 Task: Find connections with filter location Medeiros Neto with filter topic #WebsiteDesignwith filter profile language French with filter current company South Indian Bank with filter school Government Polytechnic with filter industry Primary and Secondary Education with filter service category Health Insurance with filter keywords title Entrepreneur
Action: Mouse moved to (616, 117)
Screenshot: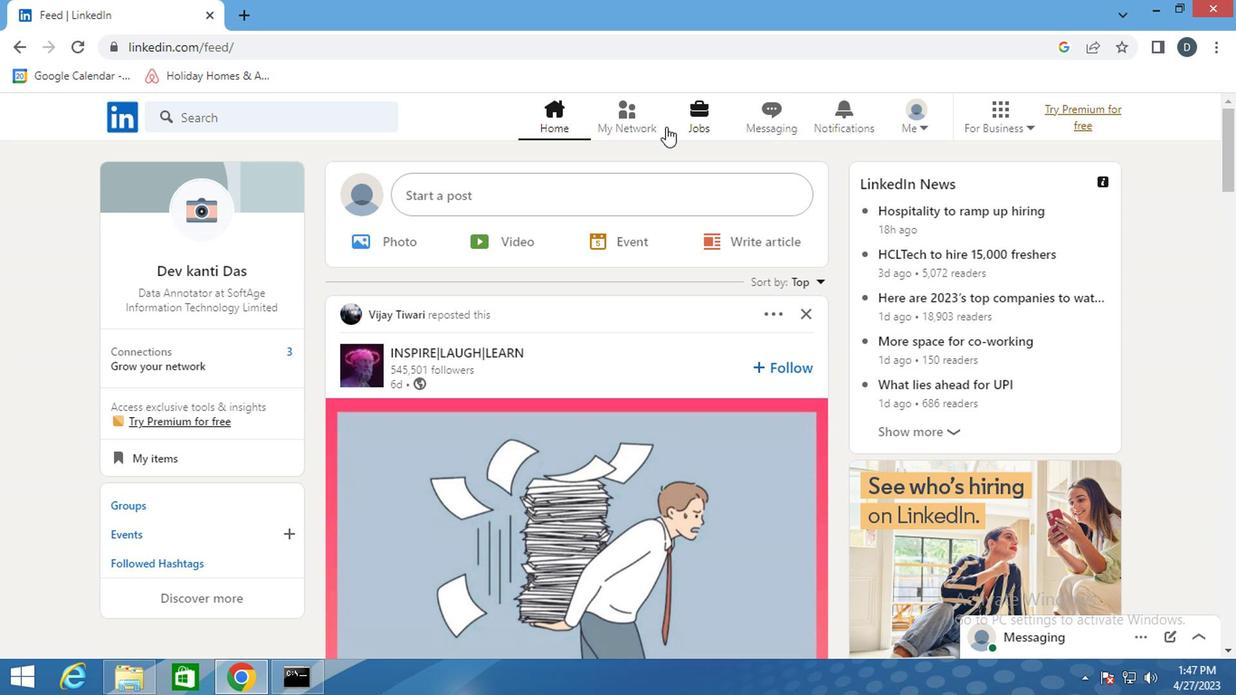 
Action: Mouse pressed left at (616, 117)
Screenshot: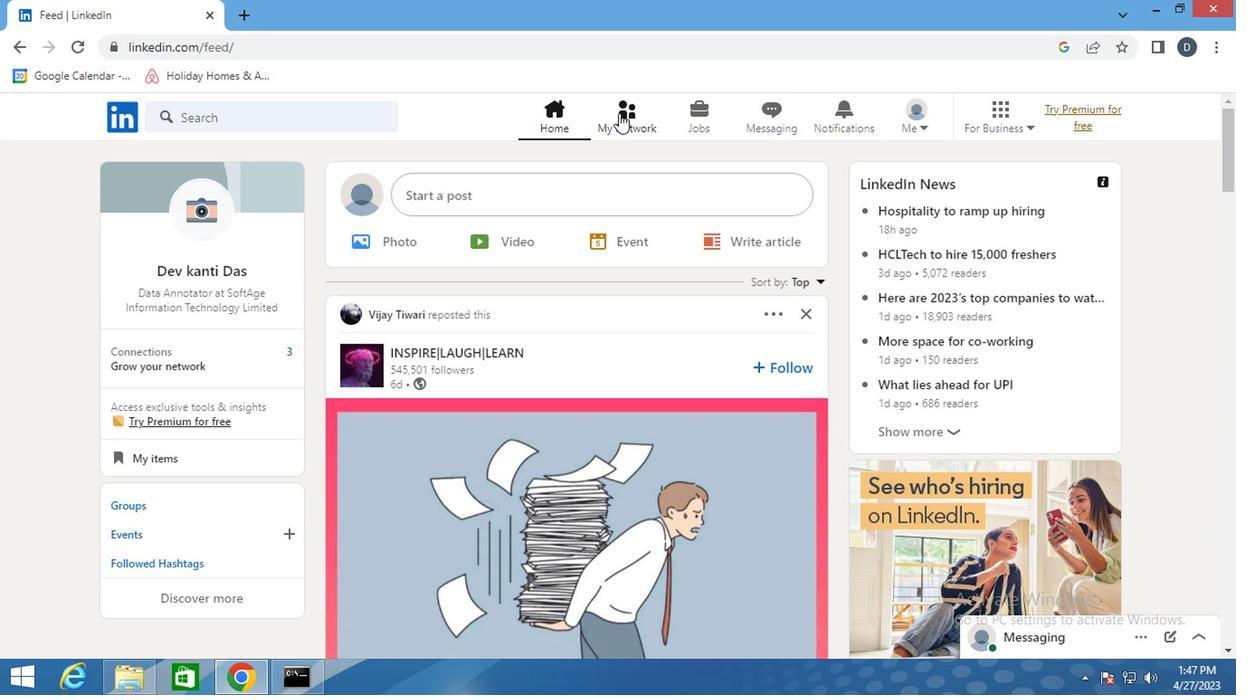 
Action: Mouse moved to (301, 221)
Screenshot: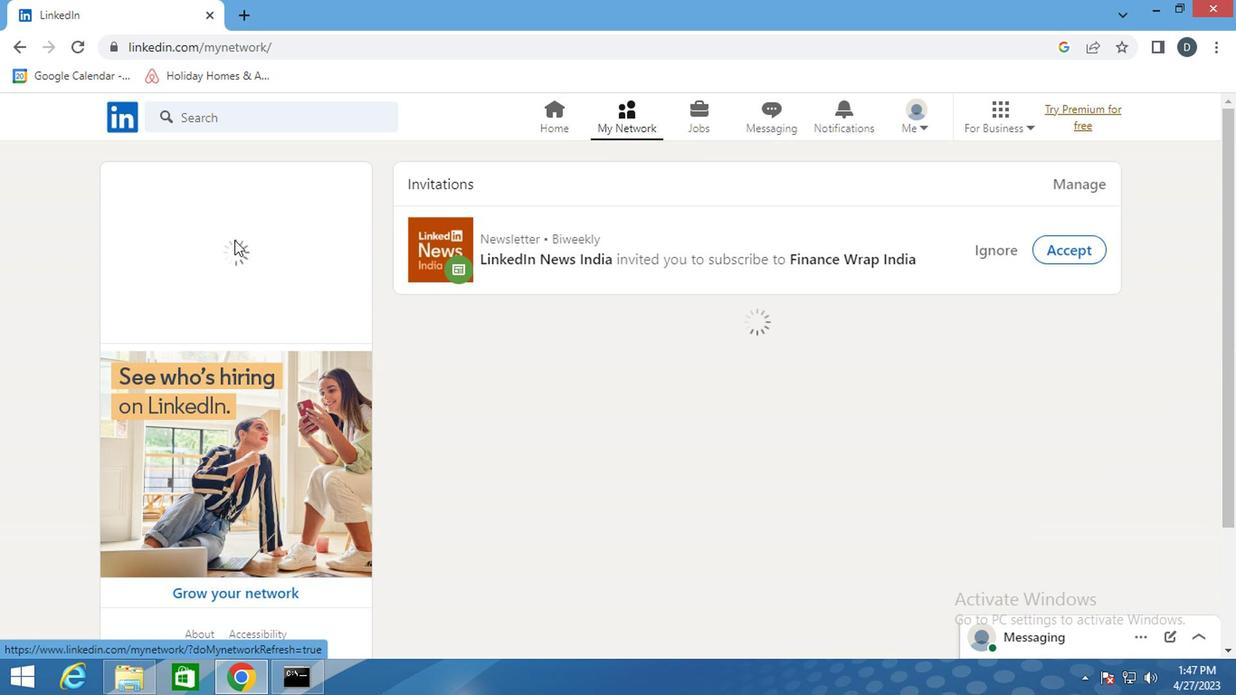 
Action: Mouse pressed left at (301, 221)
Screenshot: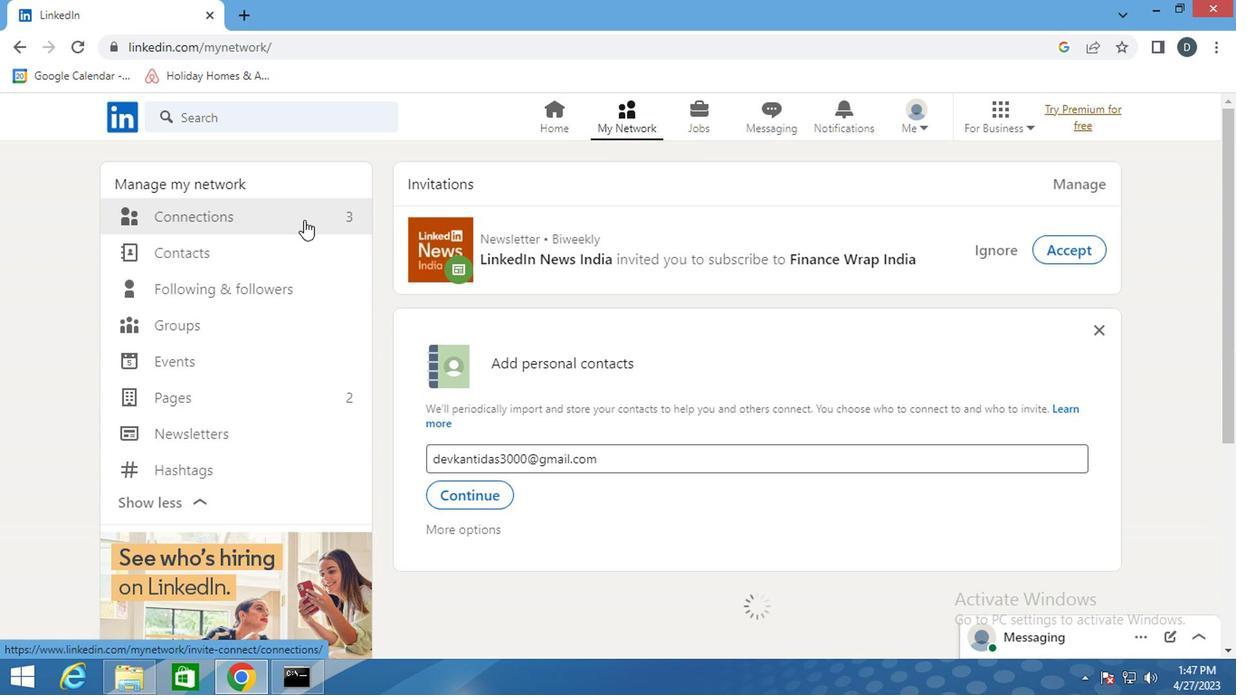 
Action: Mouse moved to (301, 221)
Screenshot: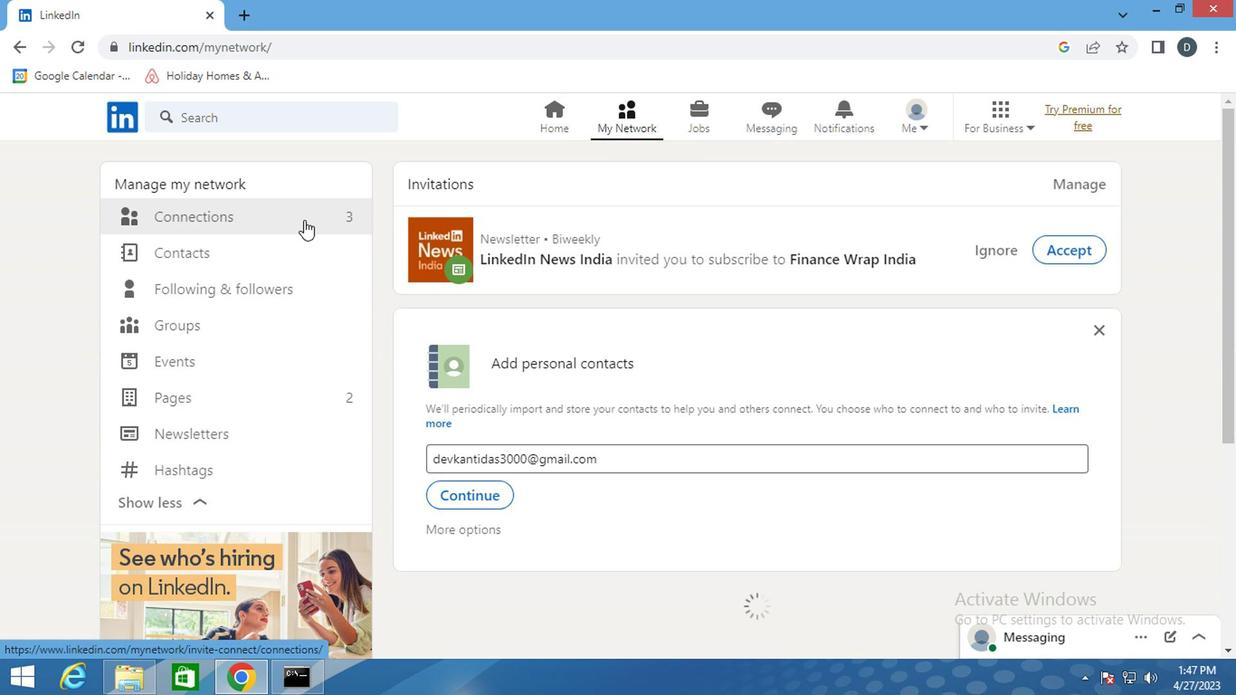 
Action: Mouse pressed left at (301, 221)
Screenshot: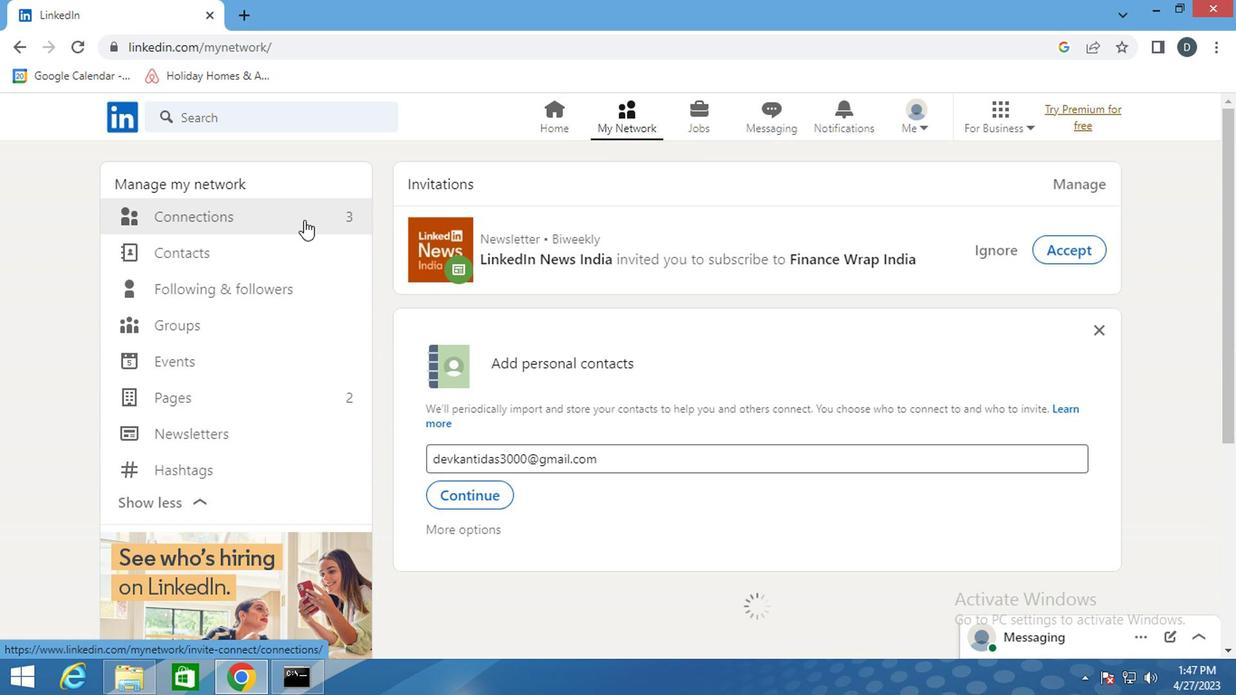 
Action: Mouse moved to (304, 221)
Screenshot: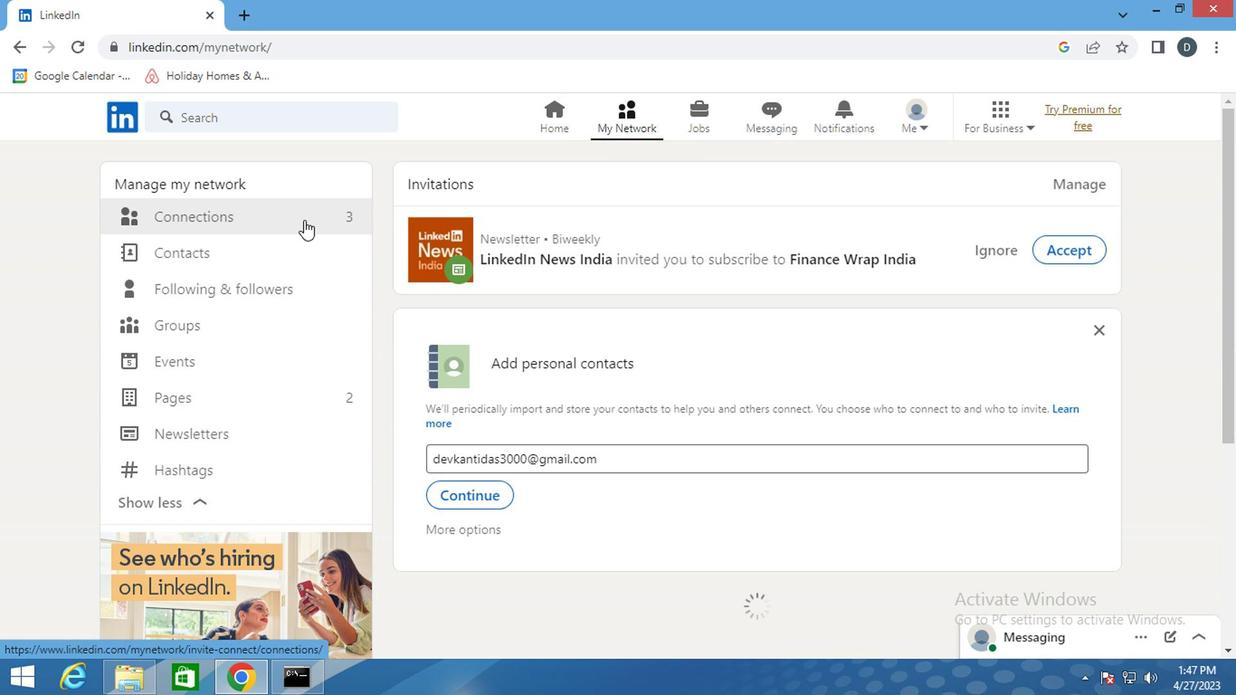 
Action: Mouse pressed left at (304, 221)
Screenshot: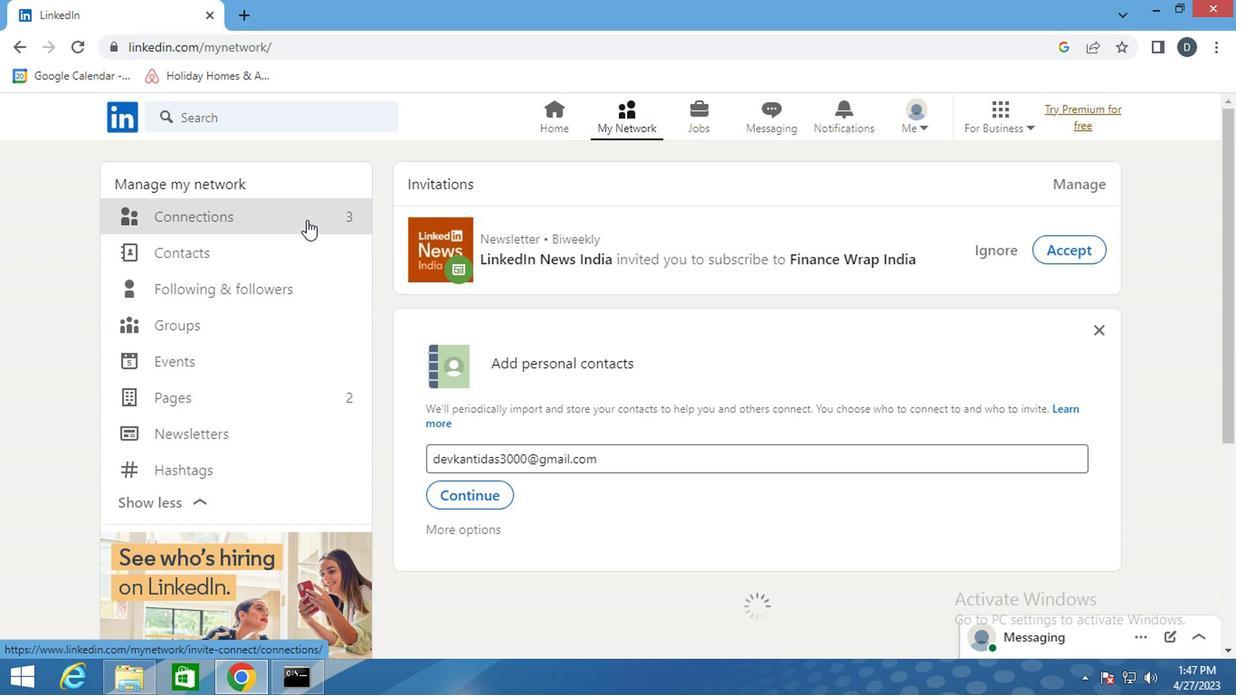 
Action: Mouse moved to (705, 211)
Screenshot: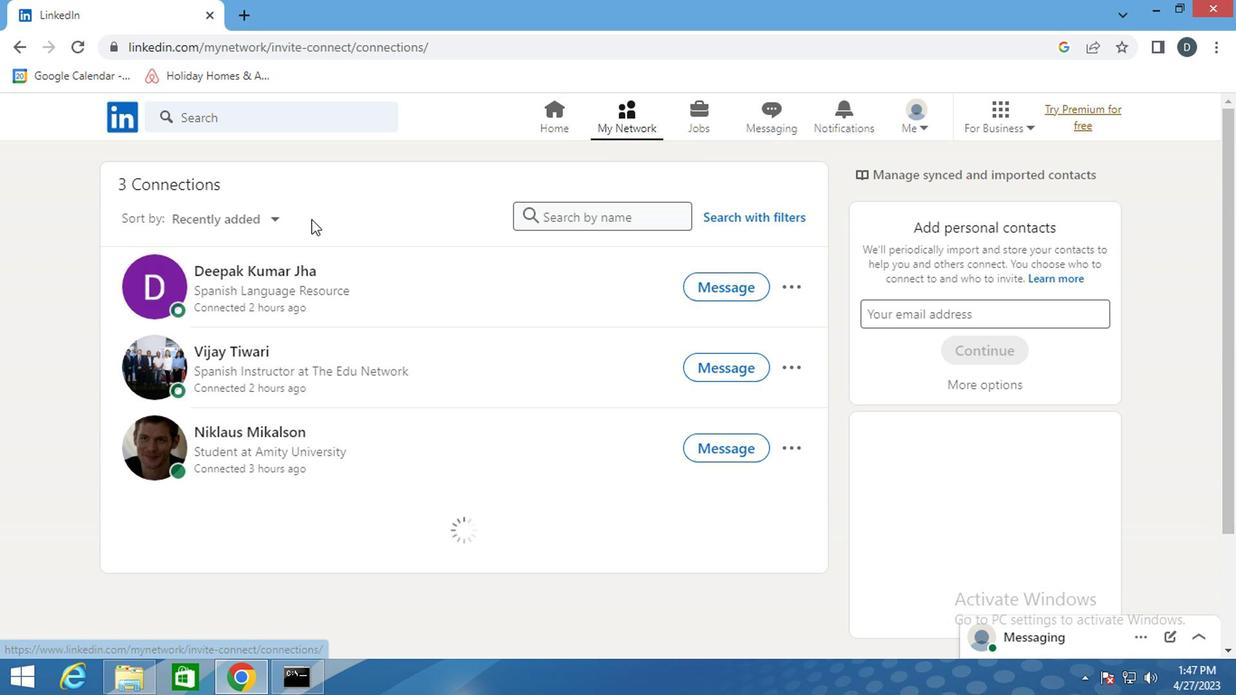 
Action: Mouse pressed left at (705, 211)
Screenshot: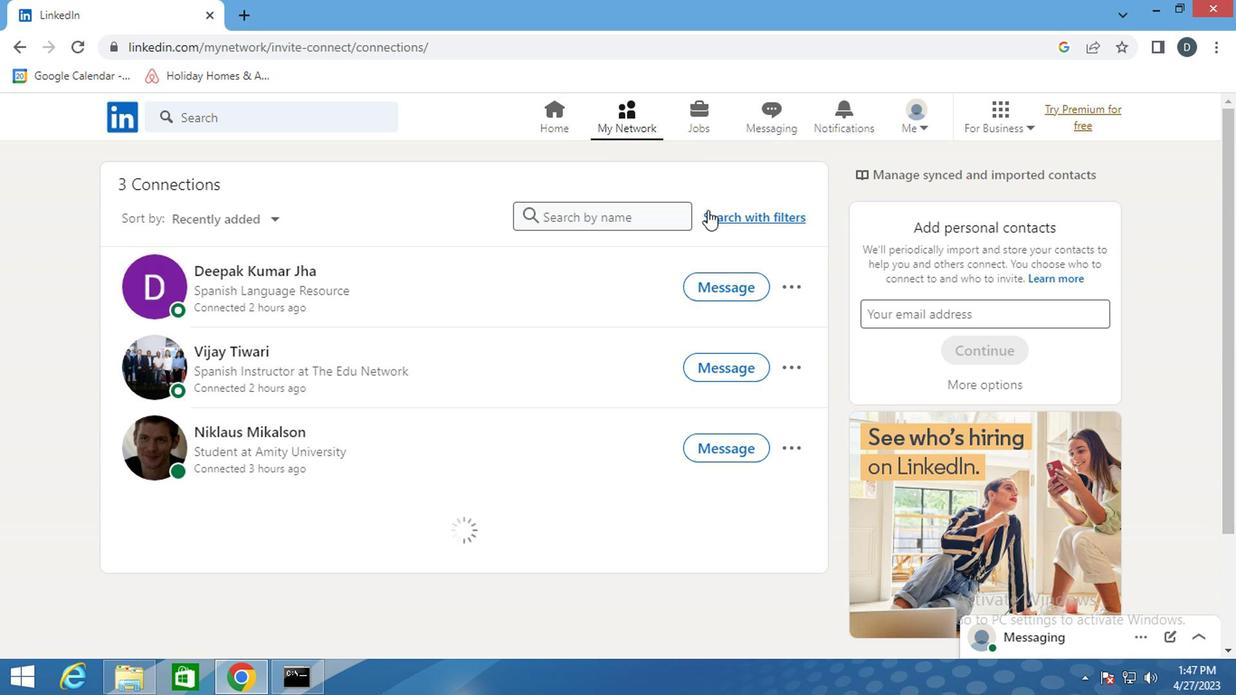 
Action: Mouse moved to (689, 169)
Screenshot: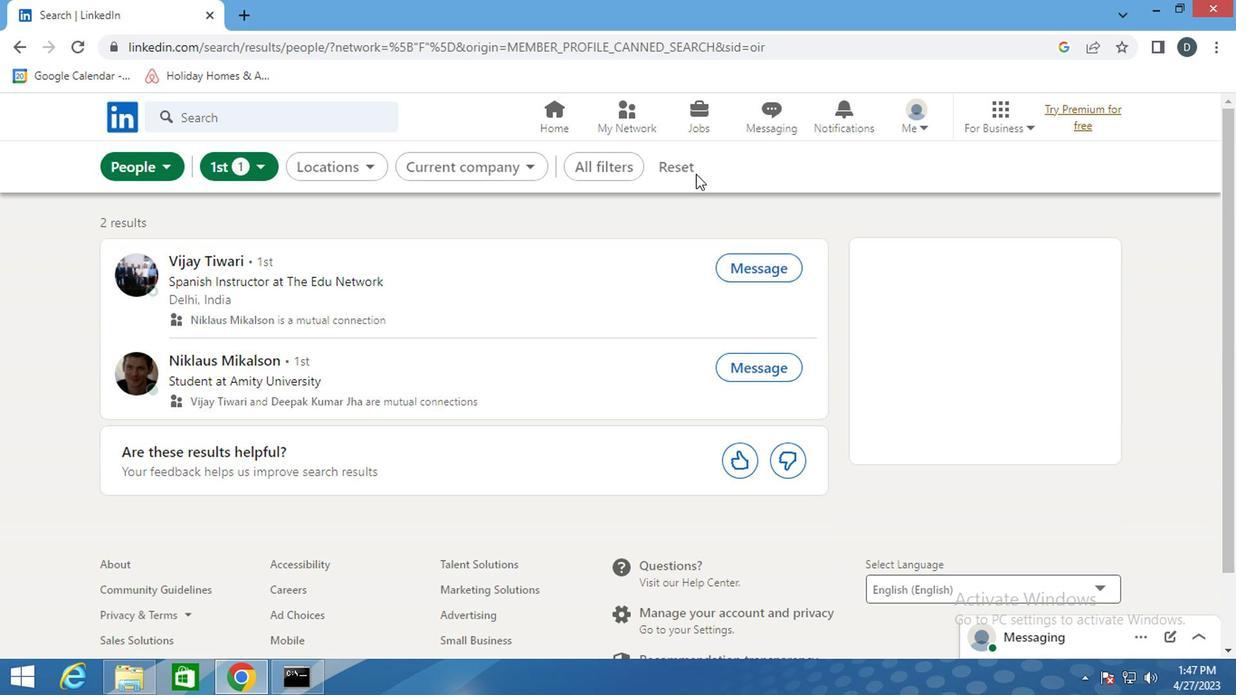 
Action: Mouse pressed left at (689, 169)
Screenshot: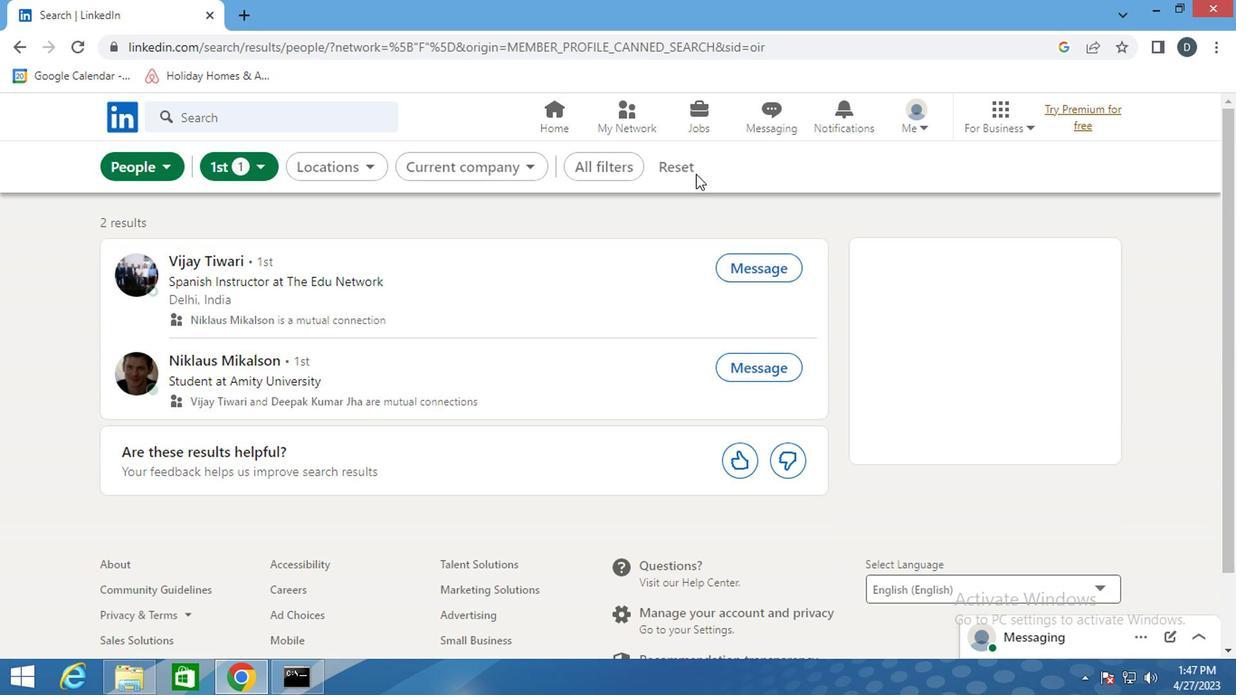 
Action: Mouse moved to (662, 166)
Screenshot: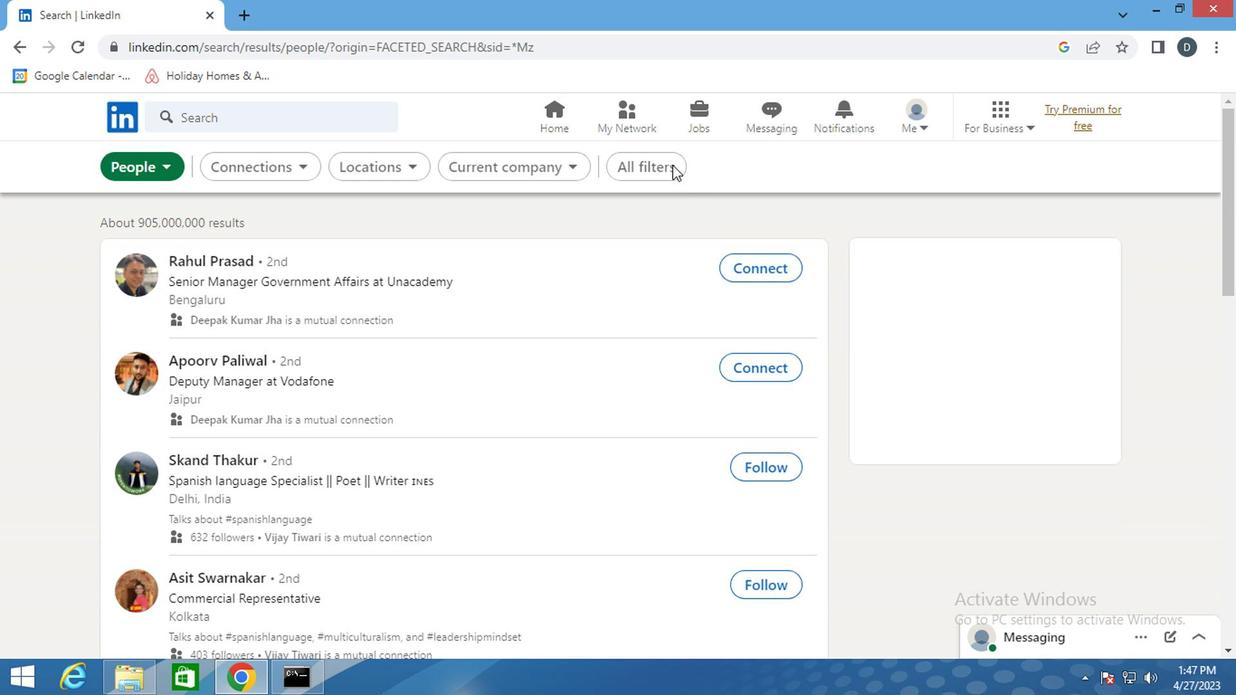 
Action: Mouse pressed left at (662, 166)
Screenshot: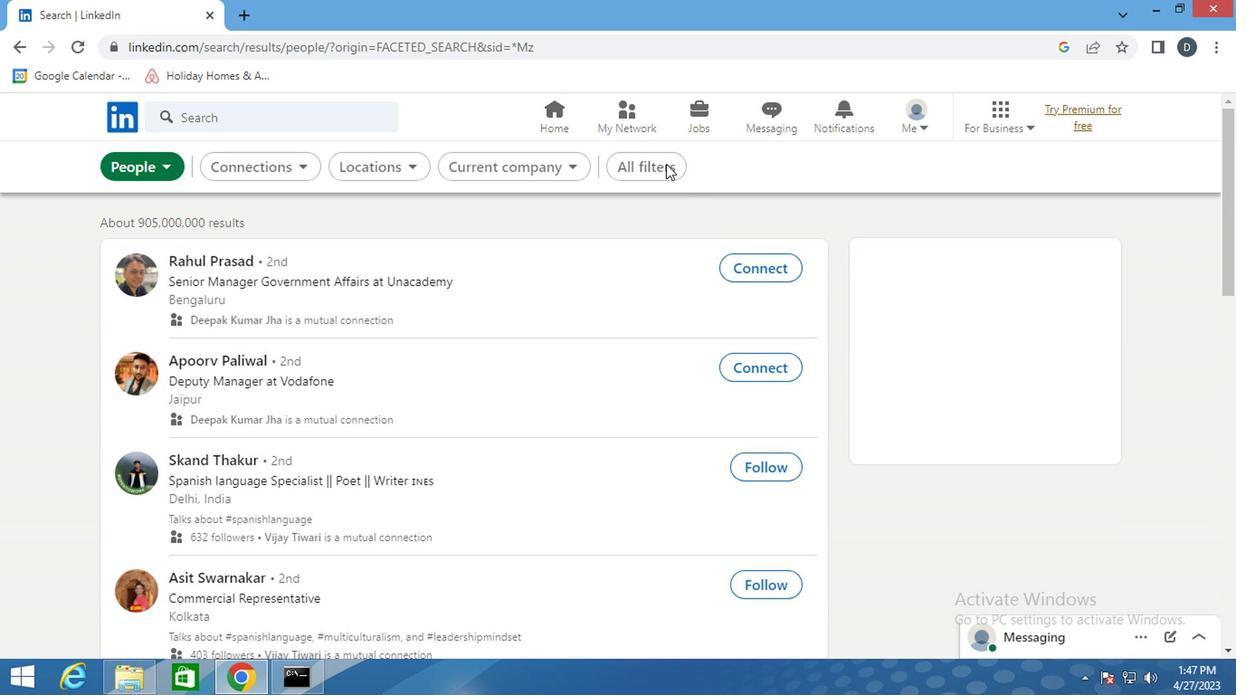 
Action: Mouse moved to (965, 441)
Screenshot: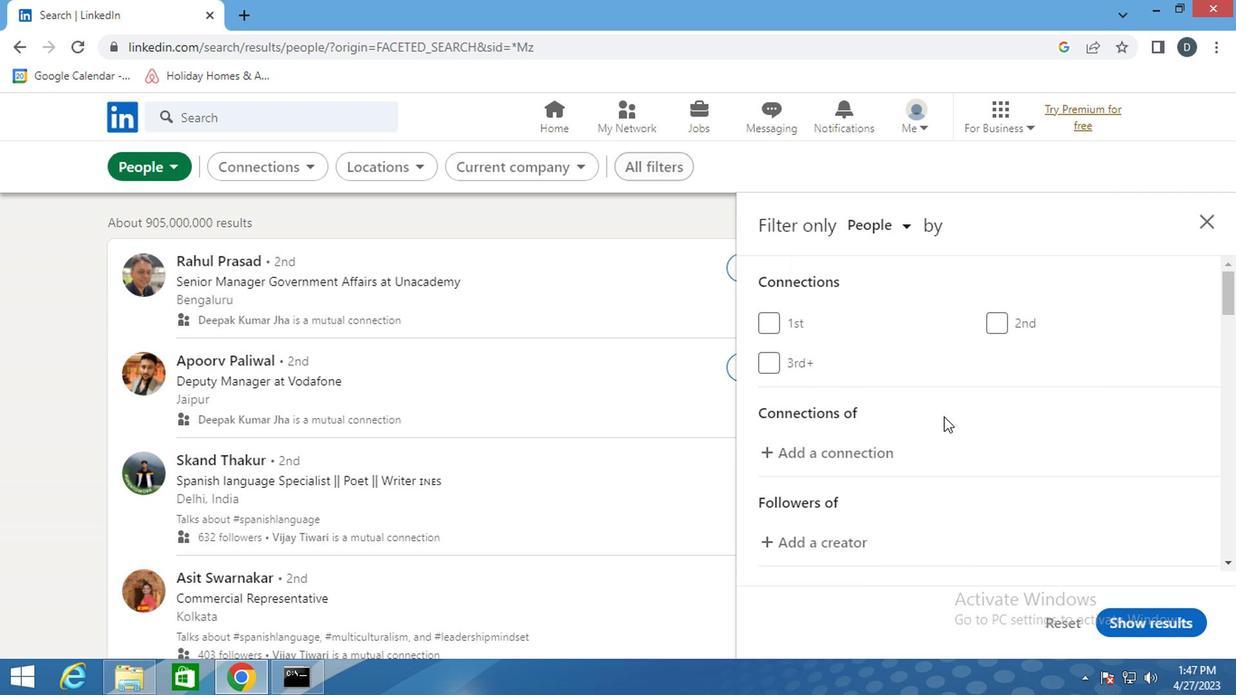 
Action: Mouse scrolled (965, 439) with delta (0, -1)
Screenshot: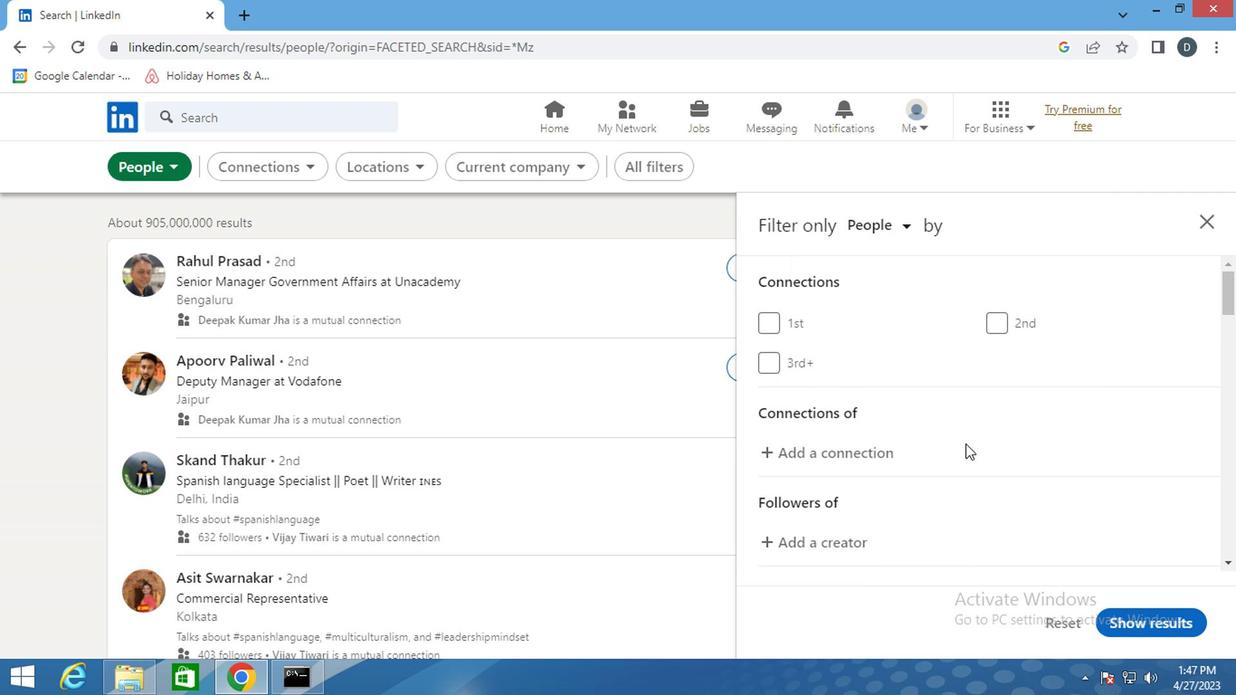 
Action: Mouse scrolled (965, 439) with delta (0, -1)
Screenshot: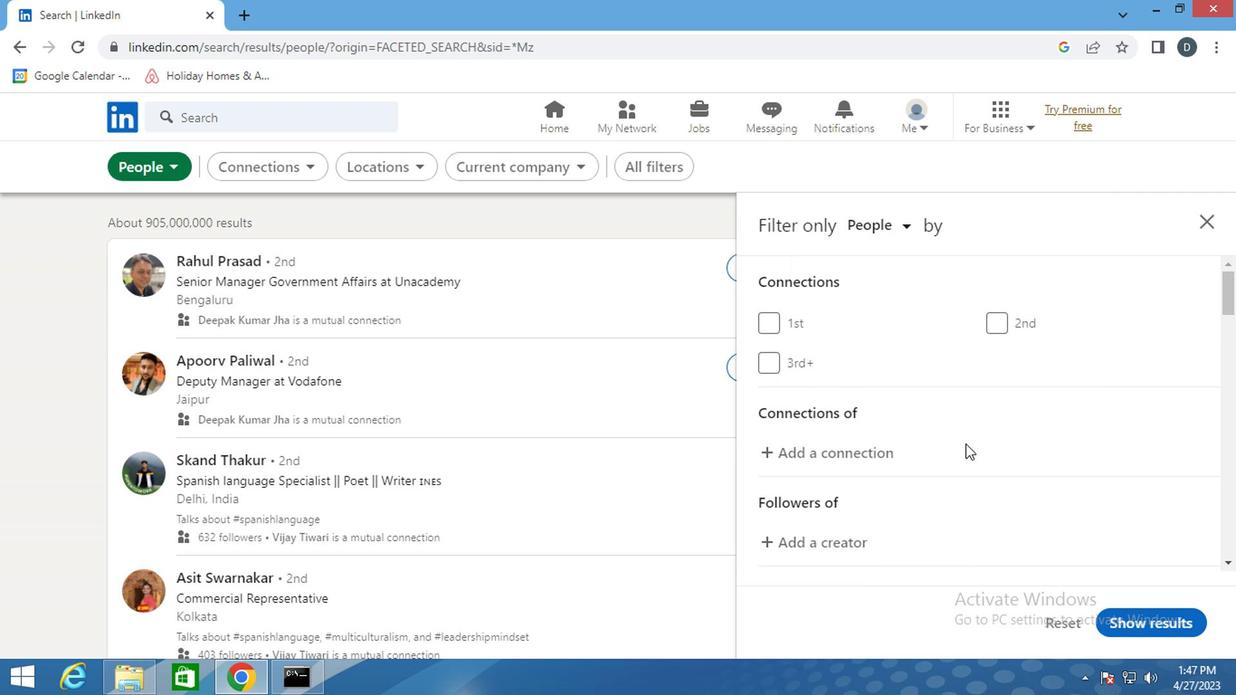 
Action: Mouse moved to (985, 463)
Screenshot: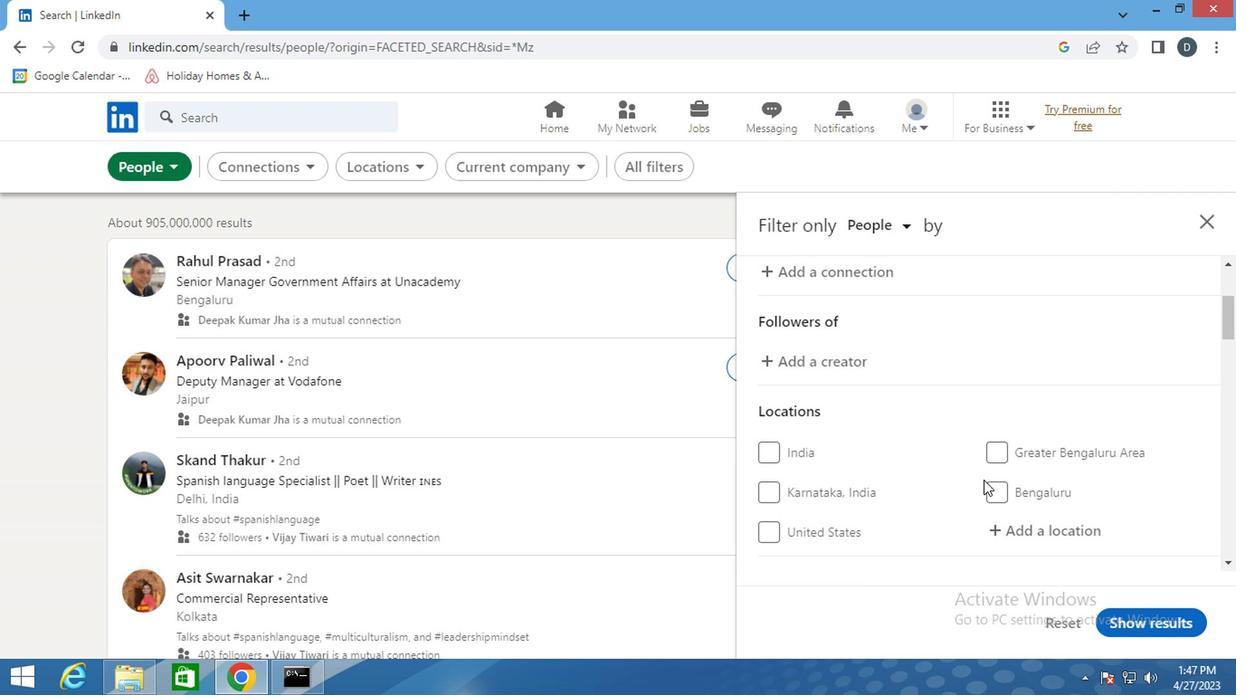 
Action: Mouse scrolled (985, 461) with delta (0, -1)
Screenshot: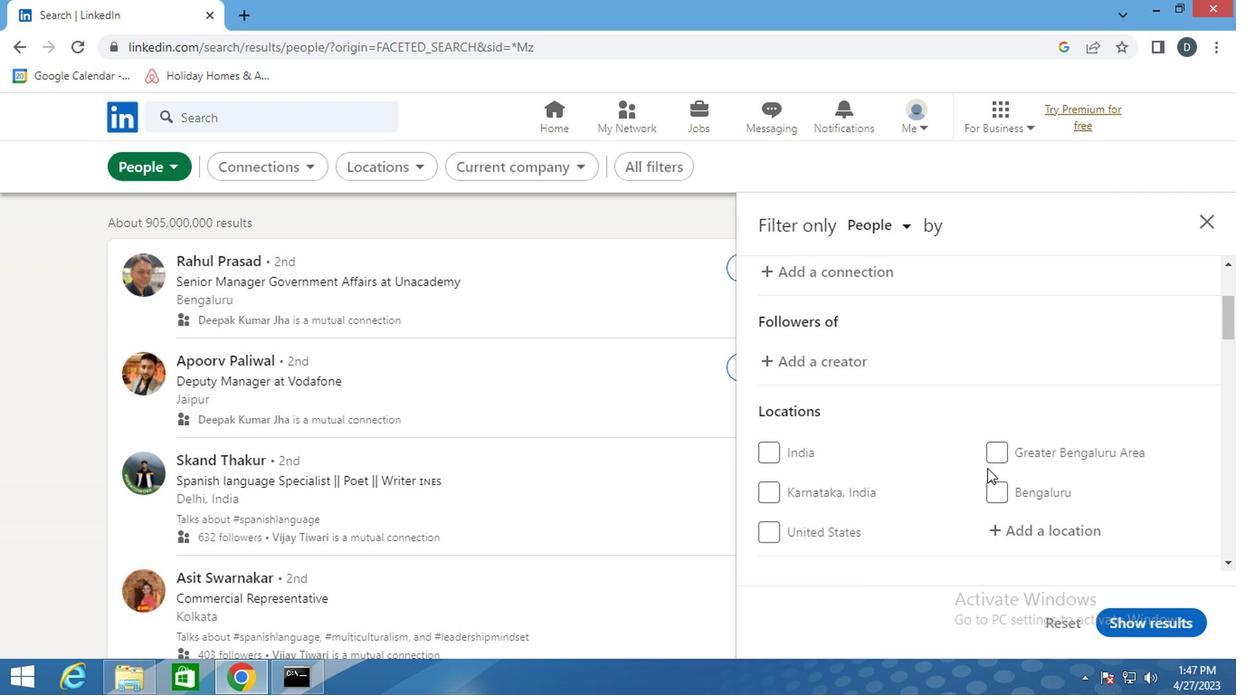 
Action: Mouse moved to (1025, 428)
Screenshot: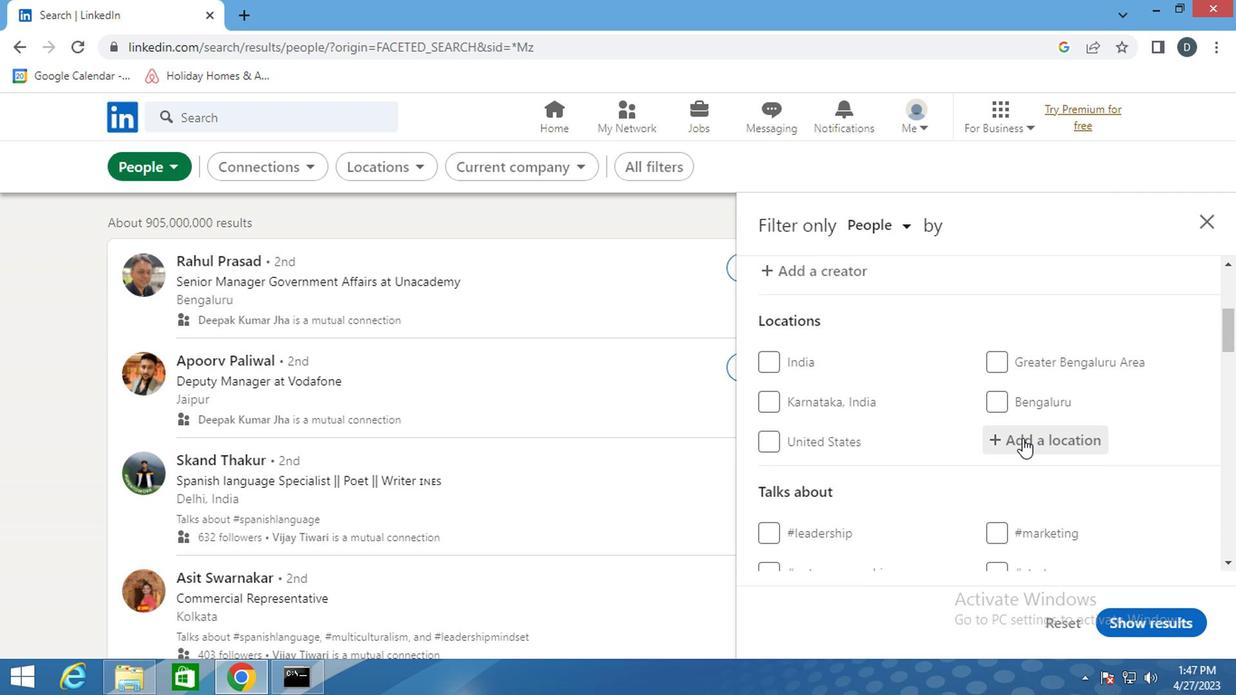 
Action: Mouse pressed left at (1025, 428)
Screenshot: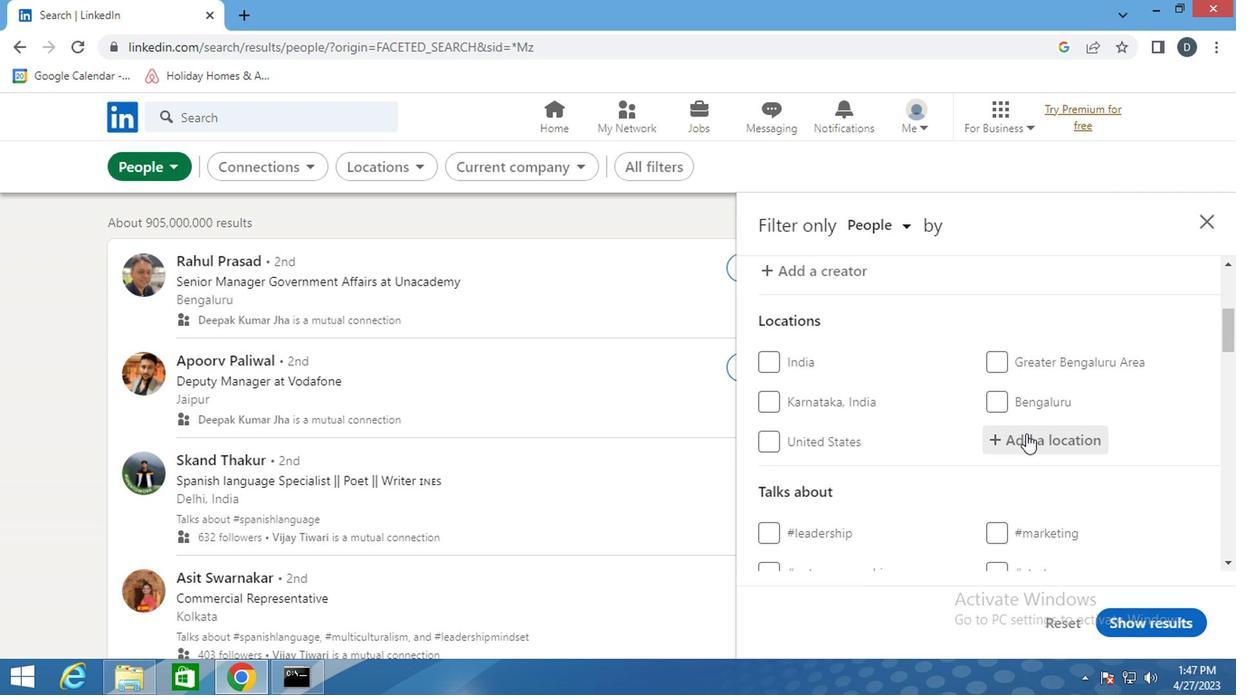 
Action: Mouse moved to (908, 467)
Screenshot: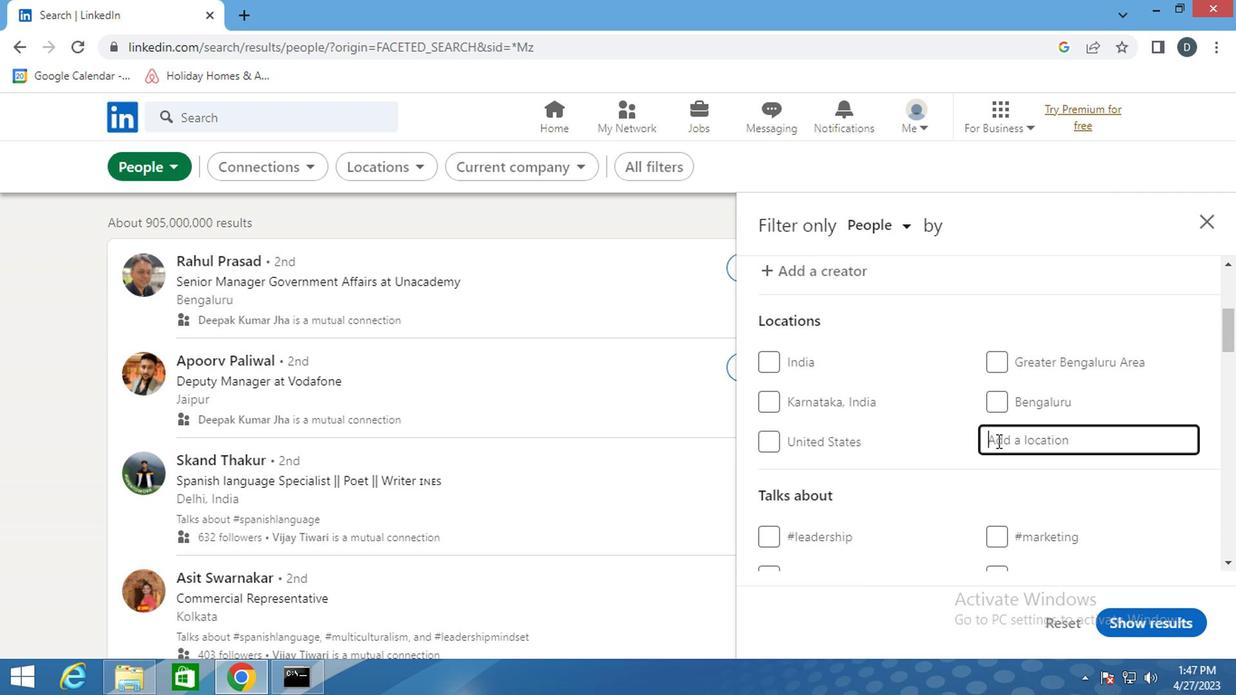 
Action: Key pressed <Key.shift_r>Med
Screenshot: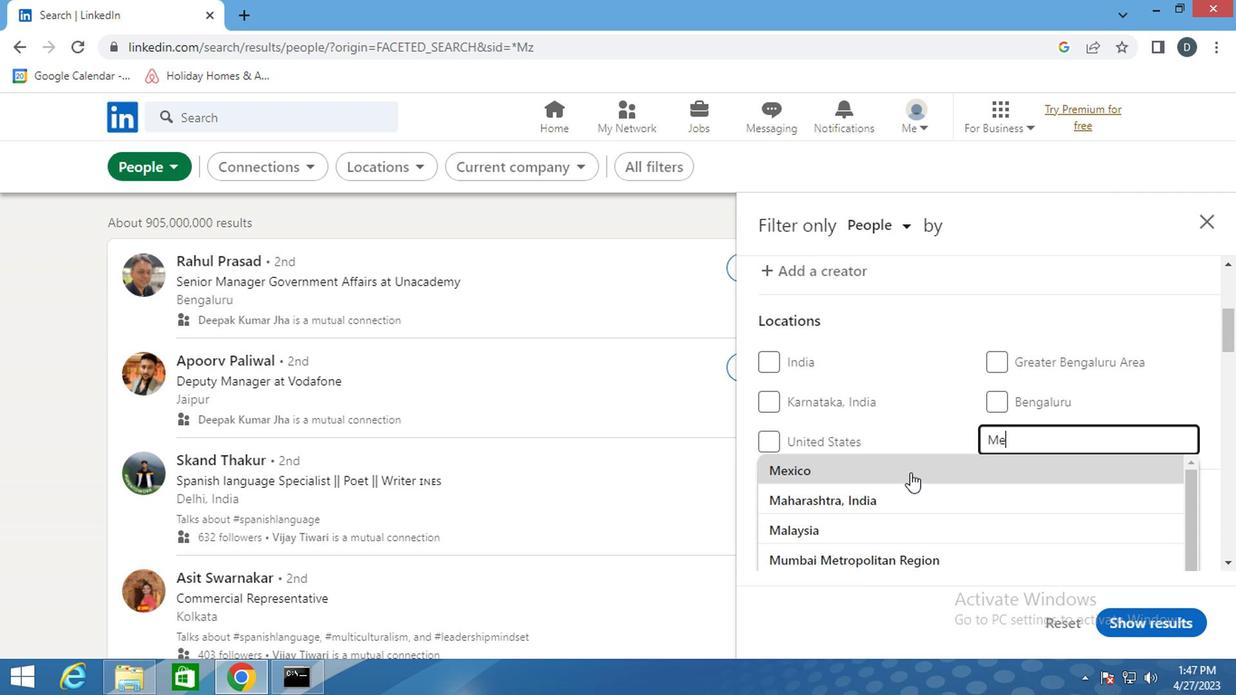 
Action: Mouse moved to (908, 468)
Screenshot: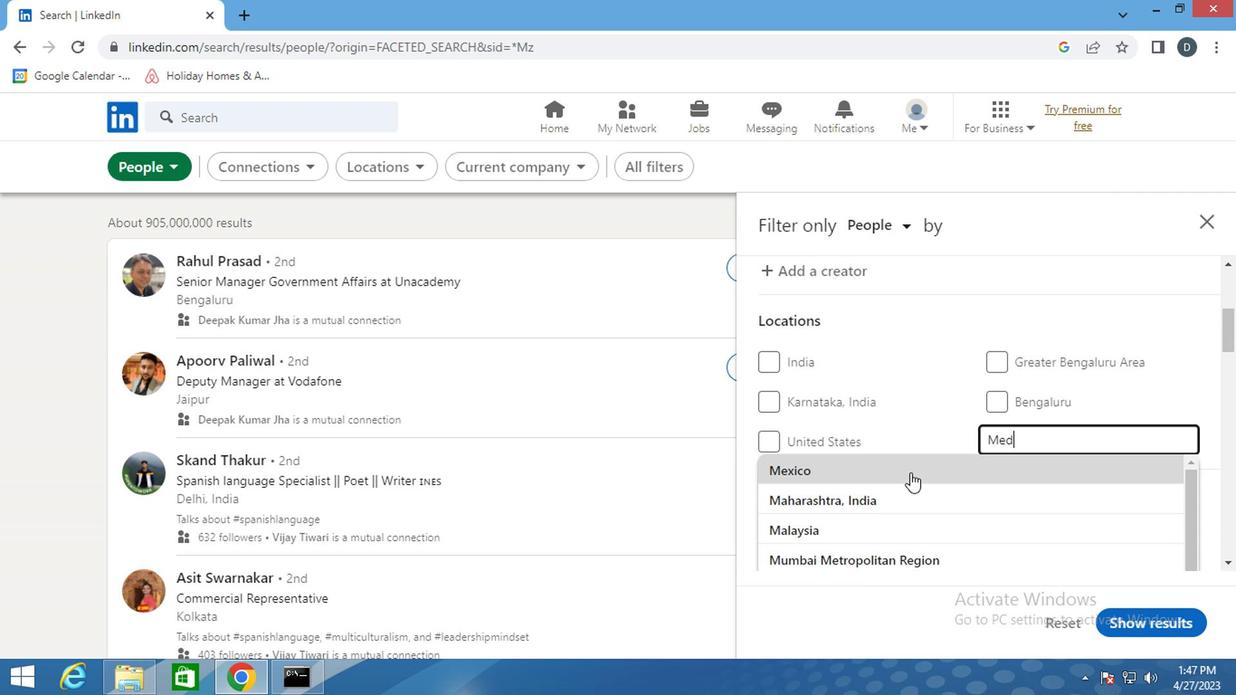 
Action: Key pressed eiros<Key.space><Key.shift>NETO
Screenshot: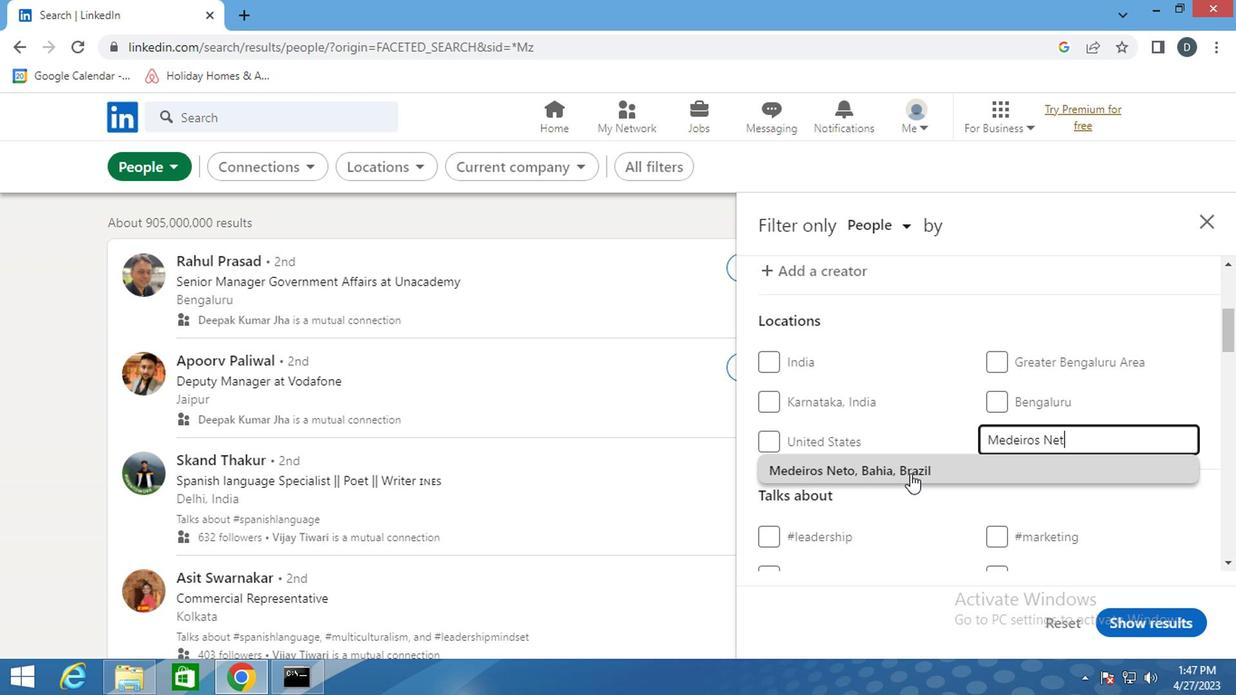 
Action: Mouse pressed left at (908, 468)
Screenshot: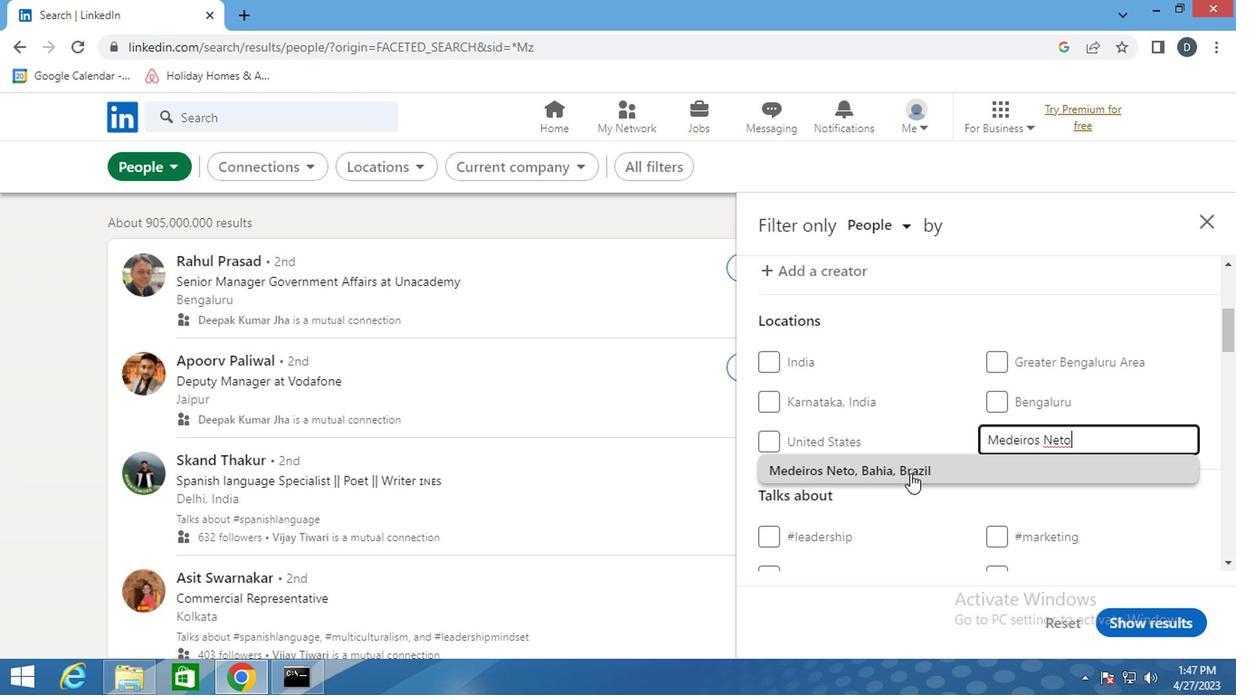 
Action: Mouse moved to (867, 414)
Screenshot: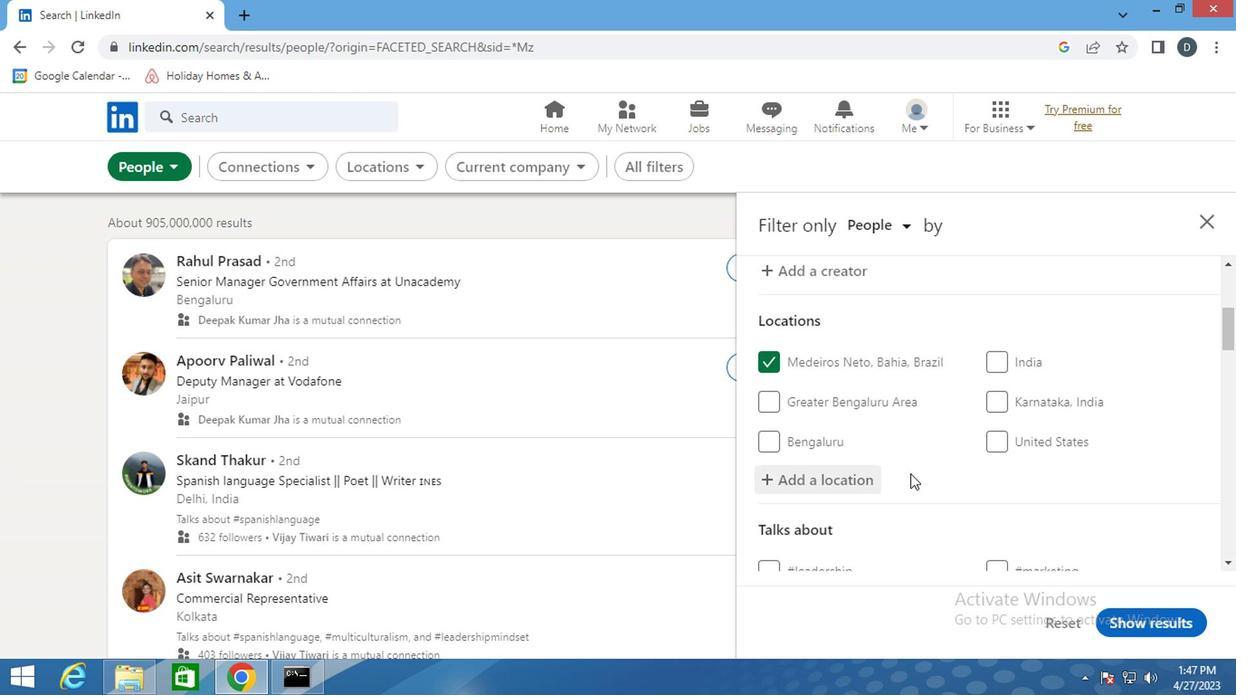 
Action: Mouse scrolled (867, 413) with delta (0, 0)
Screenshot: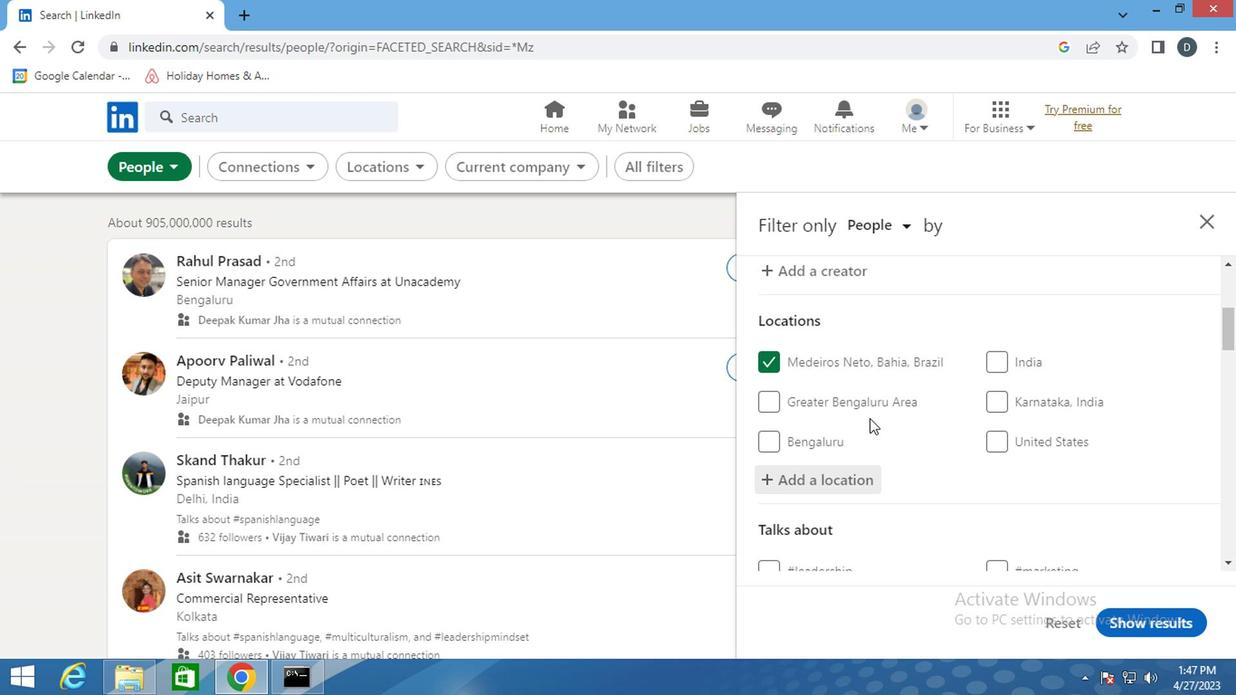 
Action: Mouse moved to (930, 413)
Screenshot: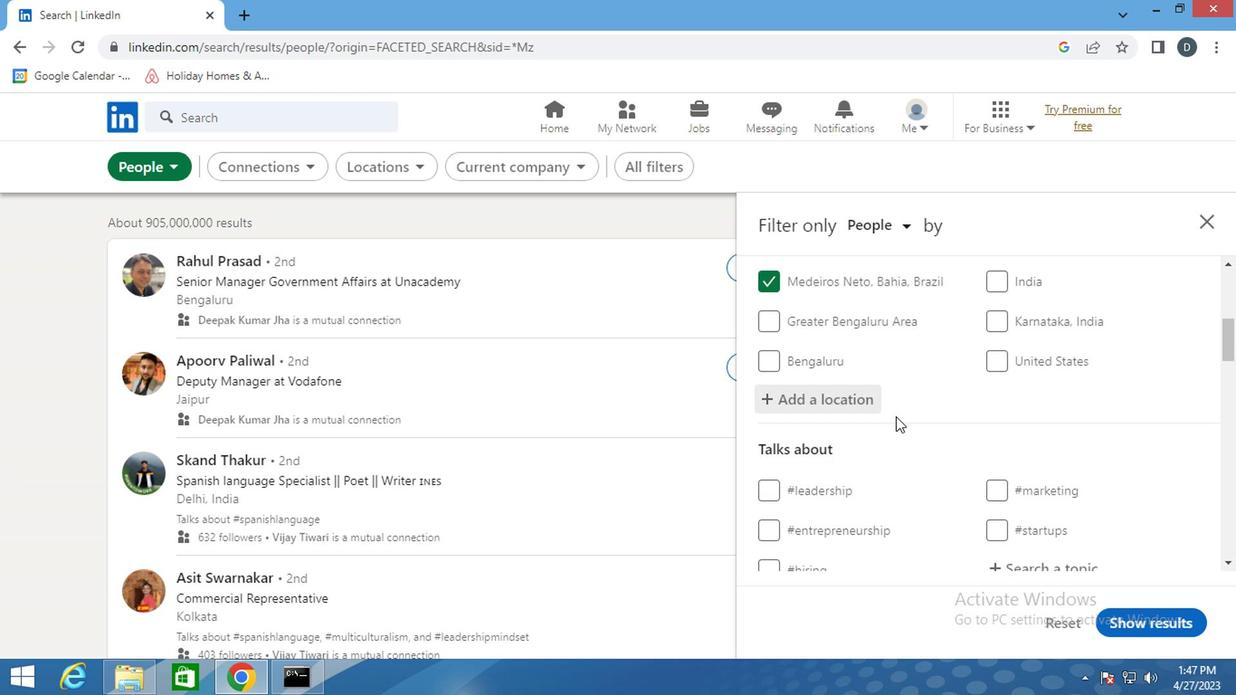 
Action: Mouse scrolled (930, 412) with delta (0, 0)
Screenshot: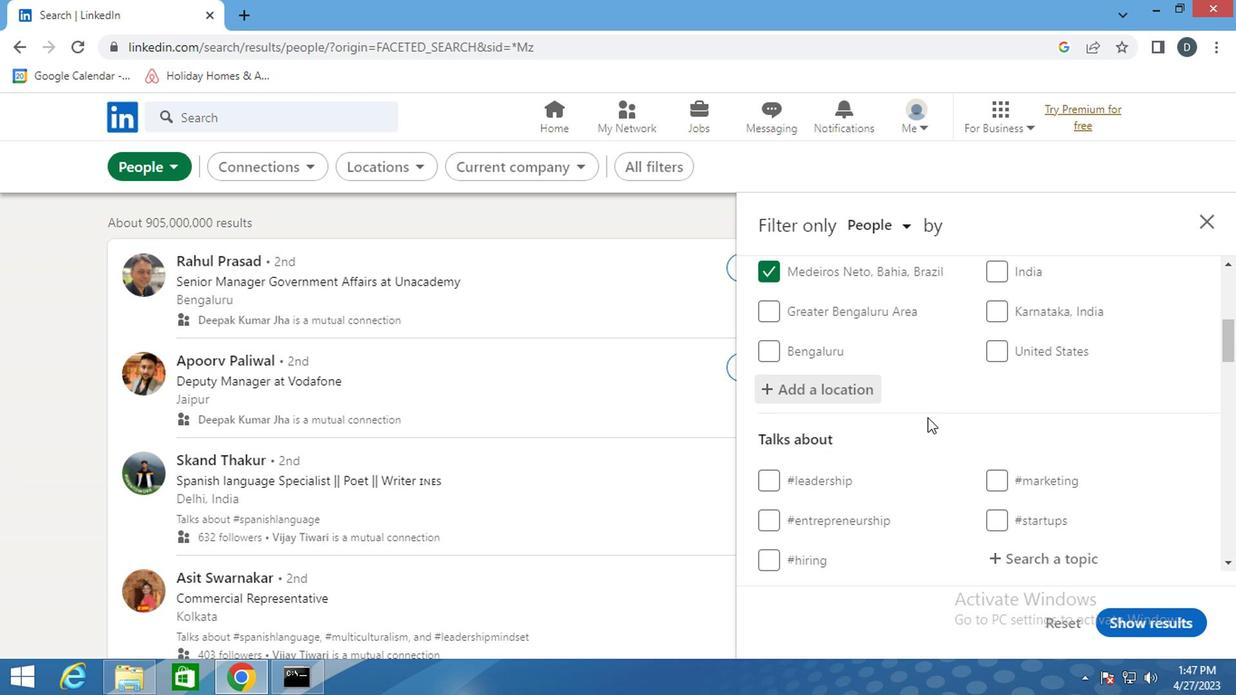 
Action: Mouse scrolled (930, 412) with delta (0, 0)
Screenshot: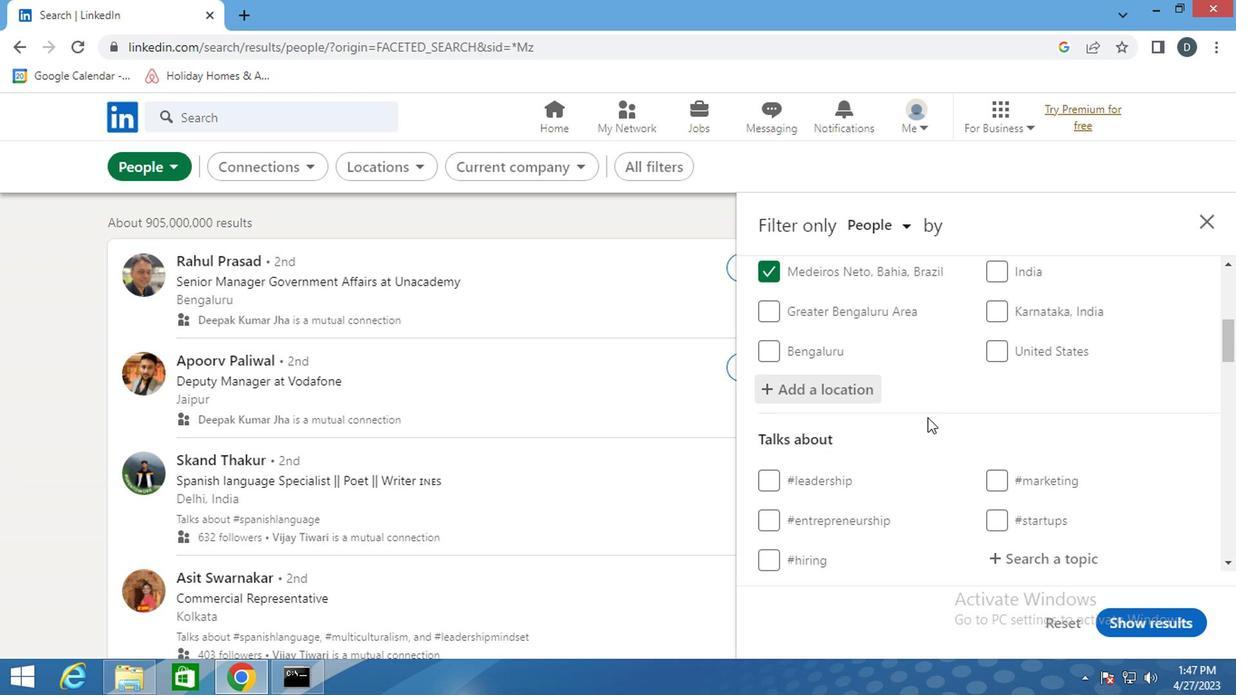 
Action: Mouse moved to (1045, 381)
Screenshot: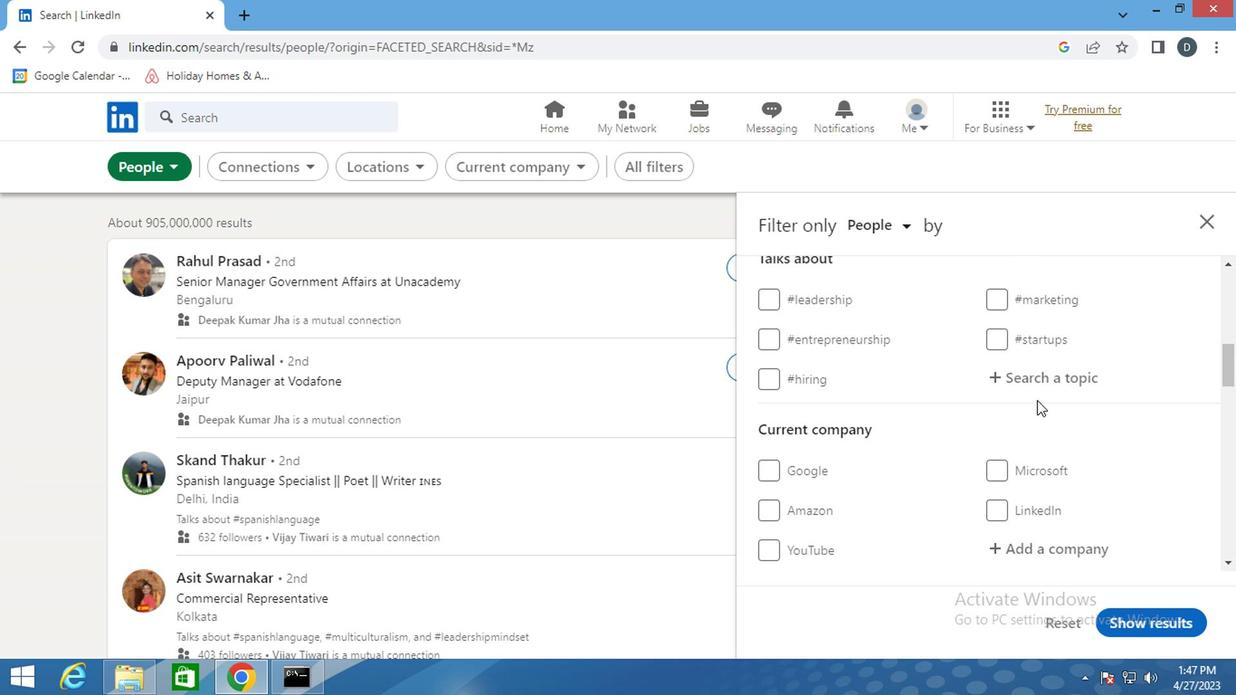 
Action: Mouse pressed left at (1045, 381)
Screenshot: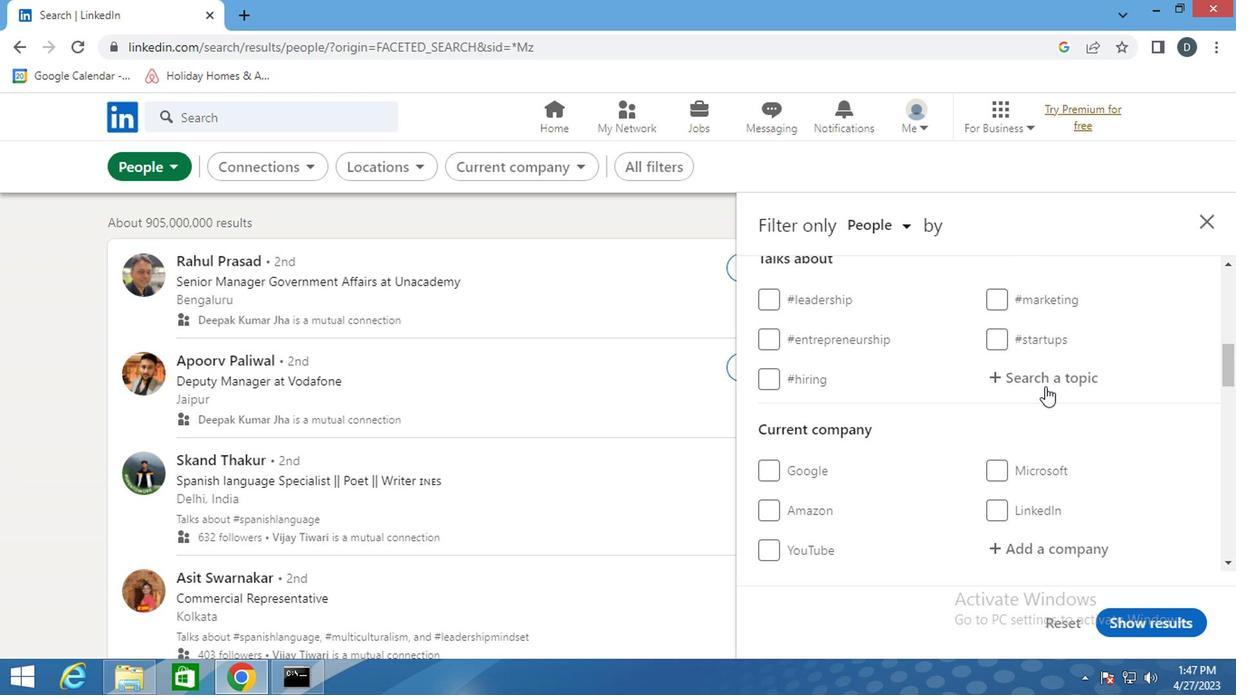 
Action: Mouse moved to (880, 432)
Screenshot: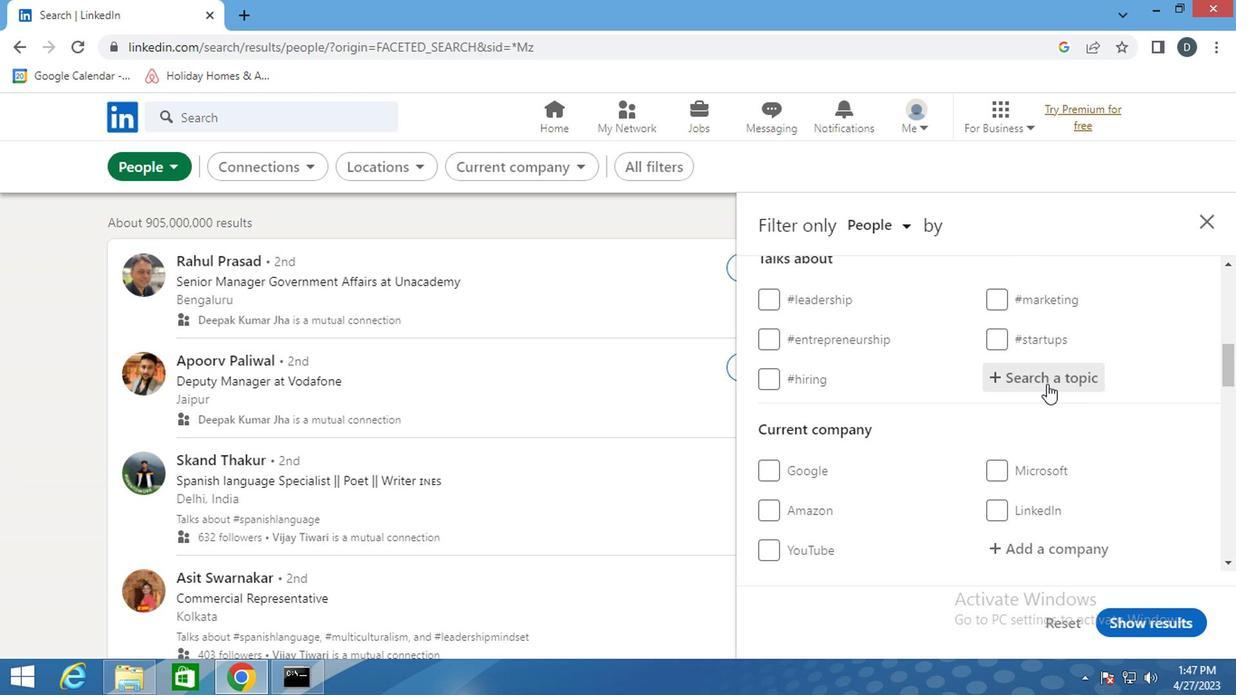 
Action: Key pressed <Key.shift><Key.shift><Key.shift><Key.shift><Key.shift>#<Key.shift><Key.shift><Key.shift><Key.shift><Key.shift><Key.shift><Key.shift><Key.shift><Key.shift><Key.shift>WEBSITE<Key.shift><Key.shift><Key.shift><Key.shift><Key.shift><Key.shift><Key.shift><Key.shift><Key.shift><Key.shift><Key.shift><Key.shift><Key.shift><Key.shift><Key.shift><Key.shift><Key.shift><Key.shift><Key.shift><Key.shift><Key.shift><Key.shift><Key.shift><Key.shift><Key.shift><Key.shift><Key.shift><Key.shift><Key.shift><Key.shift><Key.shift><Key.shift><Key.shift><Key.shift><Key.shift><Key.shift><Key.shift><Key.shift><Key.shift><Key.shift><Key.shift>DESIGN
Screenshot: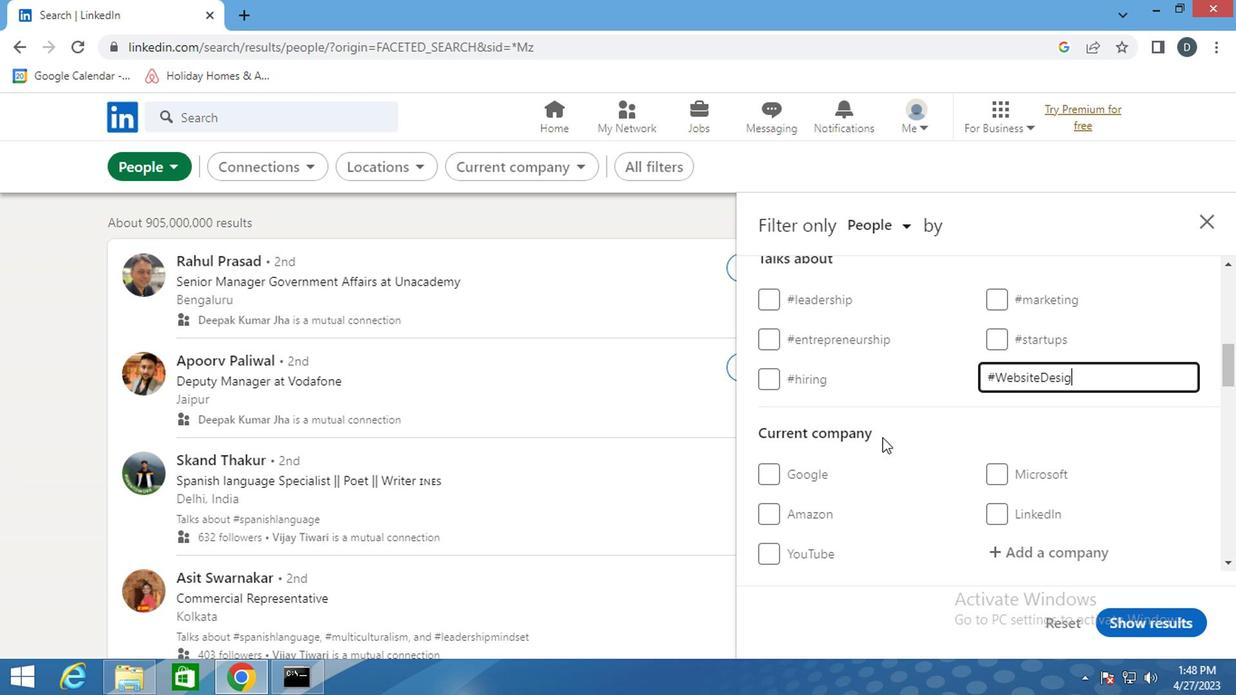 
Action: Mouse moved to (963, 509)
Screenshot: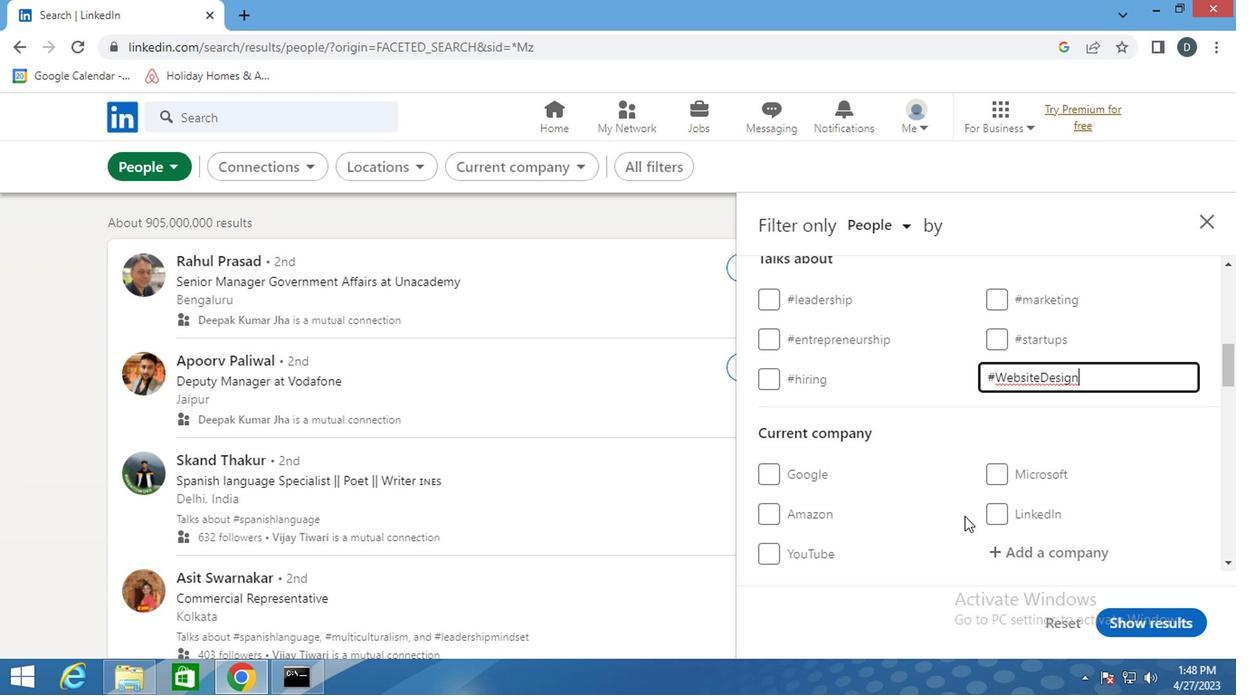 
Action: Mouse scrolled (963, 508) with delta (0, 0)
Screenshot: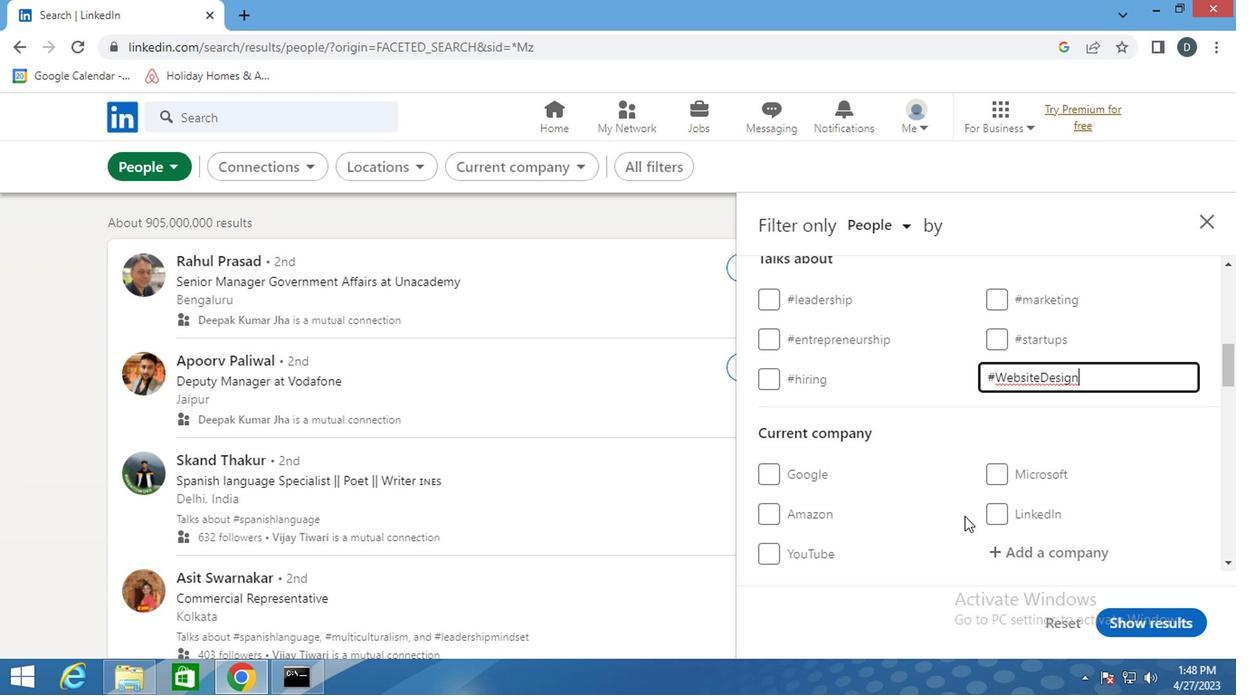 
Action: Mouse moved to (969, 506)
Screenshot: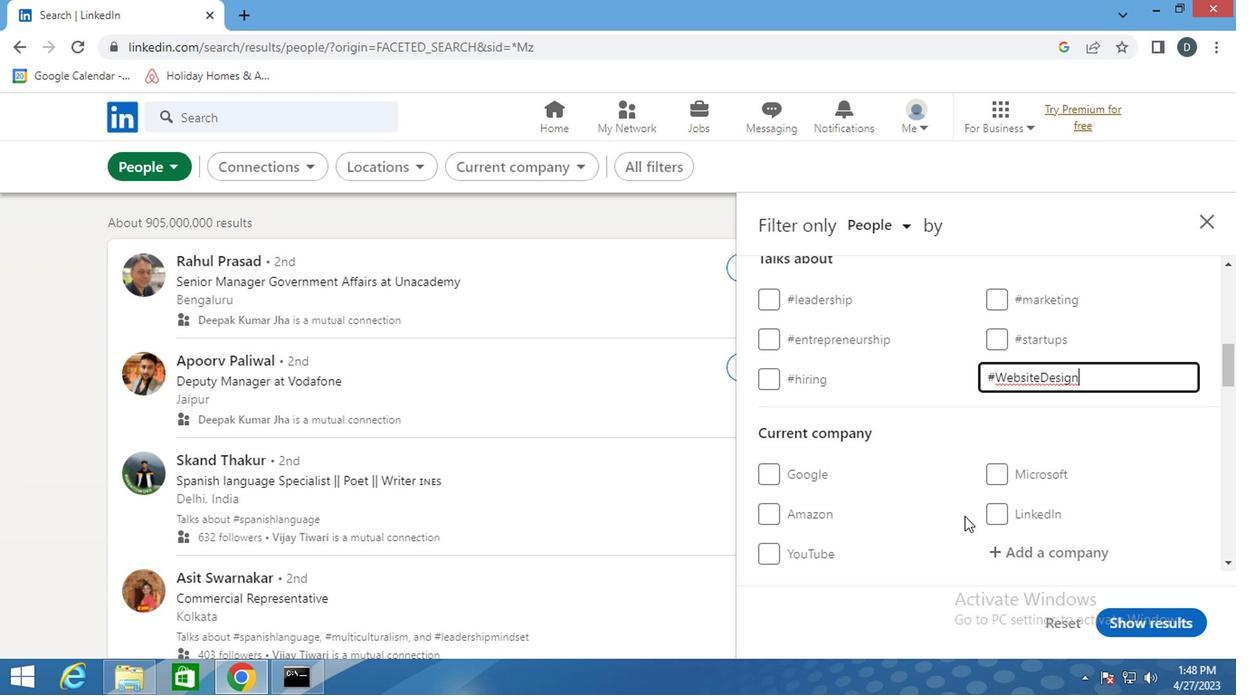 
Action: Mouse scrolled (969, 506) with delta (0, 0)
Screenshot: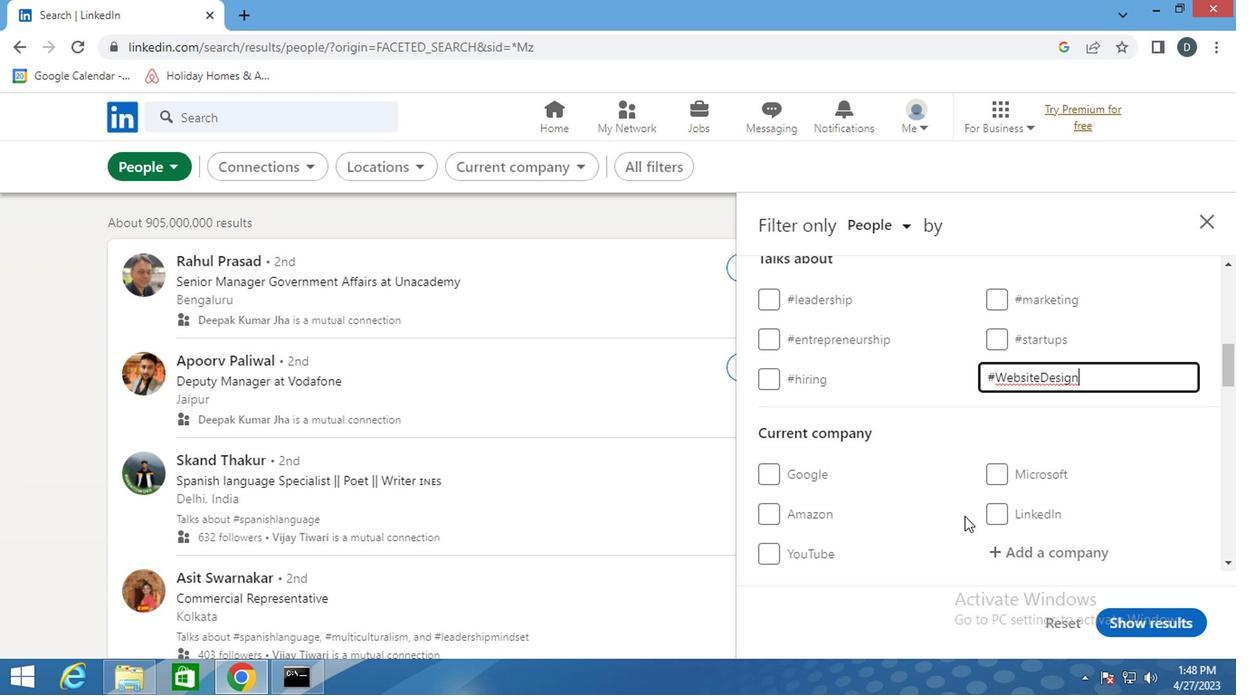 
Action: Mouse moved to (1042, 472)
Screenshot: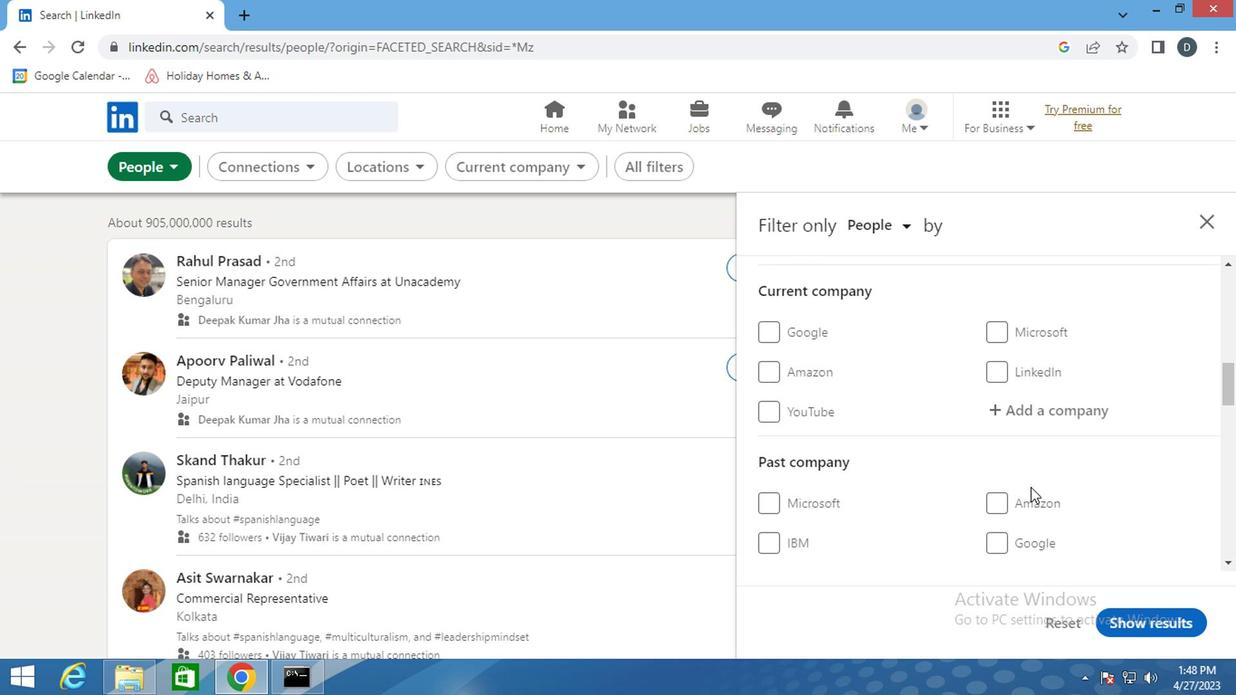 
Action: Mouse scrolled (1042, 471) with delta (0, -1)
Screenshot: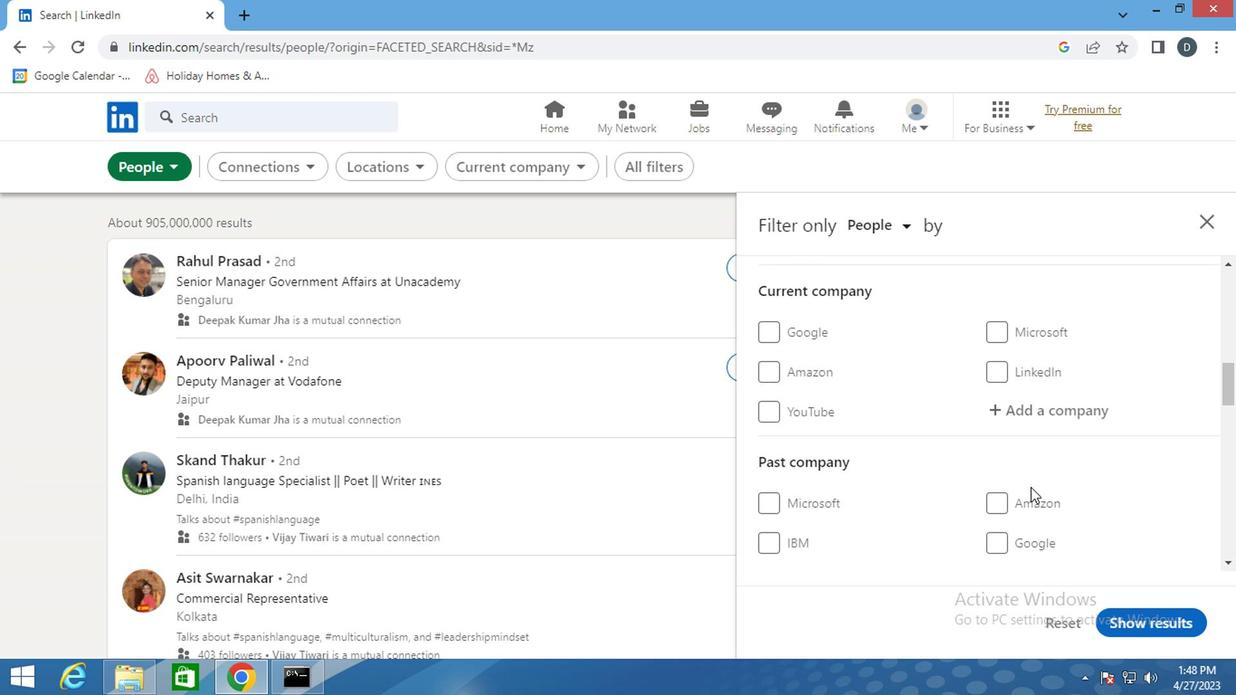 
Action: Mouse scrolled (1042, 471) with delta (0, -1)
Screenshot: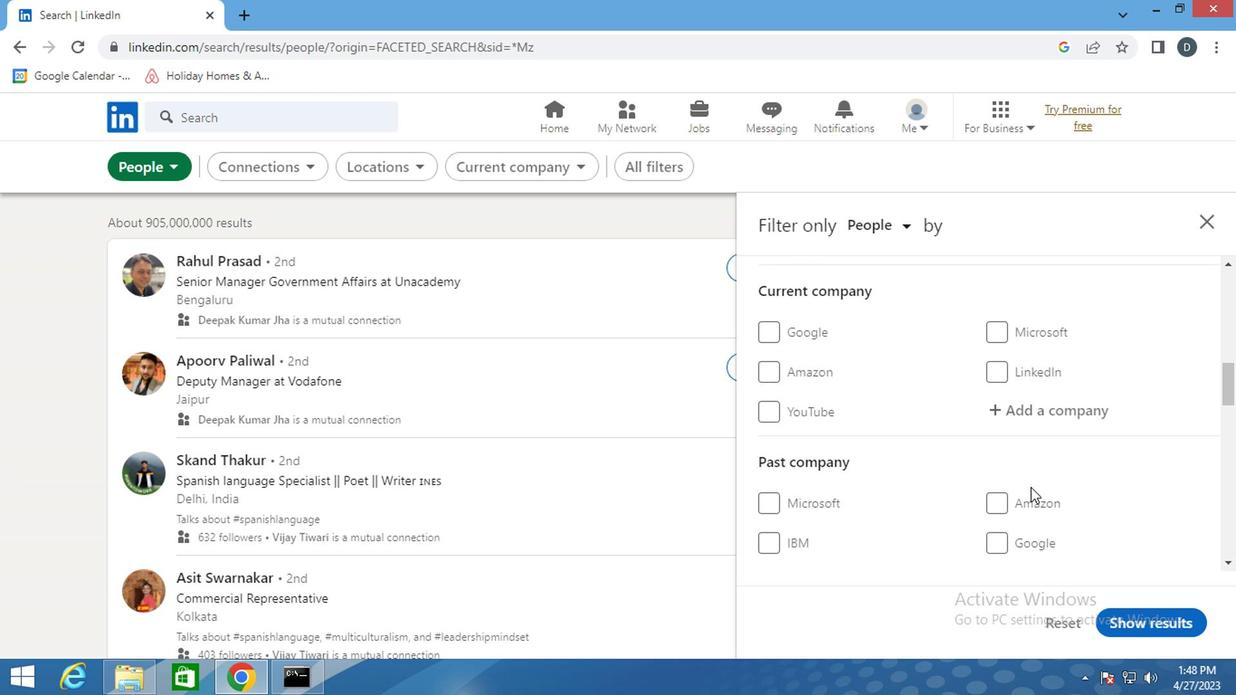 
Action: Mouse scrolled (1042, 471) with delta (0, -1)
Screenshot: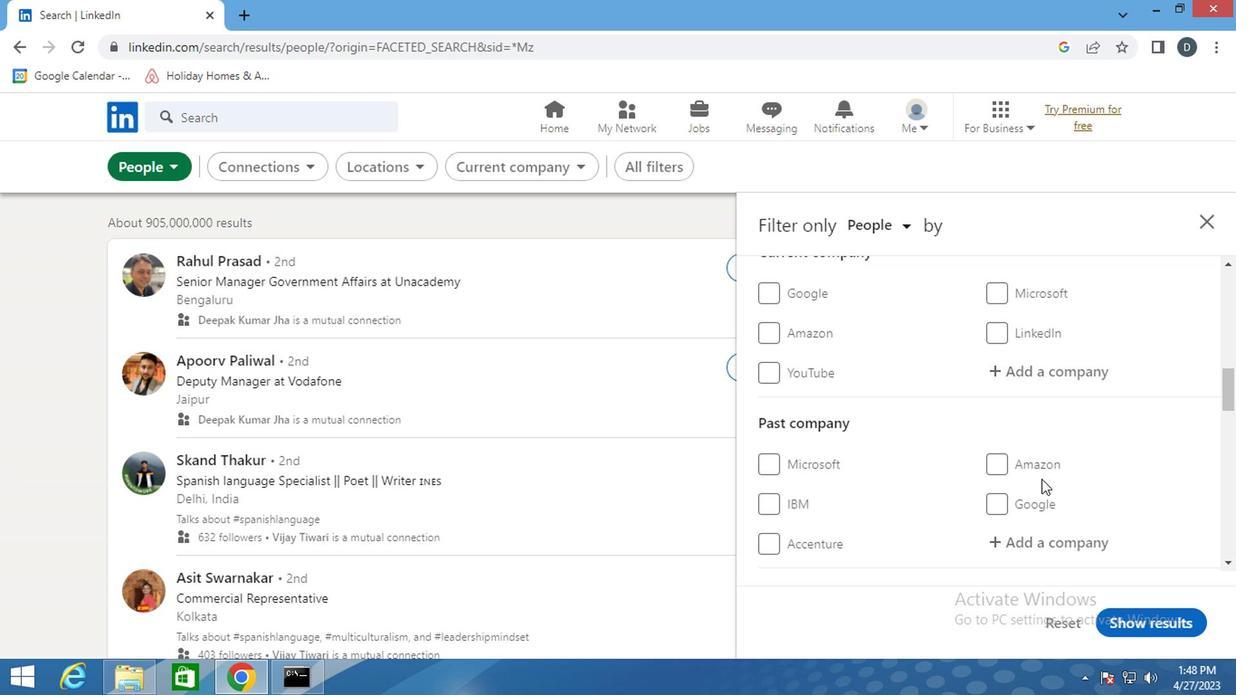 
Action: Mouse scrolled (1042, 471) with delta (0, -1)
Screenshot: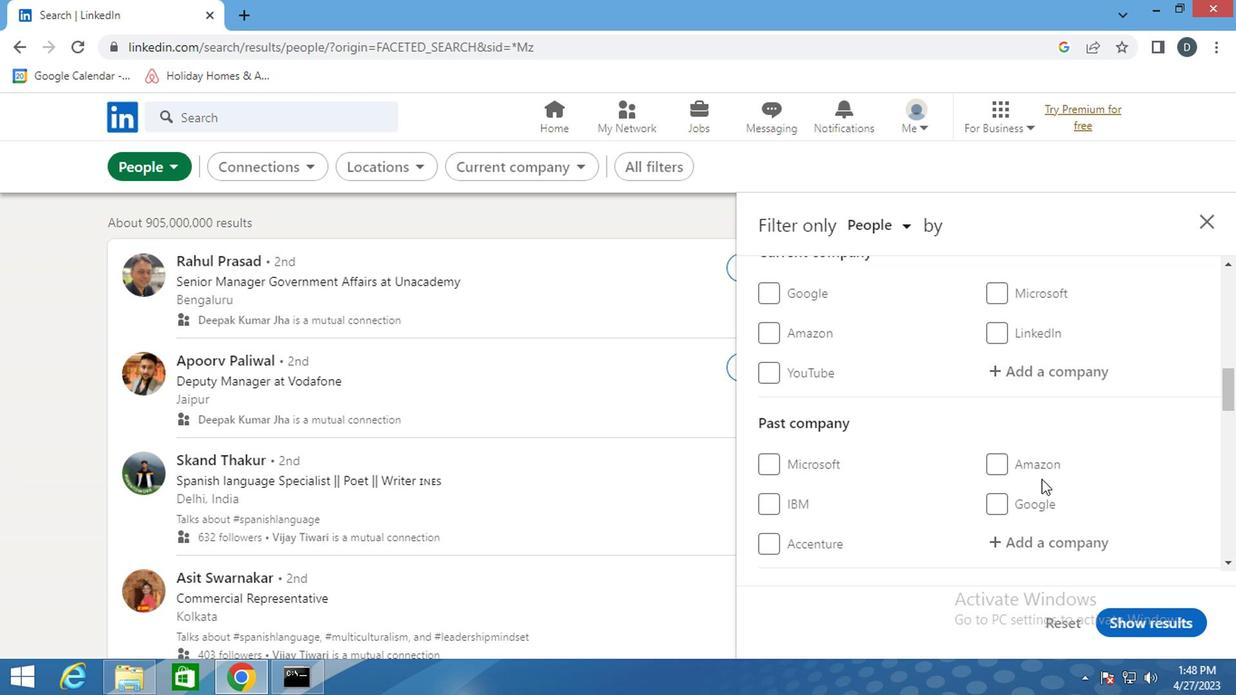 
Action: Mouse scrolled (1042, 471) with delta (0, -1)
Screenshot: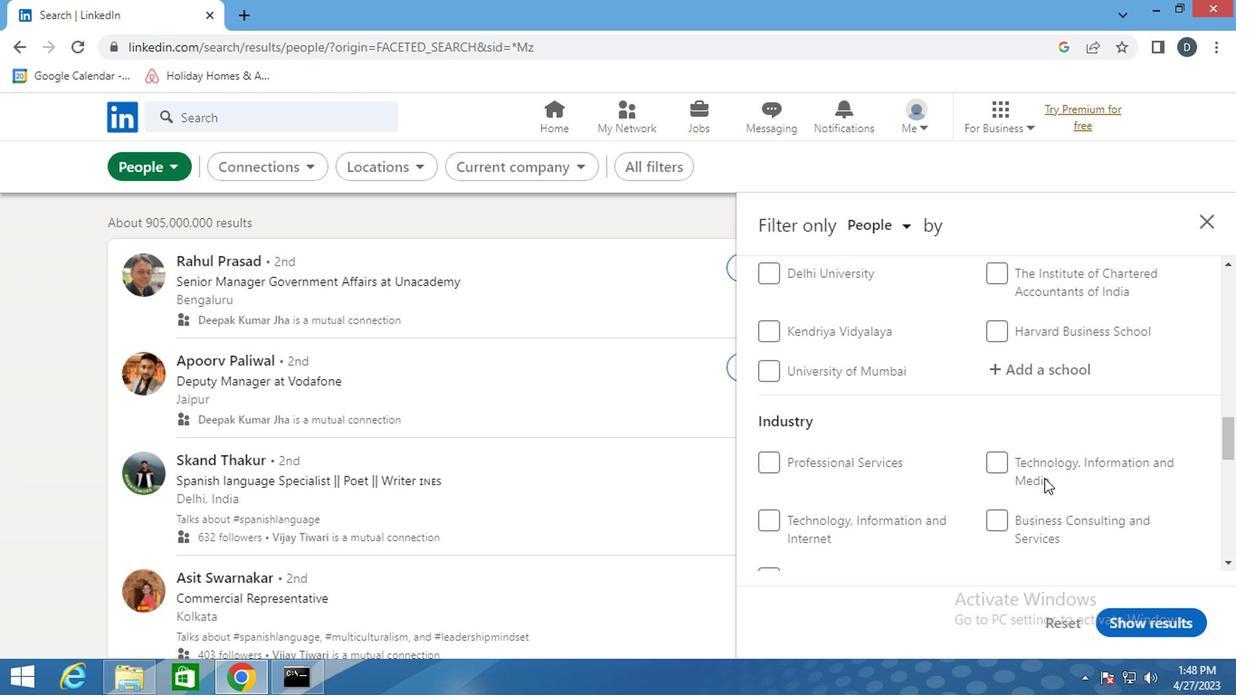 
Action: Mouse scrolled (1042, 471) with delta (0, -1)
Screenshot: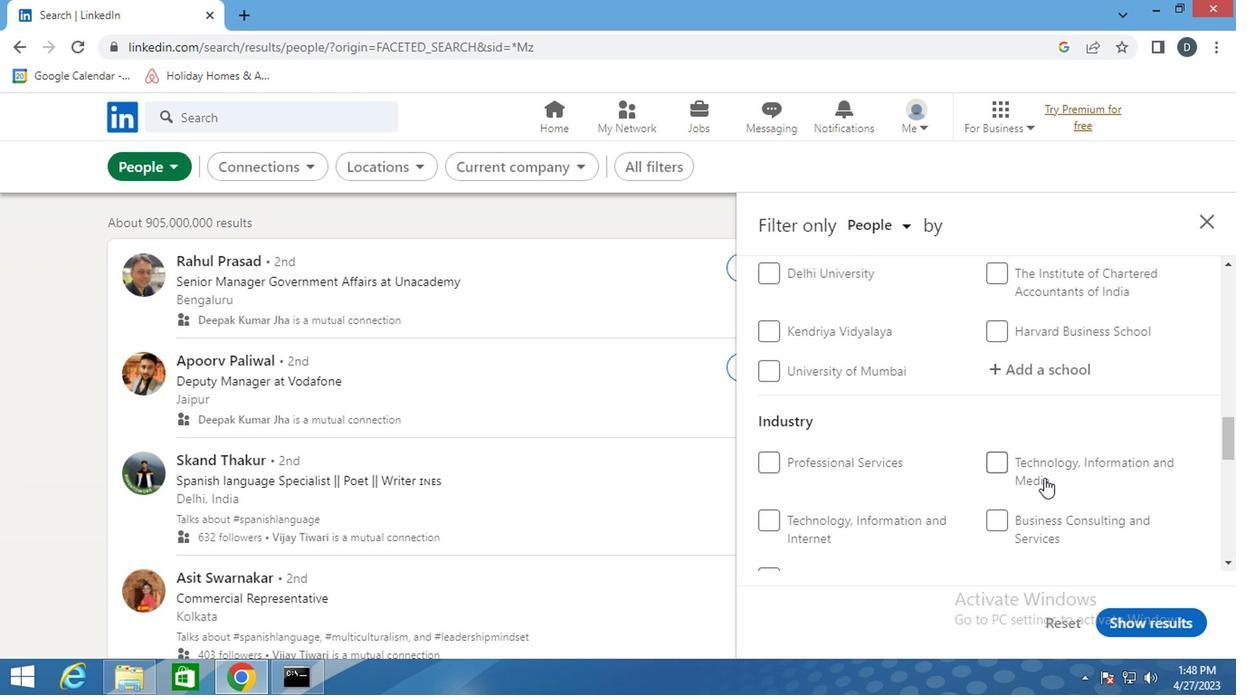 
Action: Mouse scrolled (1042, 471) with delta (0, -1)
Screenshot: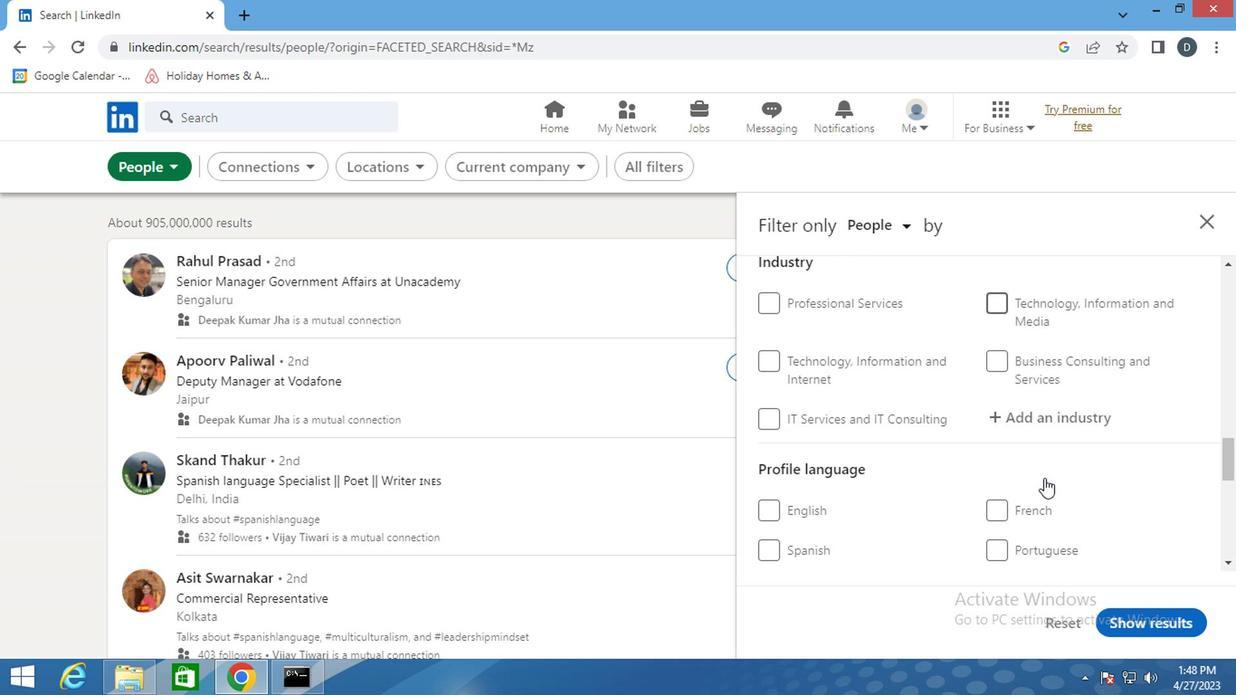 
Action: Mouse scrolled (1042, 471) with delta (0, -1)
Screenshot: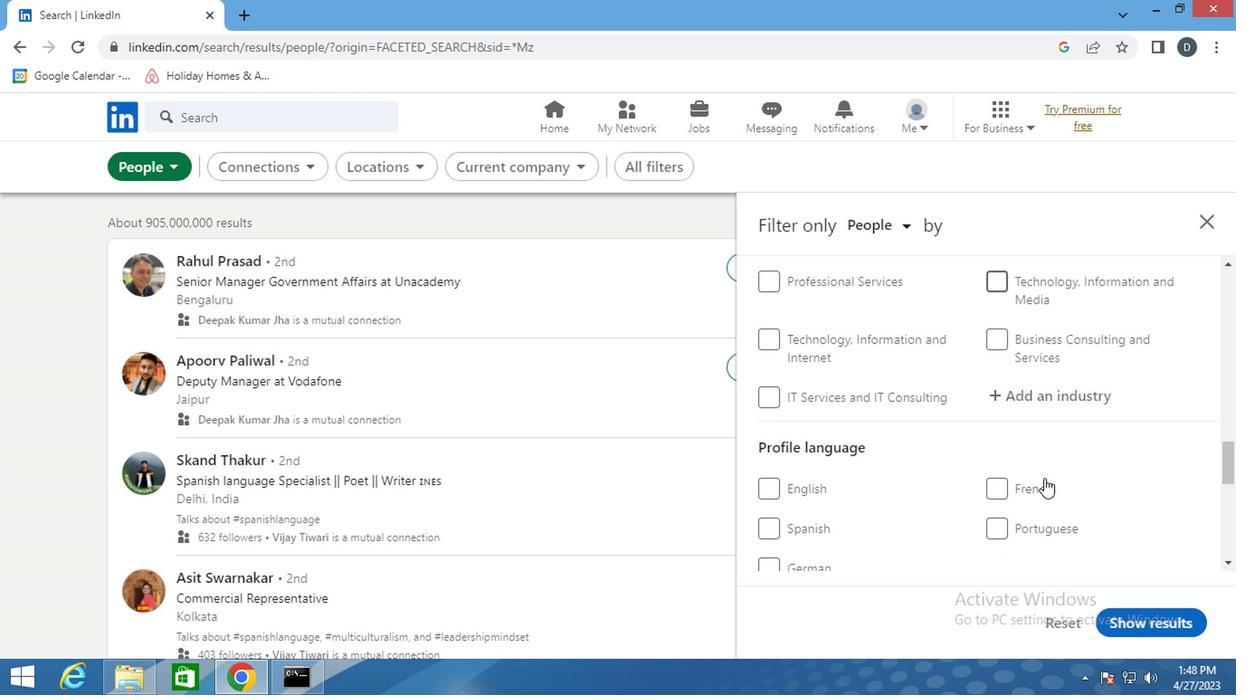 
Action: Mouse moved to (1043, 468)
Screenshot: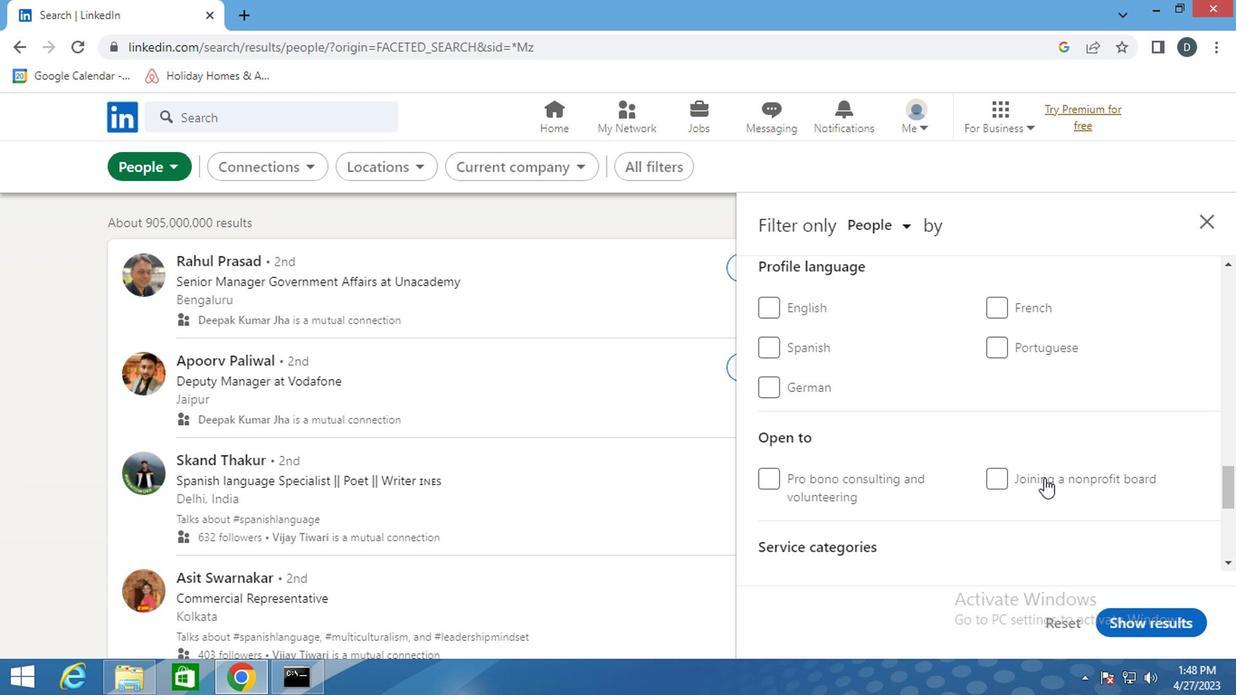 
Action: Mouse scrolled (1043, 470) with delta (0, 1)
Screenshot: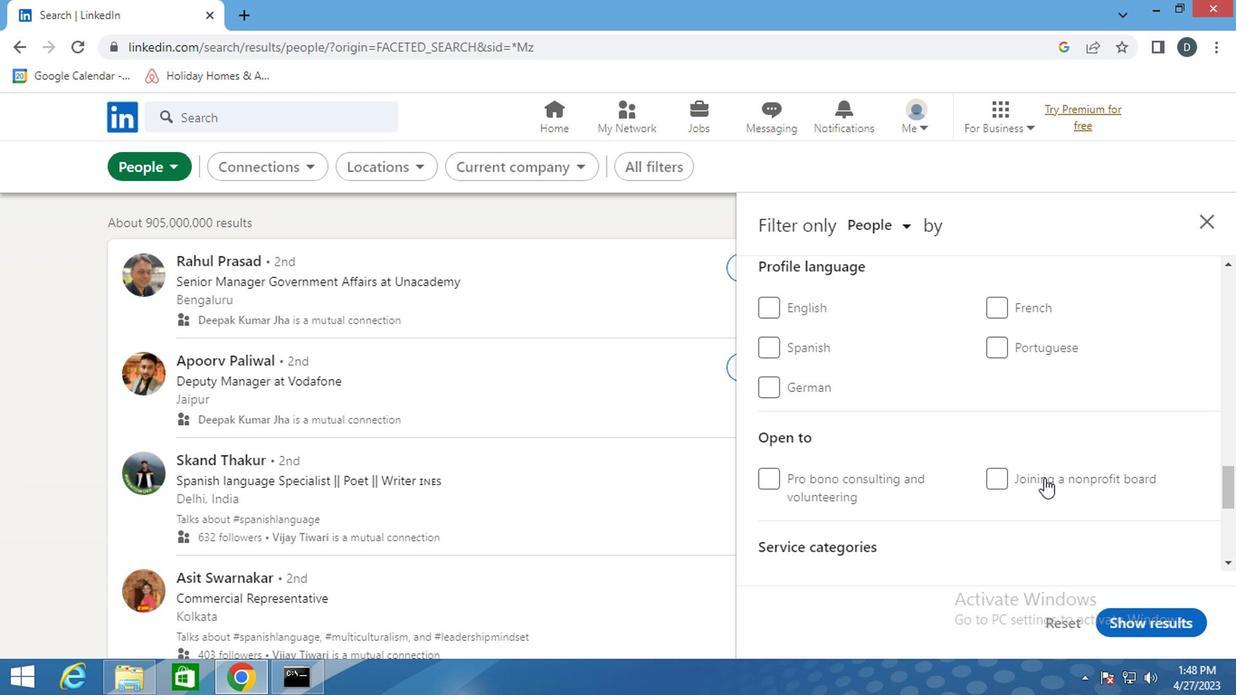 
Action: Mouse moved to (1032, 396)
Screenshot: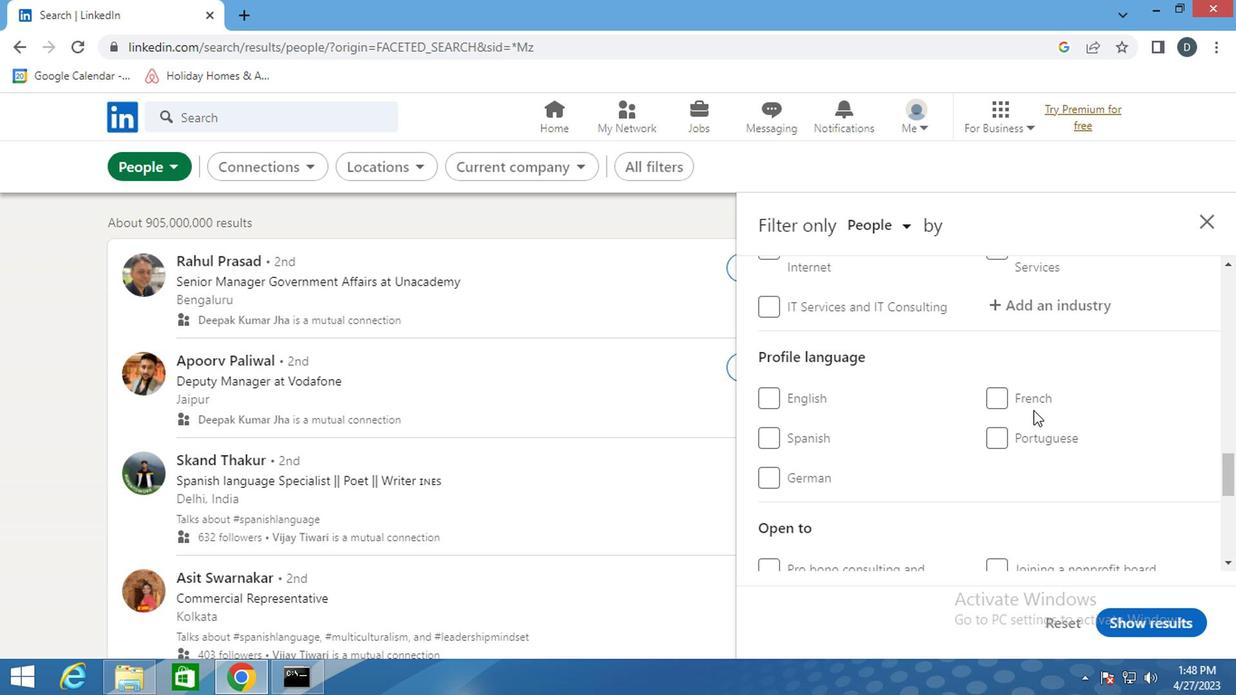 
Action: Mouse pressed left at (1032, 396)
Screenshot: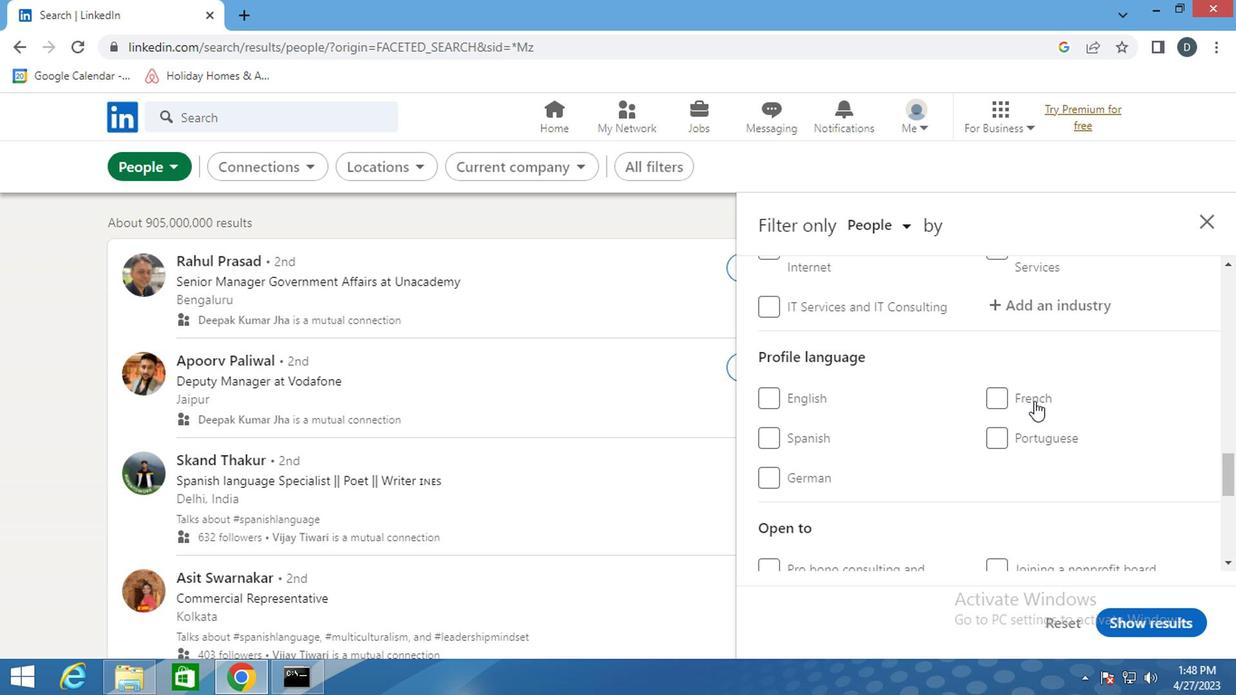 
Action: Mouse moved to (1016, 486)
Screenshot: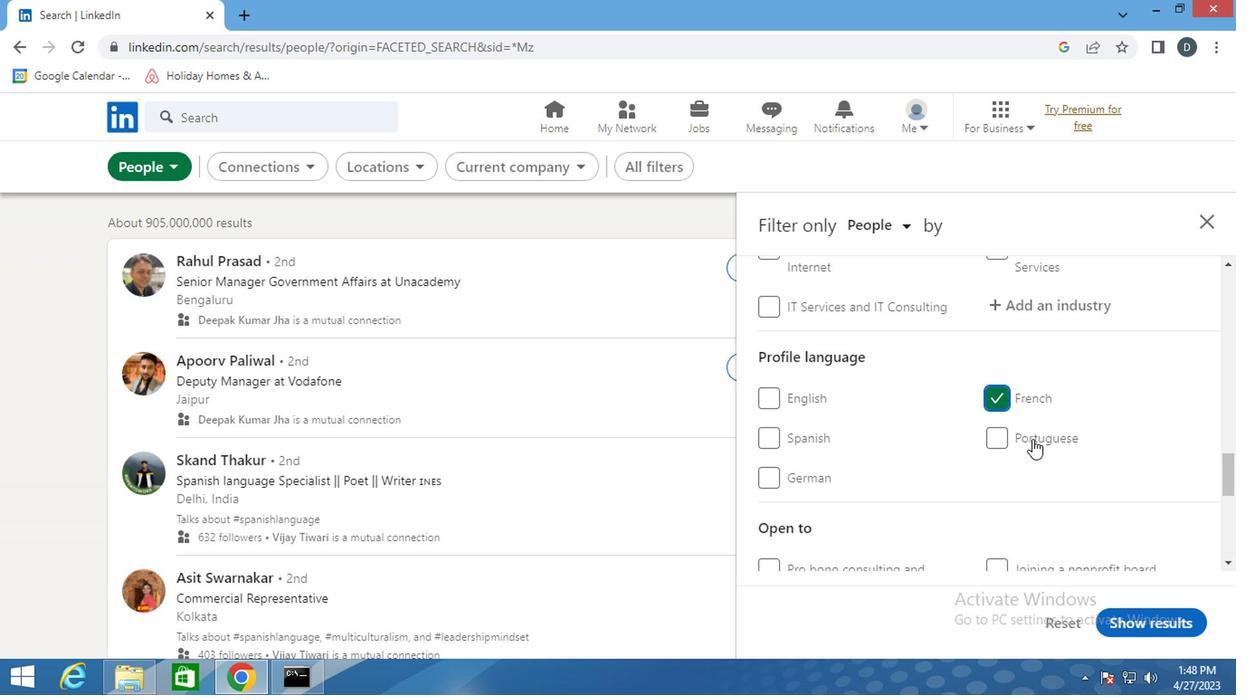 
Action: Mouse scrolled (1016, 487) with delta (0, 0)
Screenshot: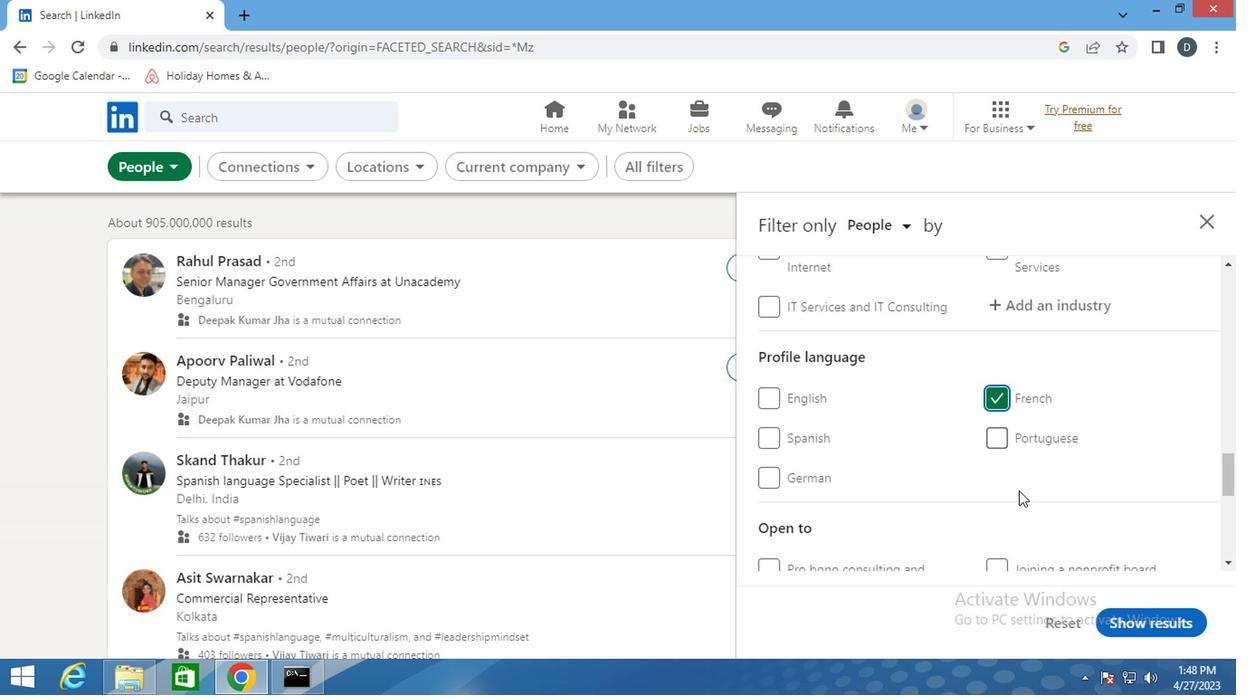 
Action: Mouse scrolled (1016, 487) with delta (0, 0)
Screenshot: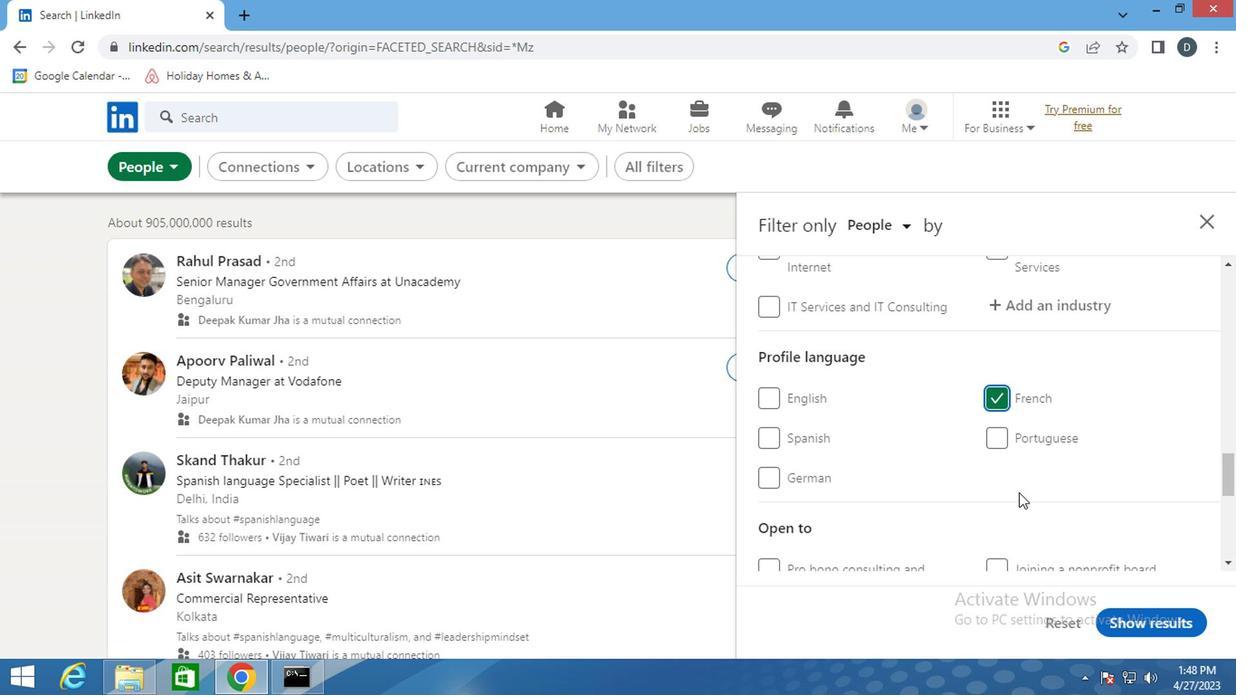 
Action: Mouse scrolled (1016, 487) with delta (0, 0)
Screenshot: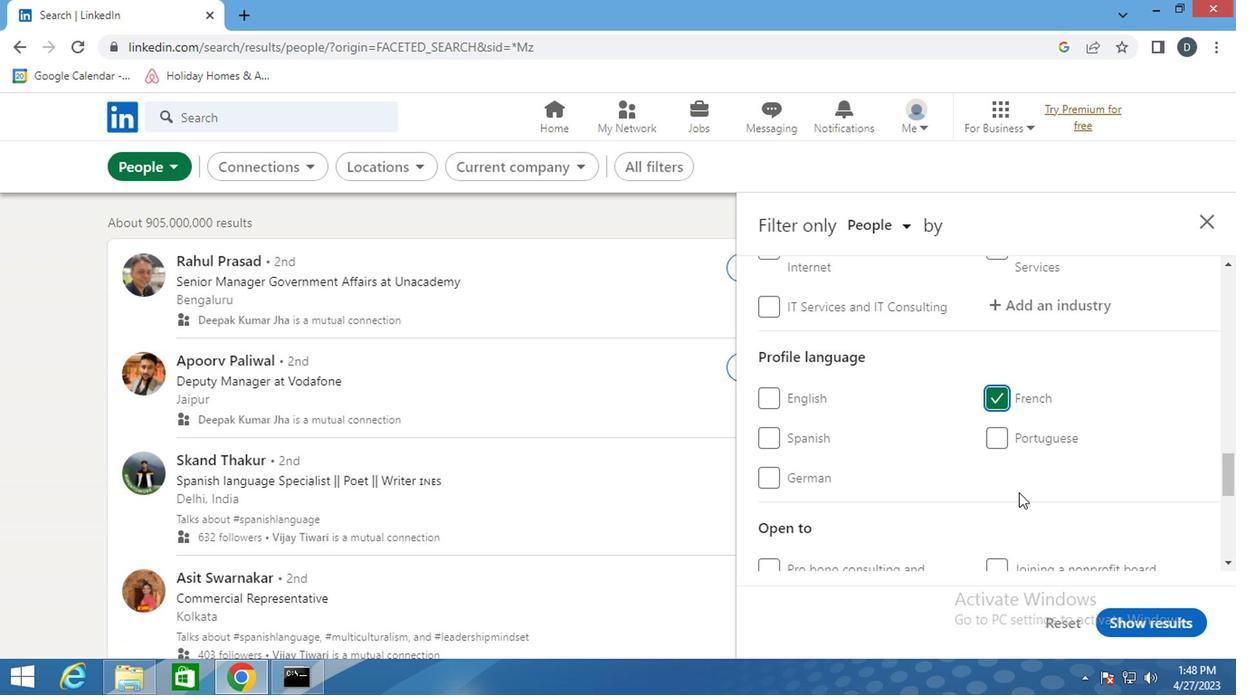 
Action: Mouse scrolled (1016, 487) with delta (0, 0)
Screenshot: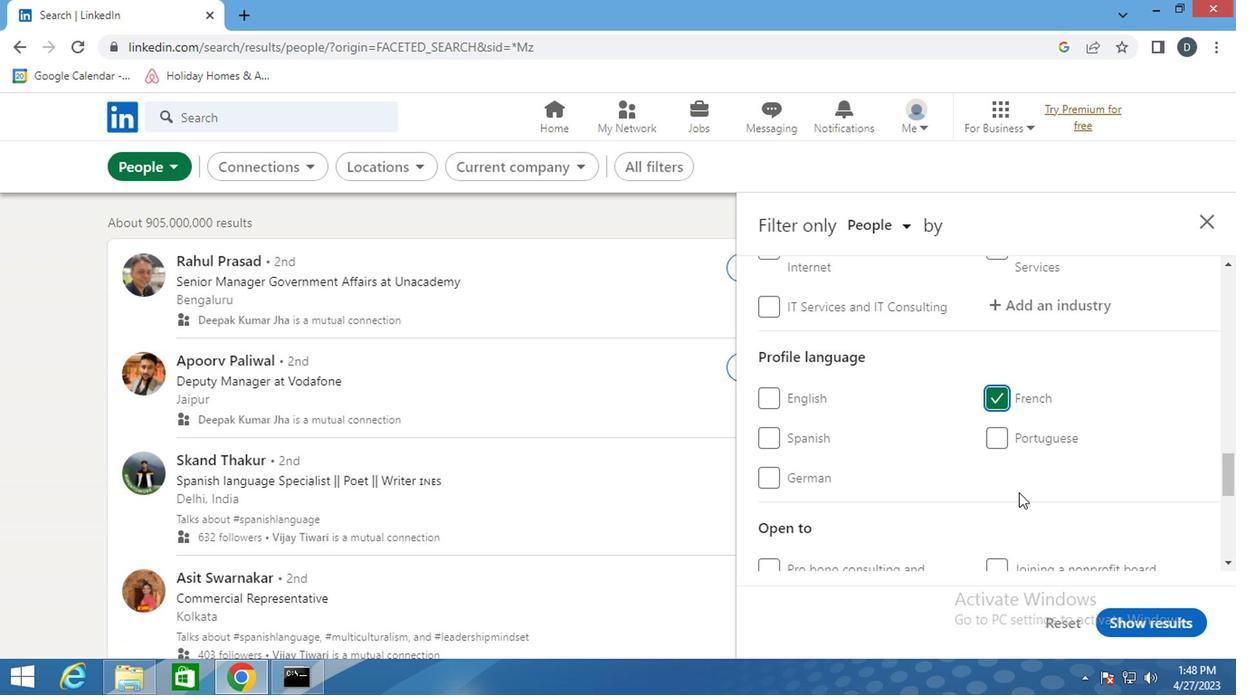 
Action: Mouse scrolled (1016, 487) with delta (0, 0)
Screenshot: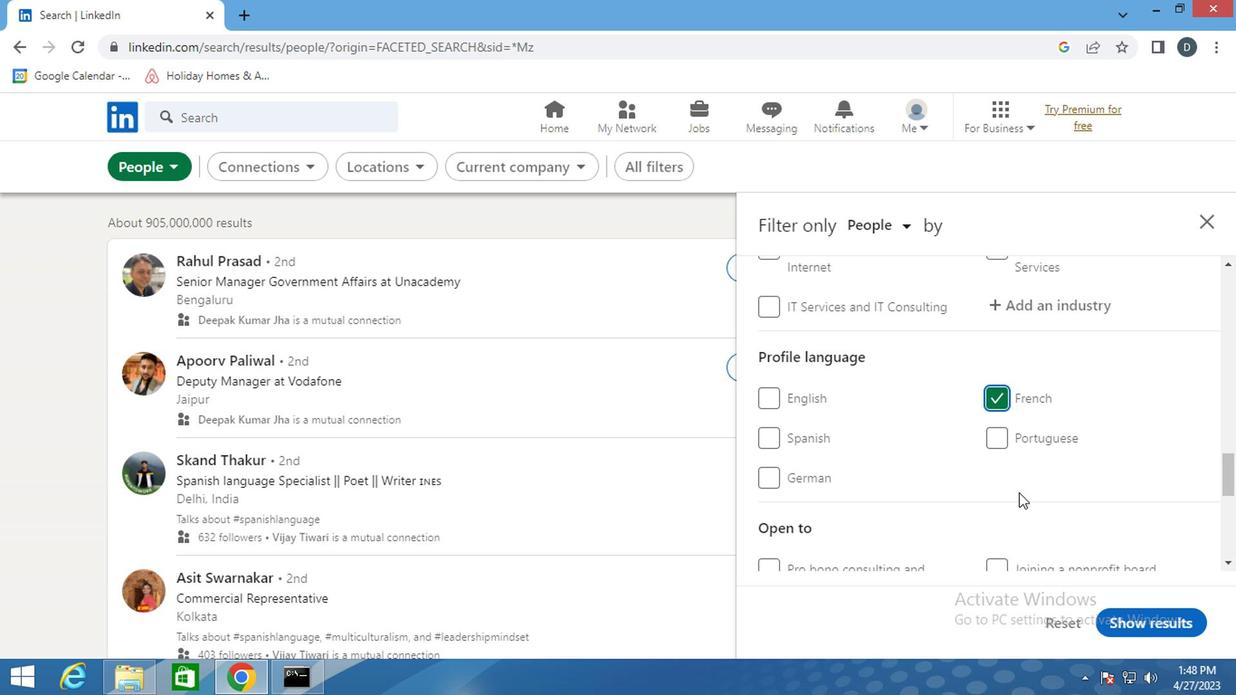 
Action: Mouse scrolled (1016, 487) with delta (0, 0)
Screenshot: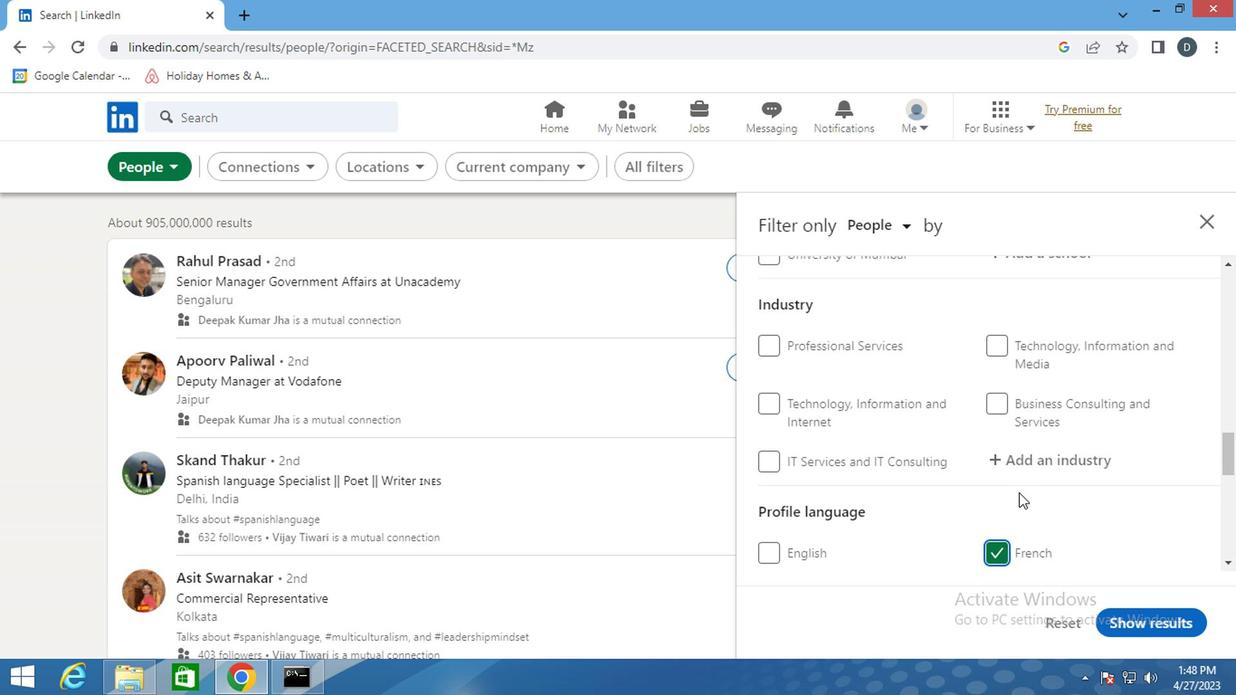 
Action: Mouse scrolled (1016, 487) with delta (0, 0)
Screenshot: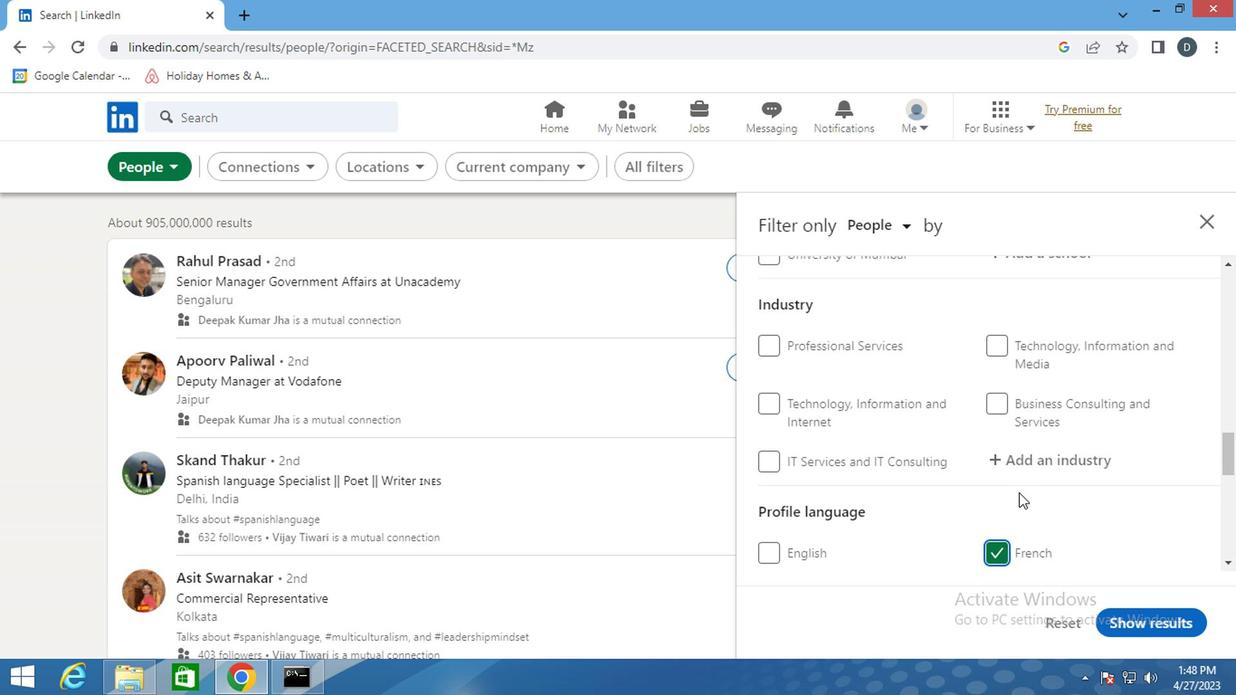 
Action: Mouse scrolled (1016, 487) with delta (0, 0)
Screenshot: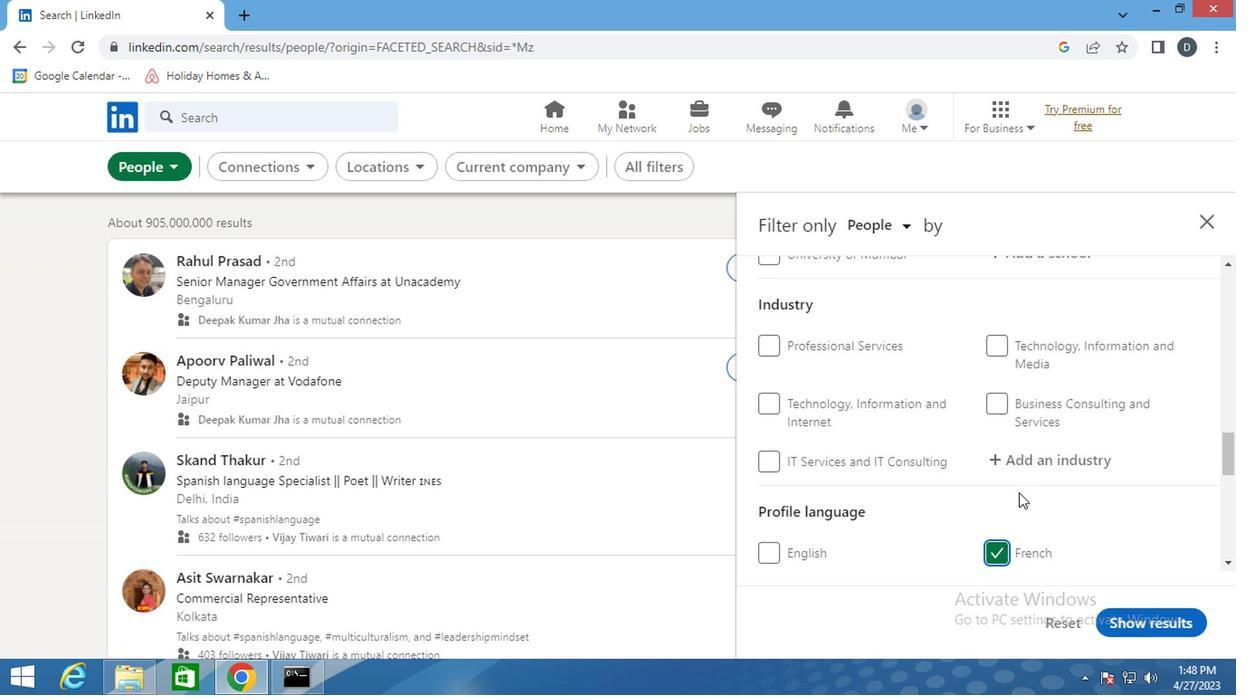 
Action: Mouse scrolled (1016, 487) with delta (0, 0)
Screenshot: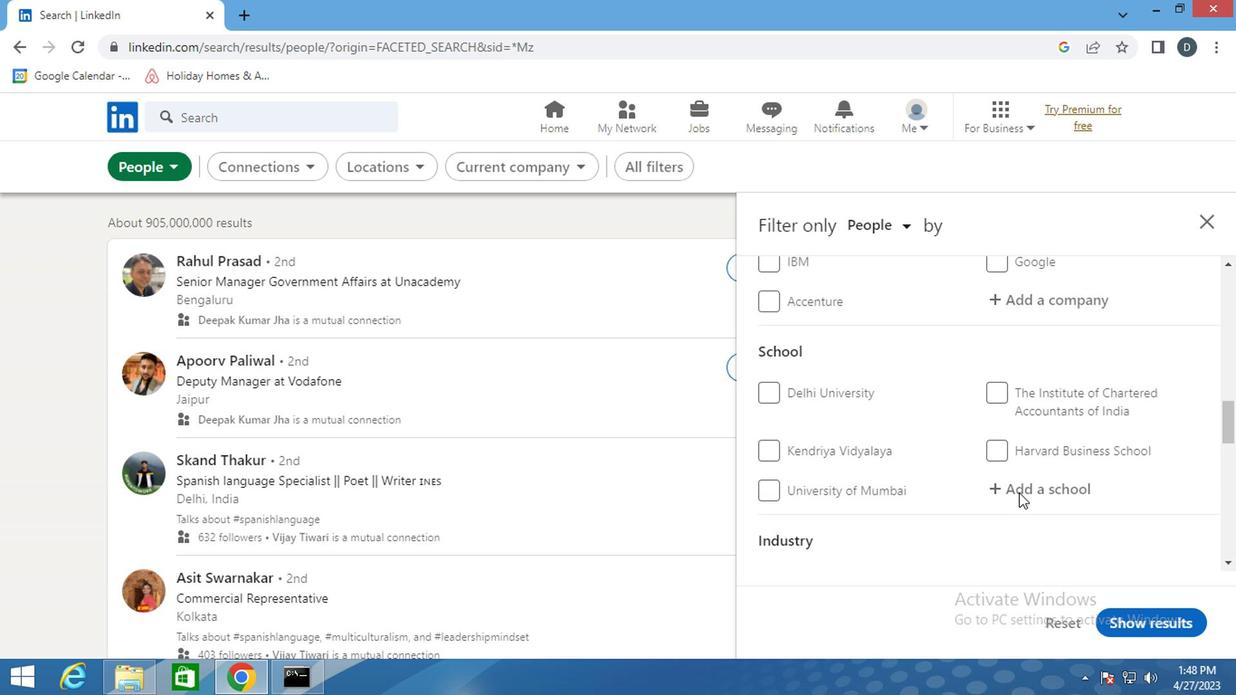 
Action: Mouse moved to (1014, 487)
Screenshot: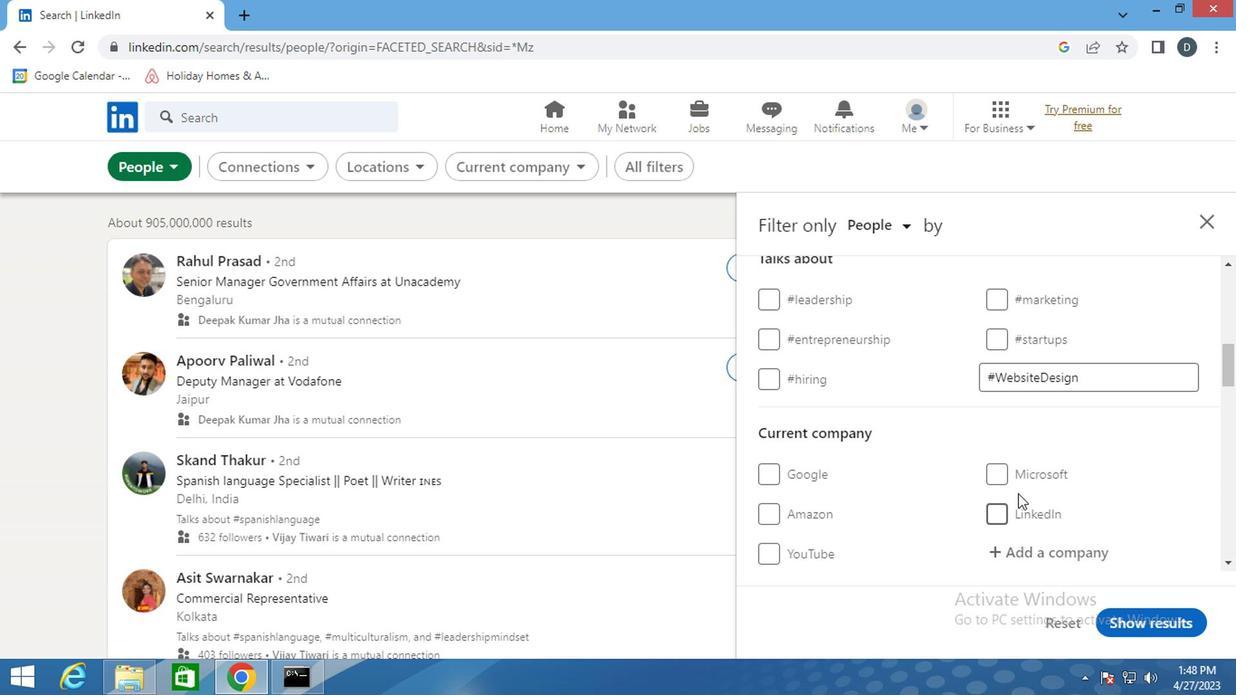 
Action: Mouse scrolled (1014, 486) with delta (0, 0)
Screenshot: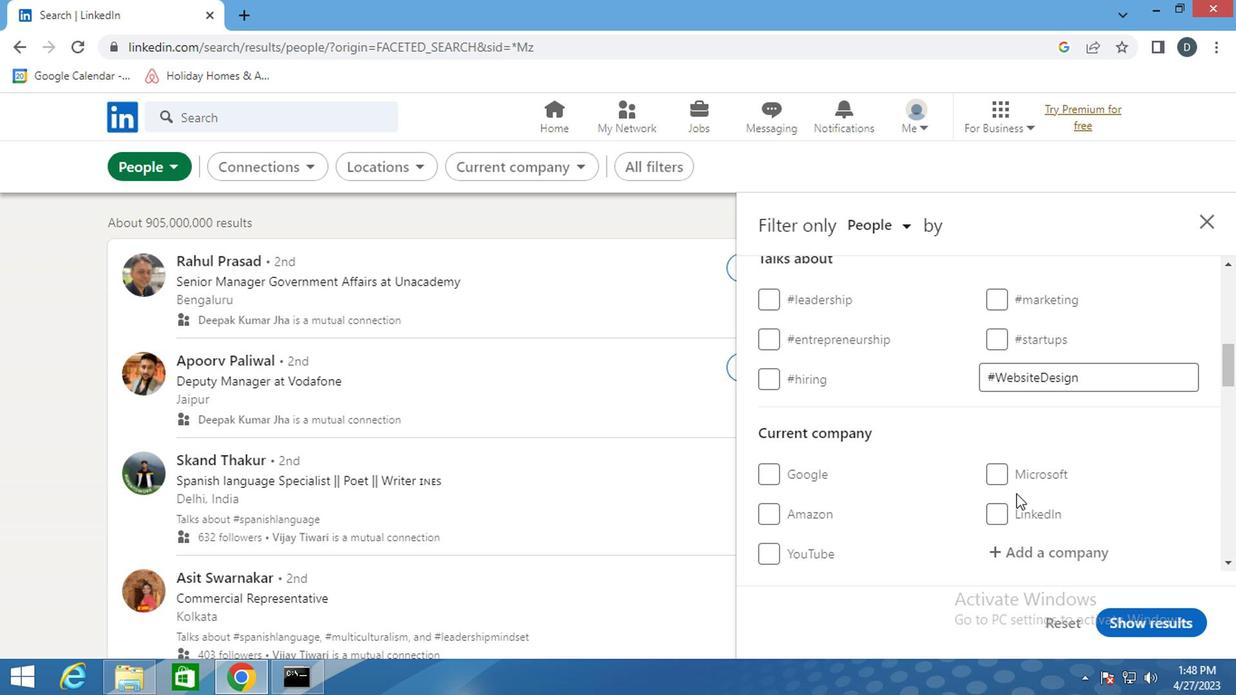 
Action: Mouse scrolled (1014, 486) with delta (0, 0)
Screenshot: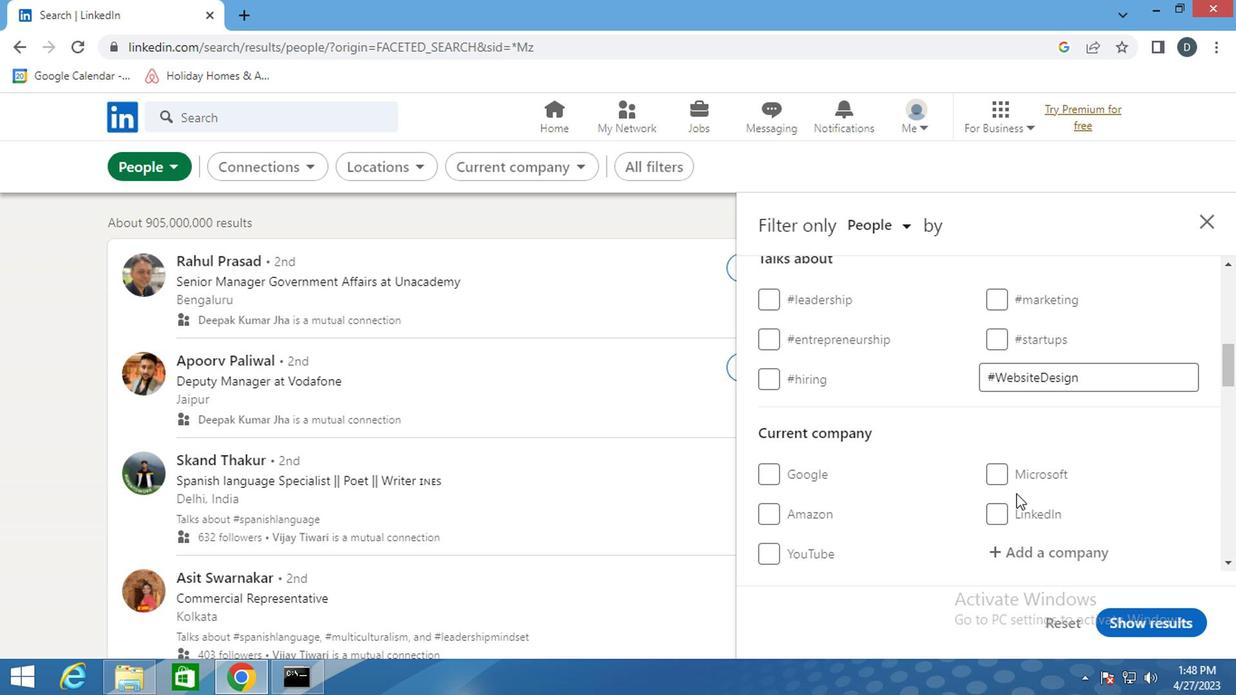 
Action: Mouse moved to (1052, 365)
Screenshot: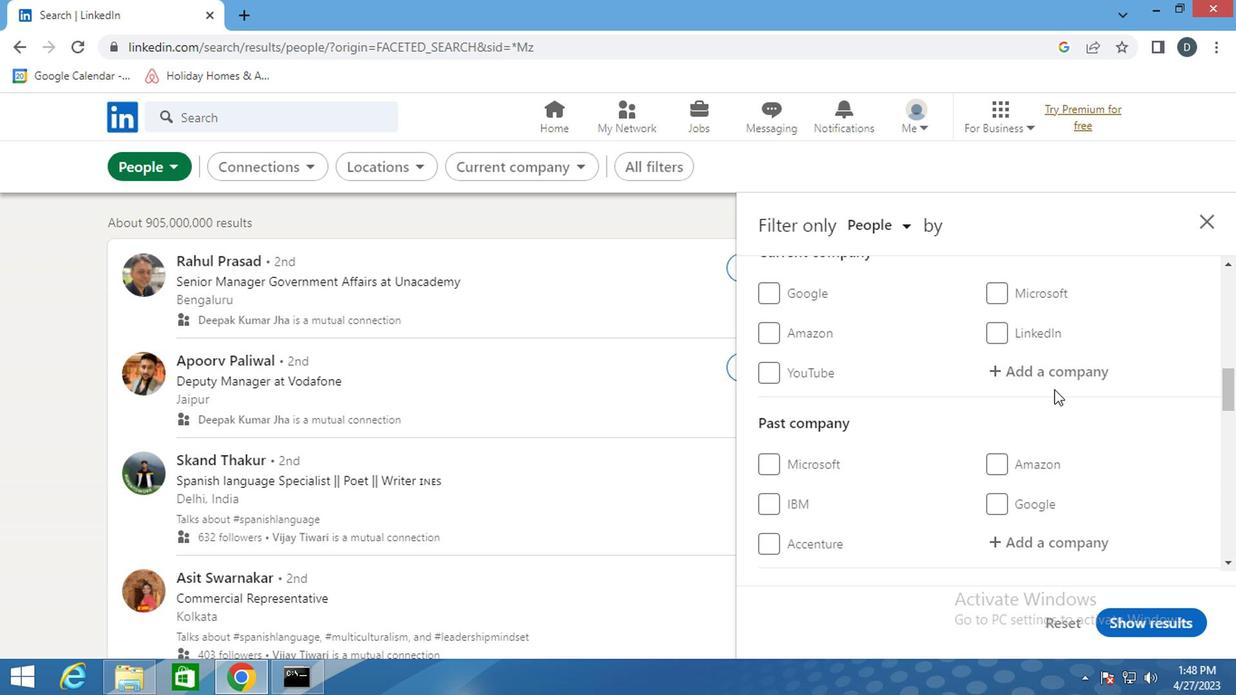 
Action: Mouse pressed left at (1052, 365)
Screenshot: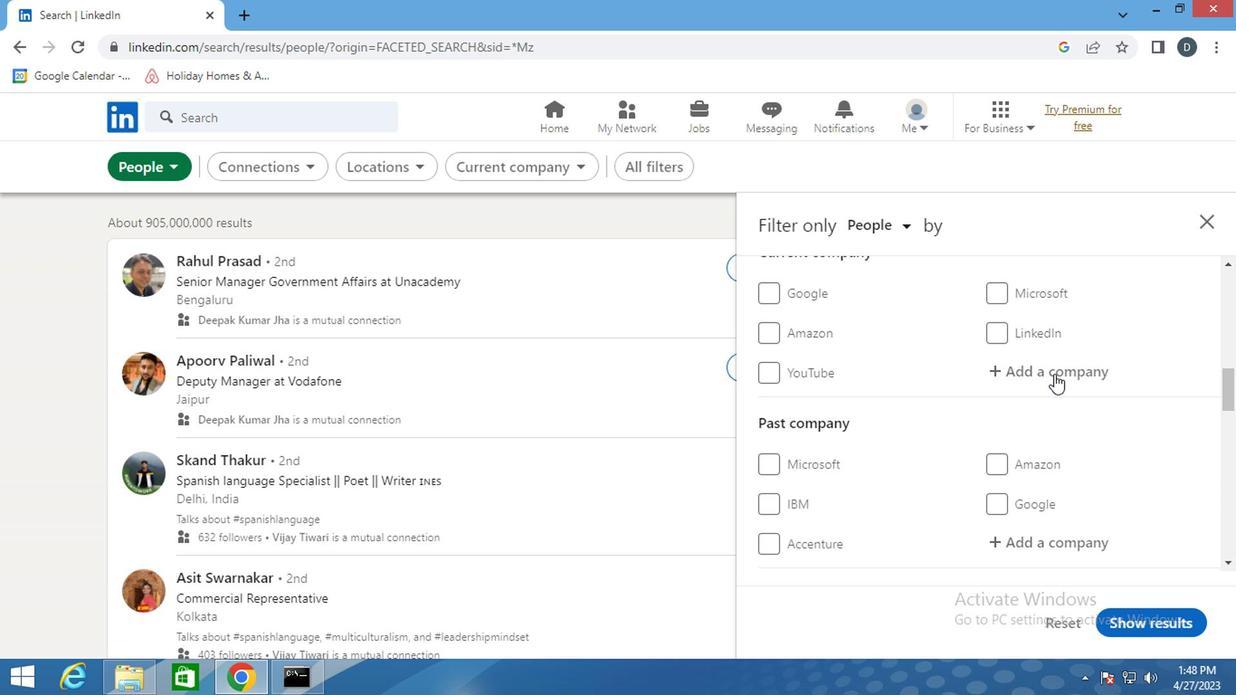 
Action: Mouse moved to (1011, 372)
Screenshot: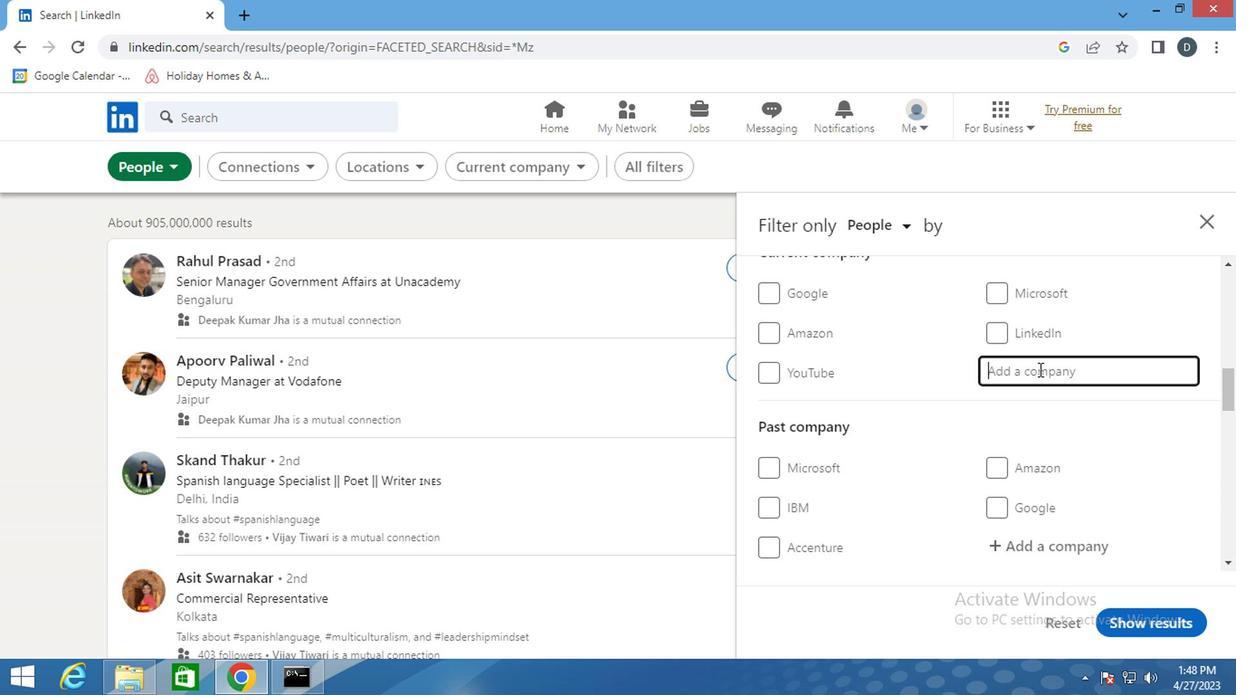 
Action: Key pressed <Key.shift>SOUTH<Key.space><Key.shift>INDIAN
Screenshot: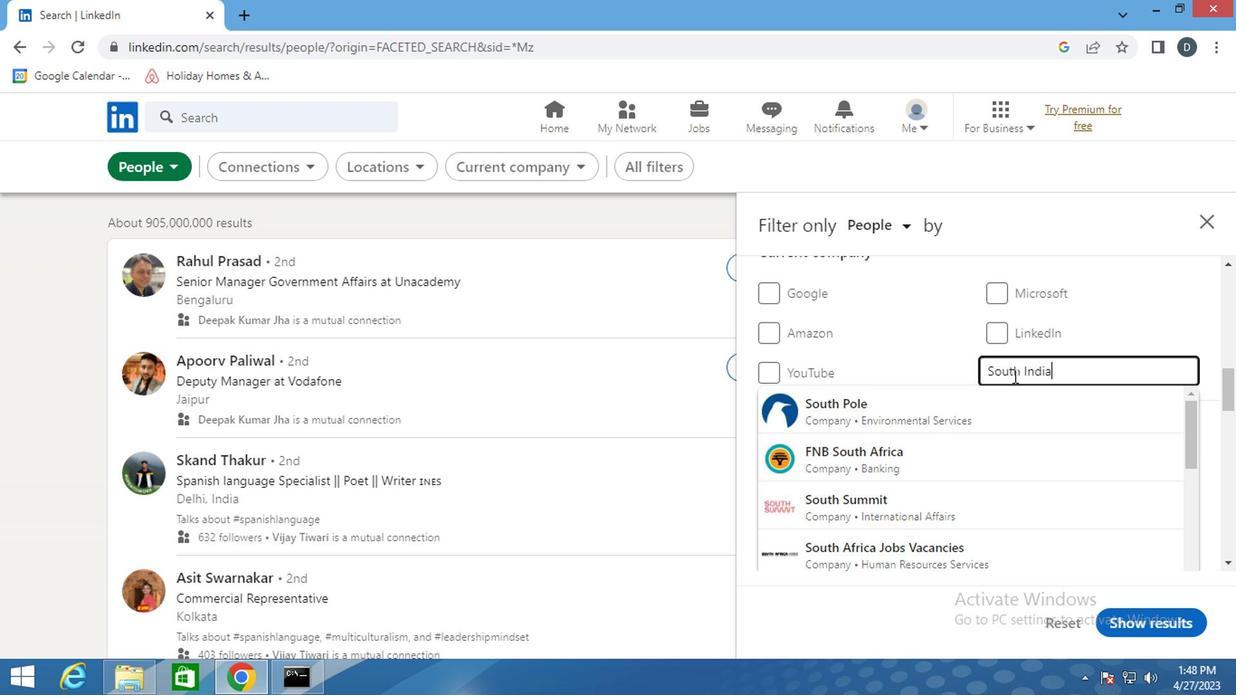 
Action: Mouse moved to (1005, 401)
Screenshot: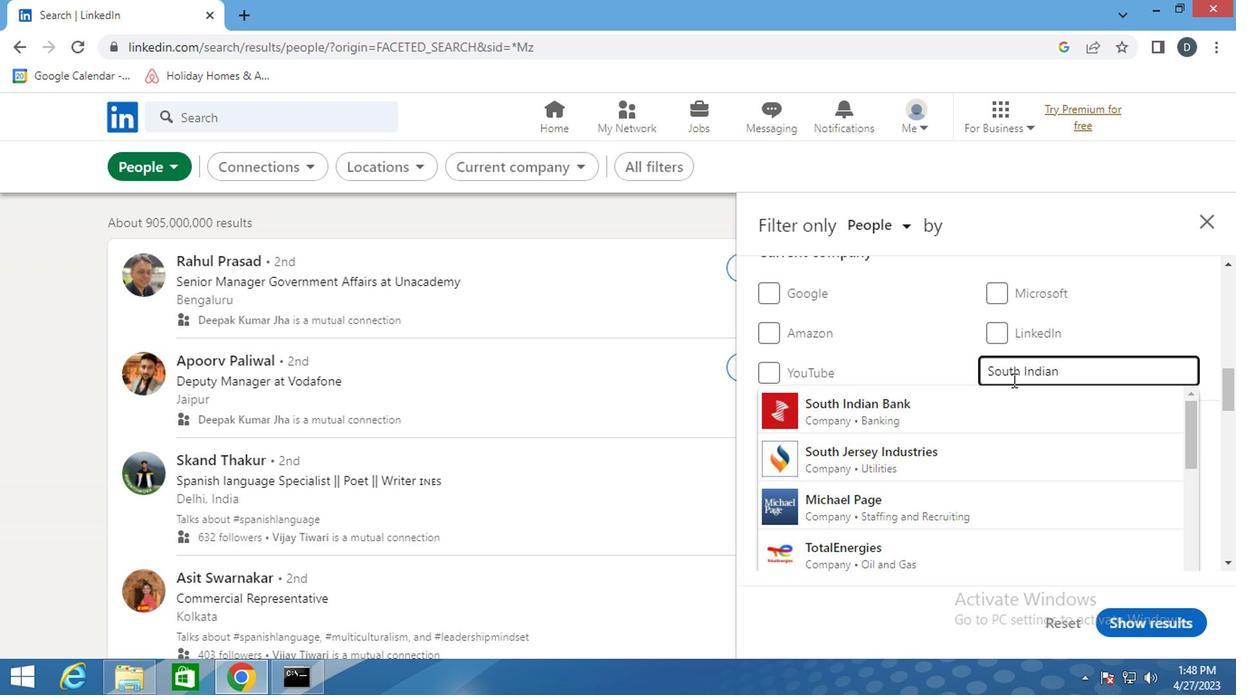 
Action: Mouse pressed left at (1005, 401)
Screenshot: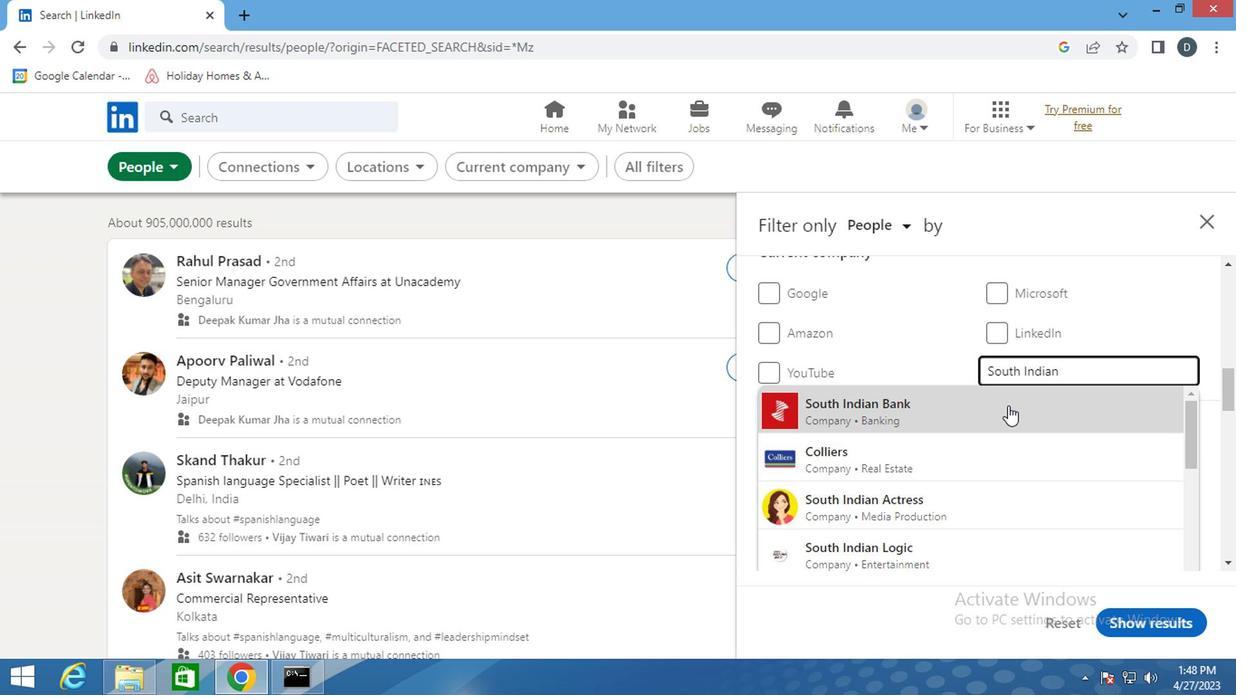 
Action: Mouse moved to (1006, 404)
Screenshot: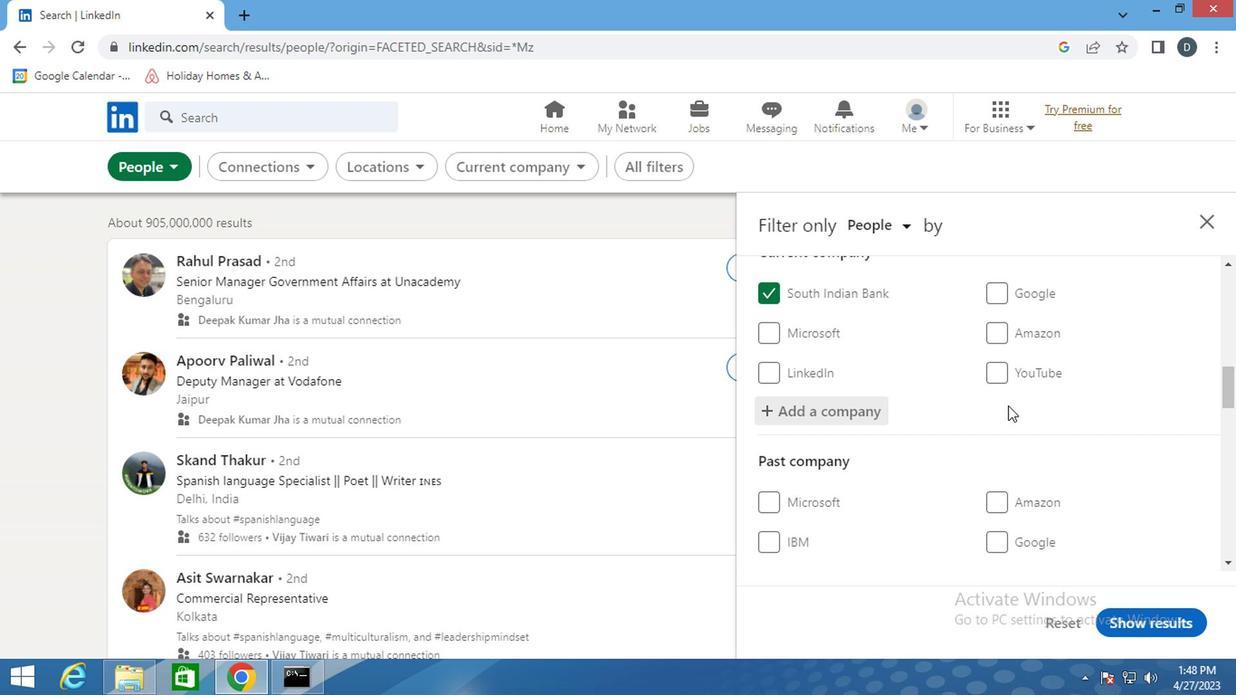 
Action: Mouse scrolled (1006, 403) with delta (0, 0)
Screenshot: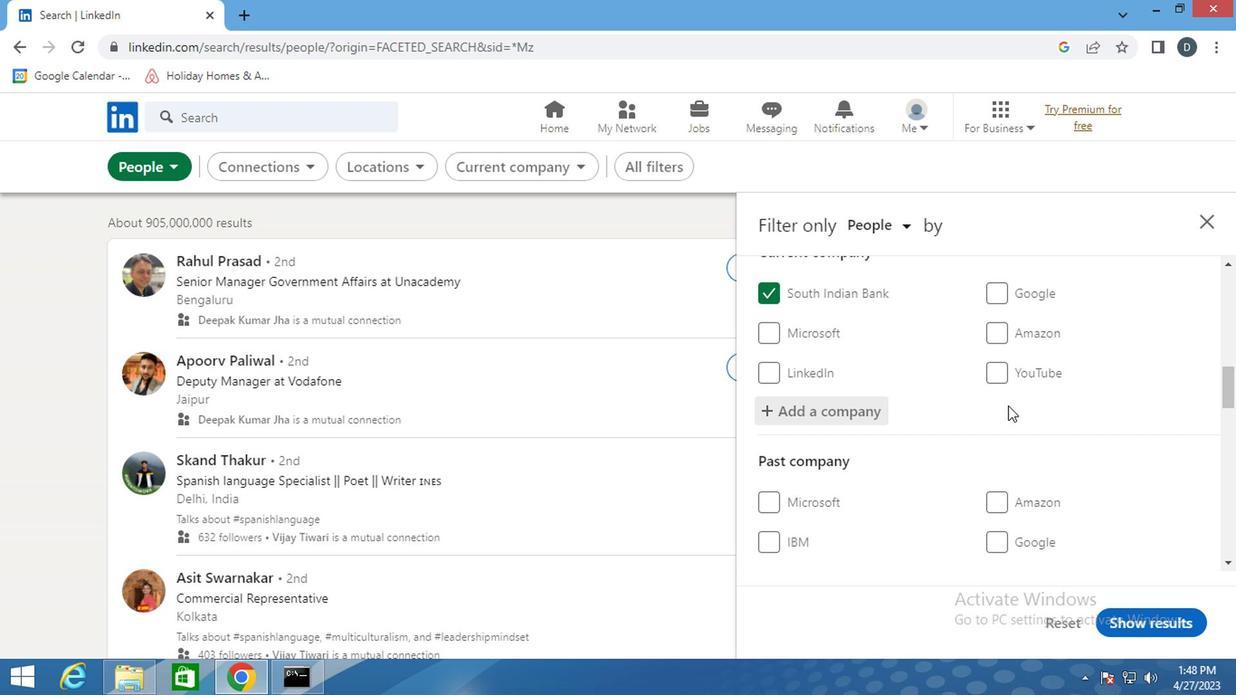 
Action: Mouse moved to (1010, 408)
Screenshot: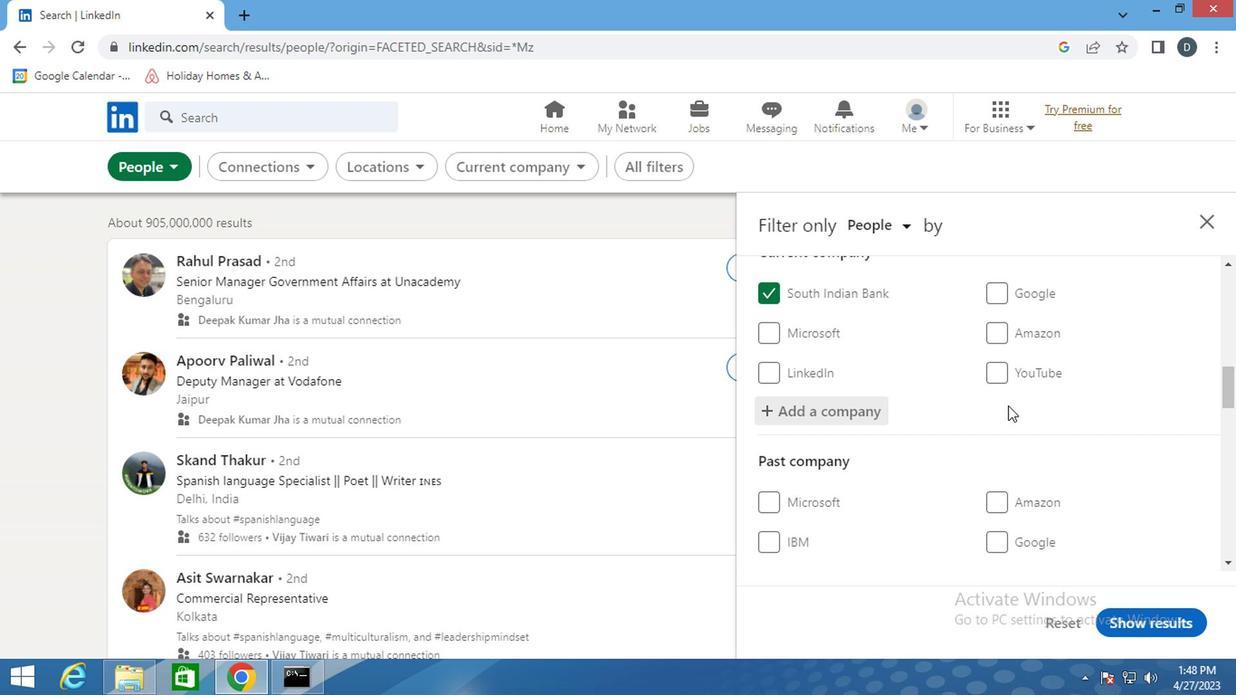 
Action: Mouse scrolled (1010, 408) with delta (0, 0)
Screenshot: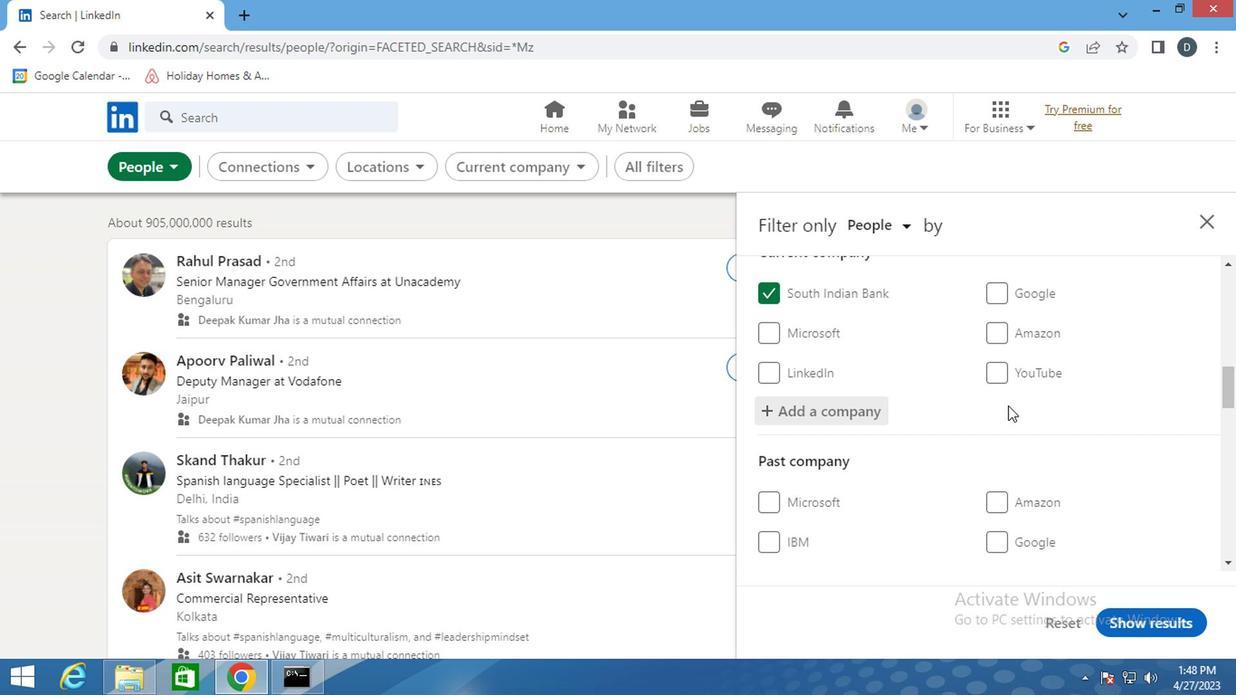 
Action: Mouse moved to (1029, 411)
Screenshot: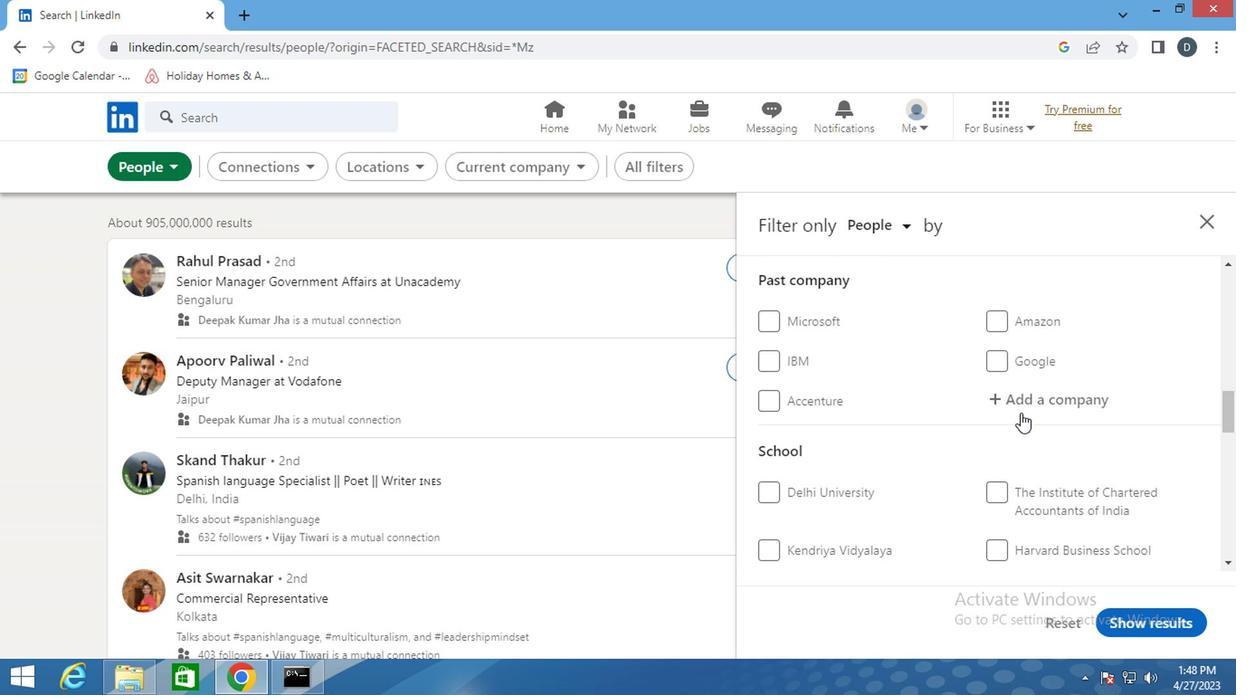 
Action: Mouse scrolled (1029, 410) with delta (0, 0)
Screenshot: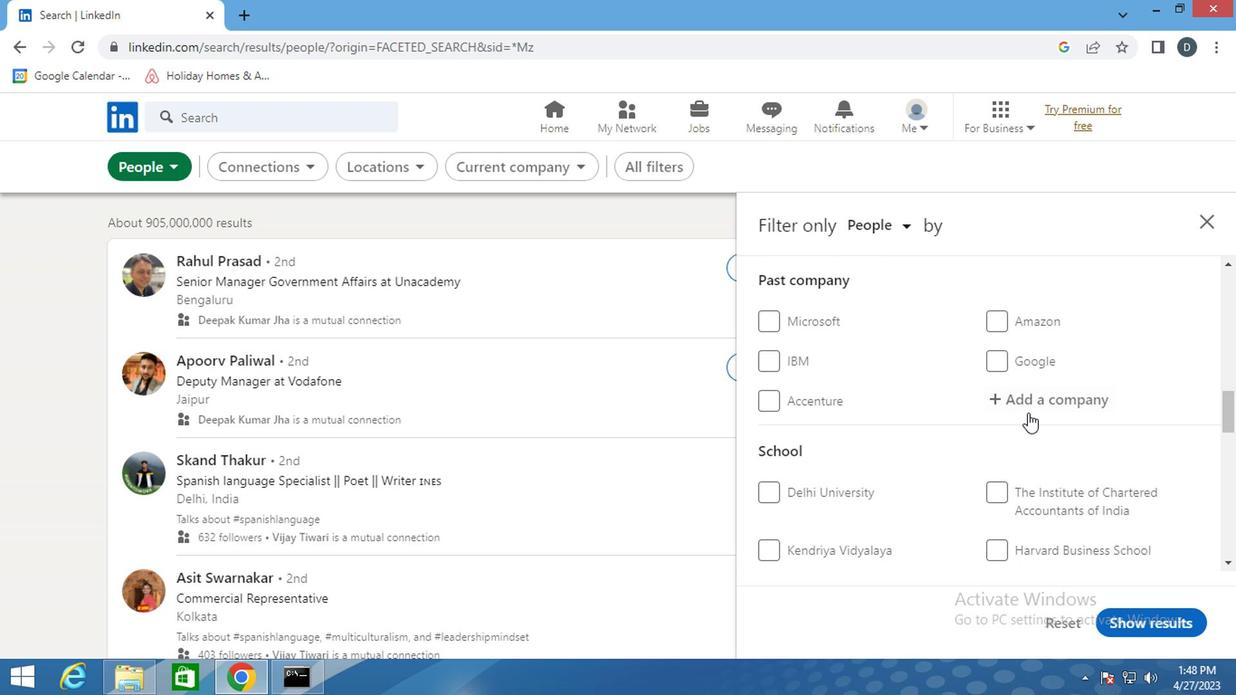 
Action: Mouse moved to (1057, 492)
Screenshot: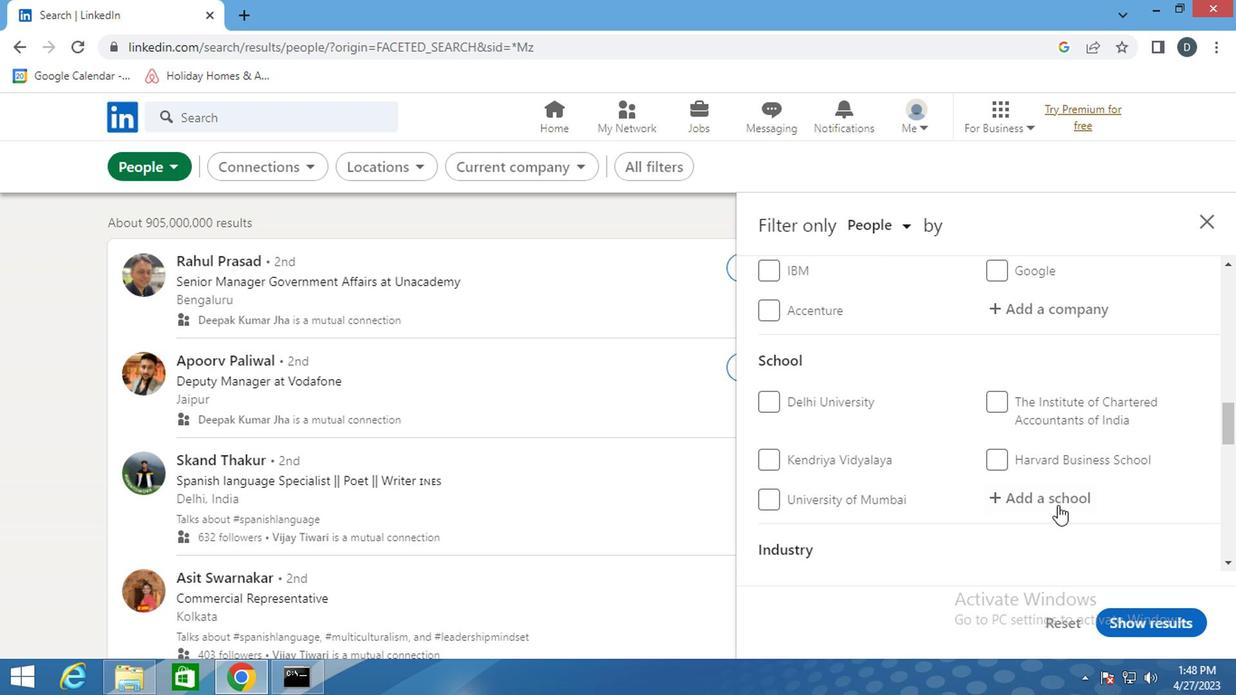 
Action: Mouse pressed left at (1057, 492)
Screenshot: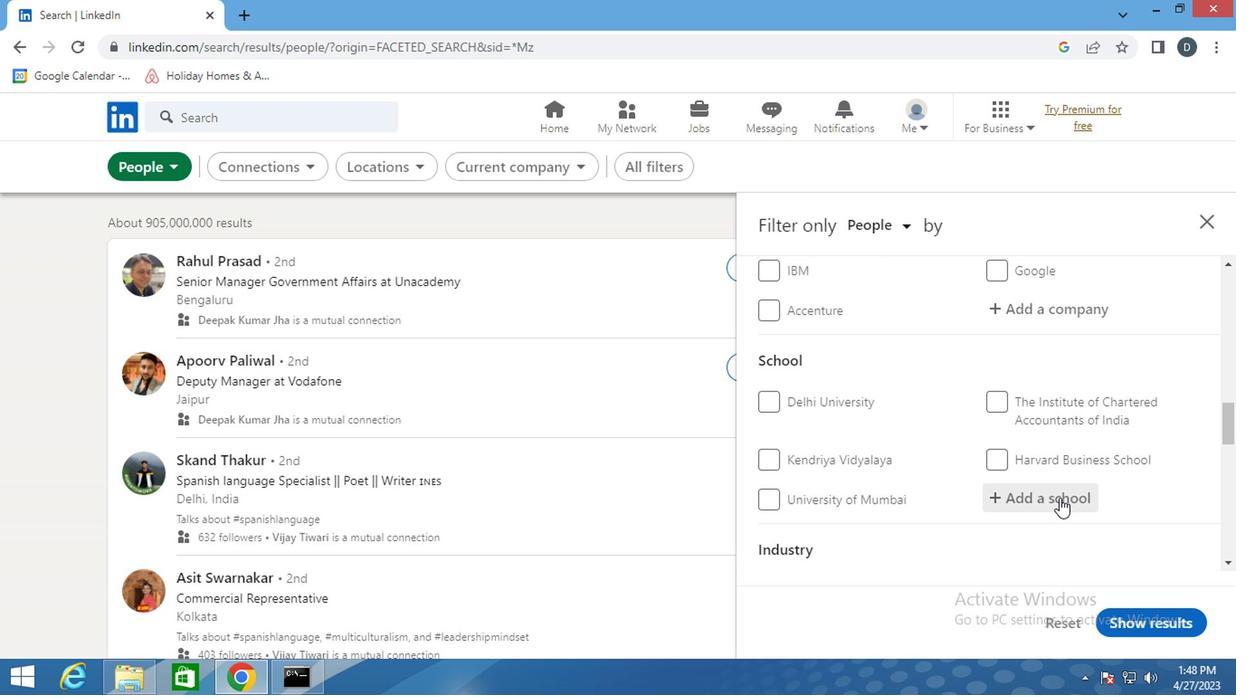 
Action: Mouse moved to (1038, 467)
Screenshot: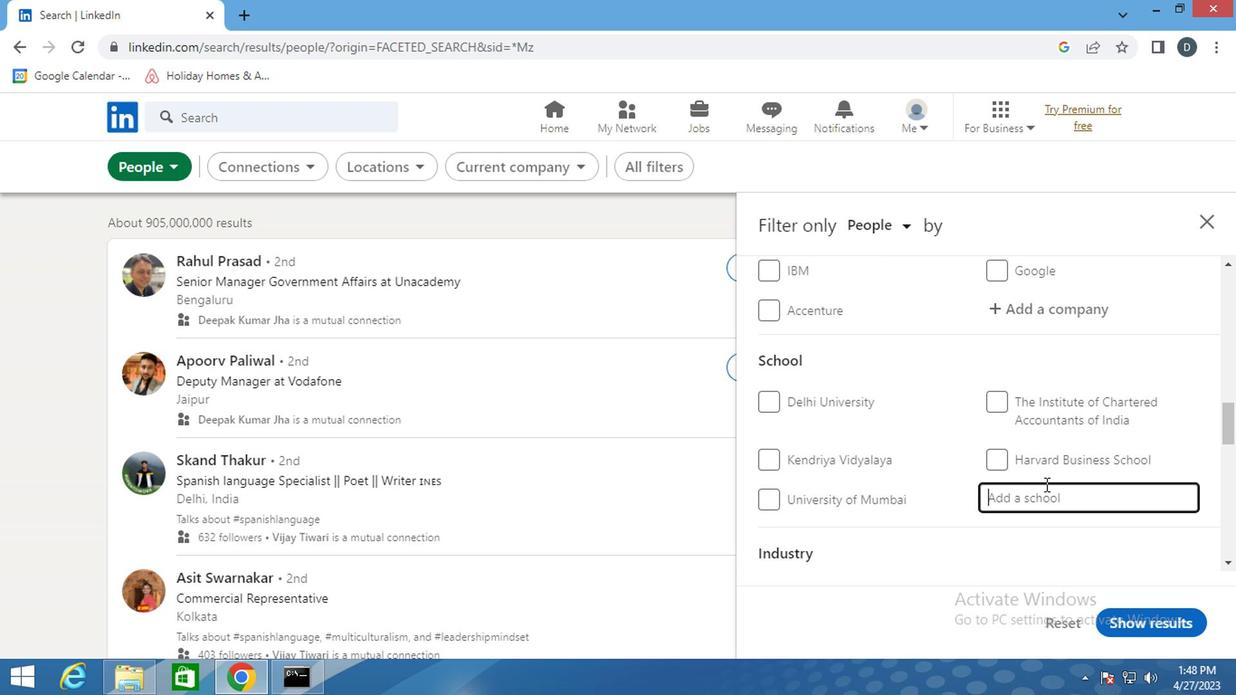 
Action: Mouse scrolled (1038, 466) with delta (0, -1)
Screenshot: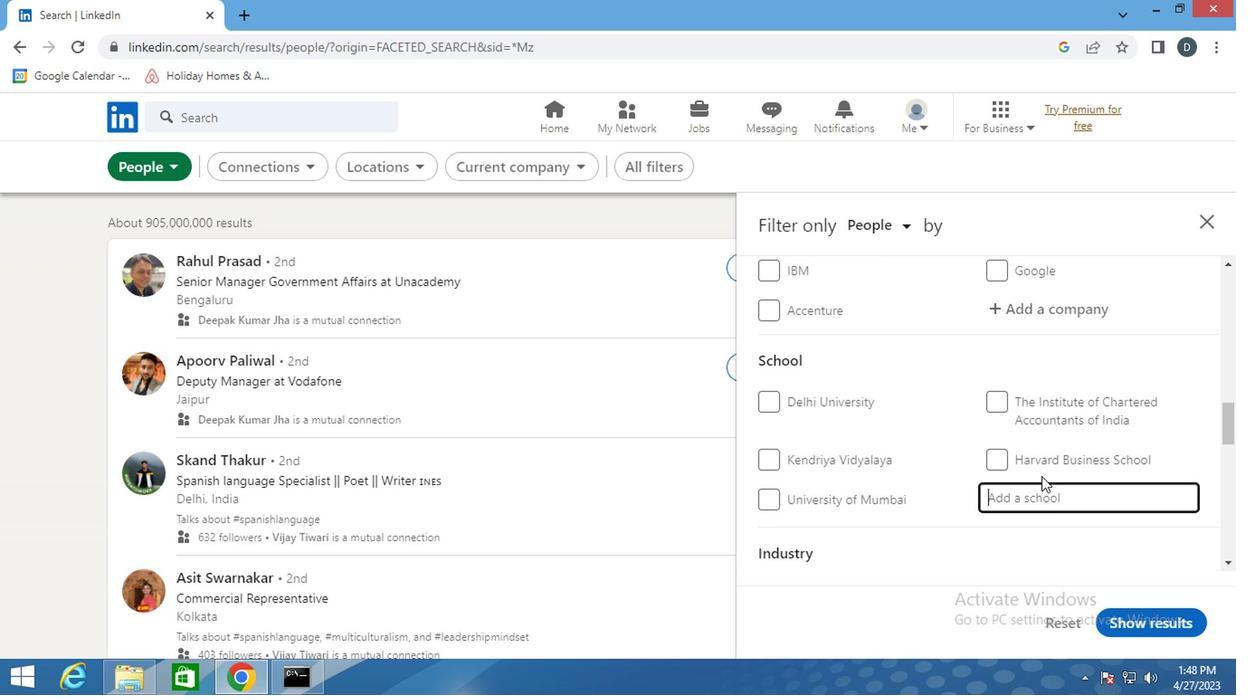 
Action: Mouse moved to (1023, 427)
Screenshot: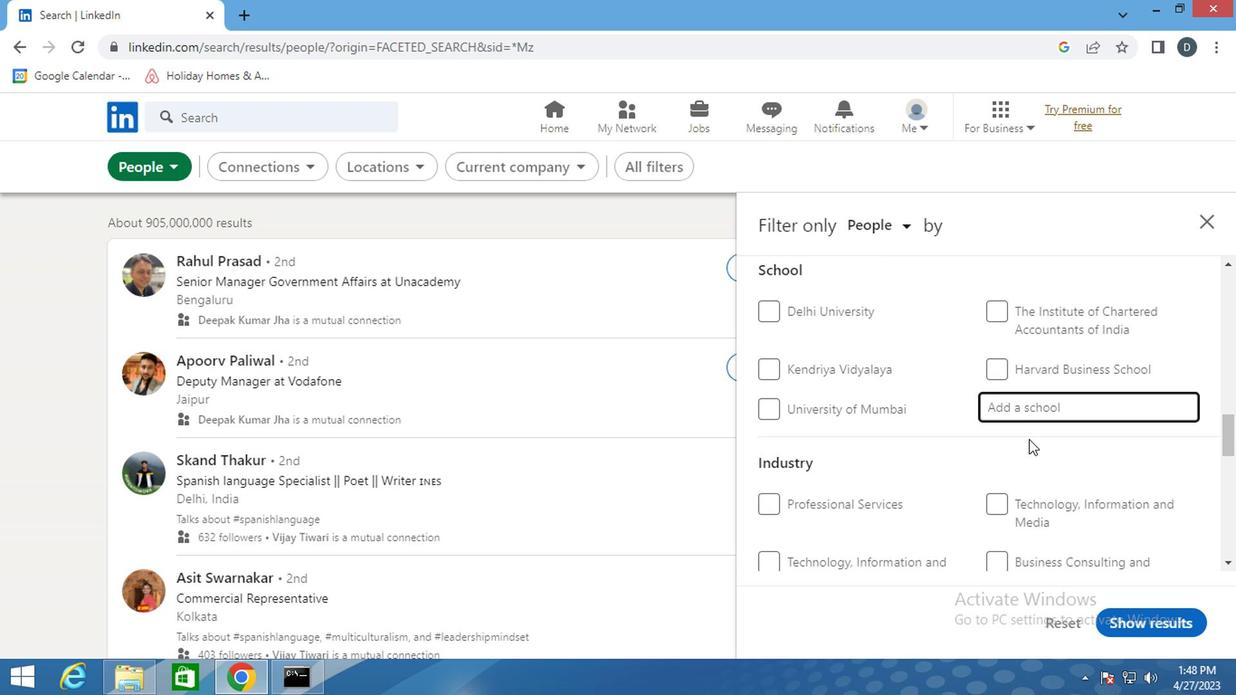 
Action: Key pressed <Key.shift>GOVW<Key.backspace>=<Key.backspace>ERNMENT
Screenshot: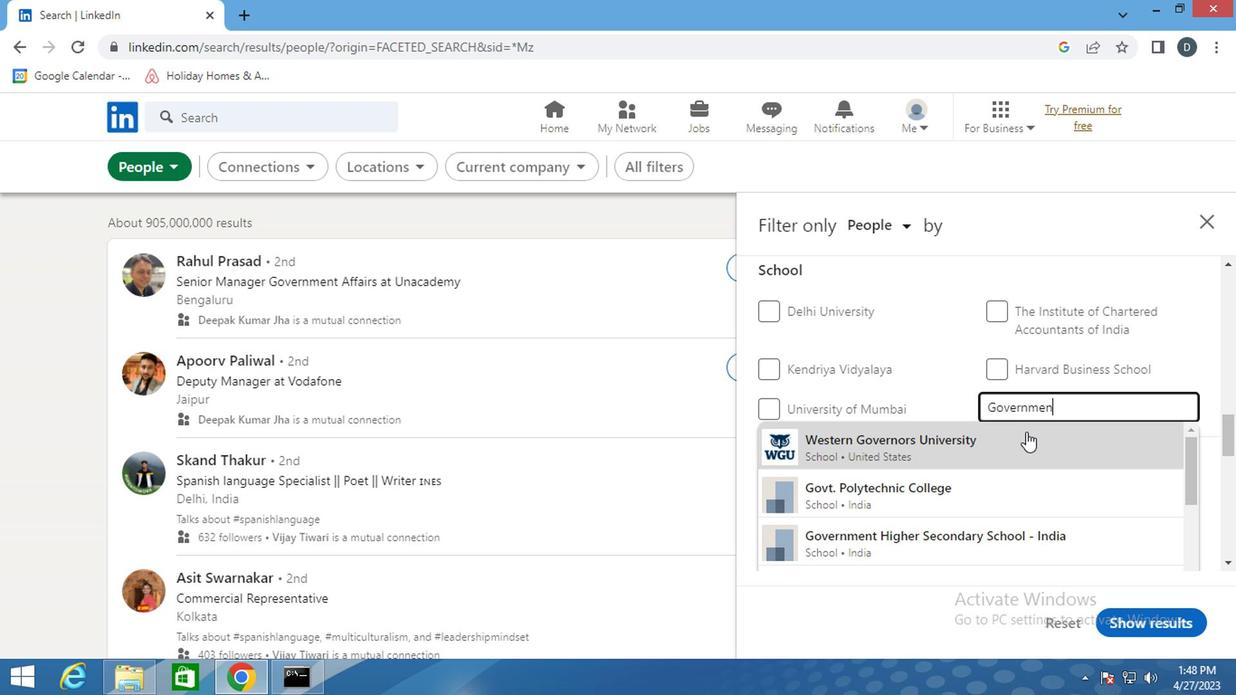 
Action: Mouse moved to (1017, 471)
Screenshot: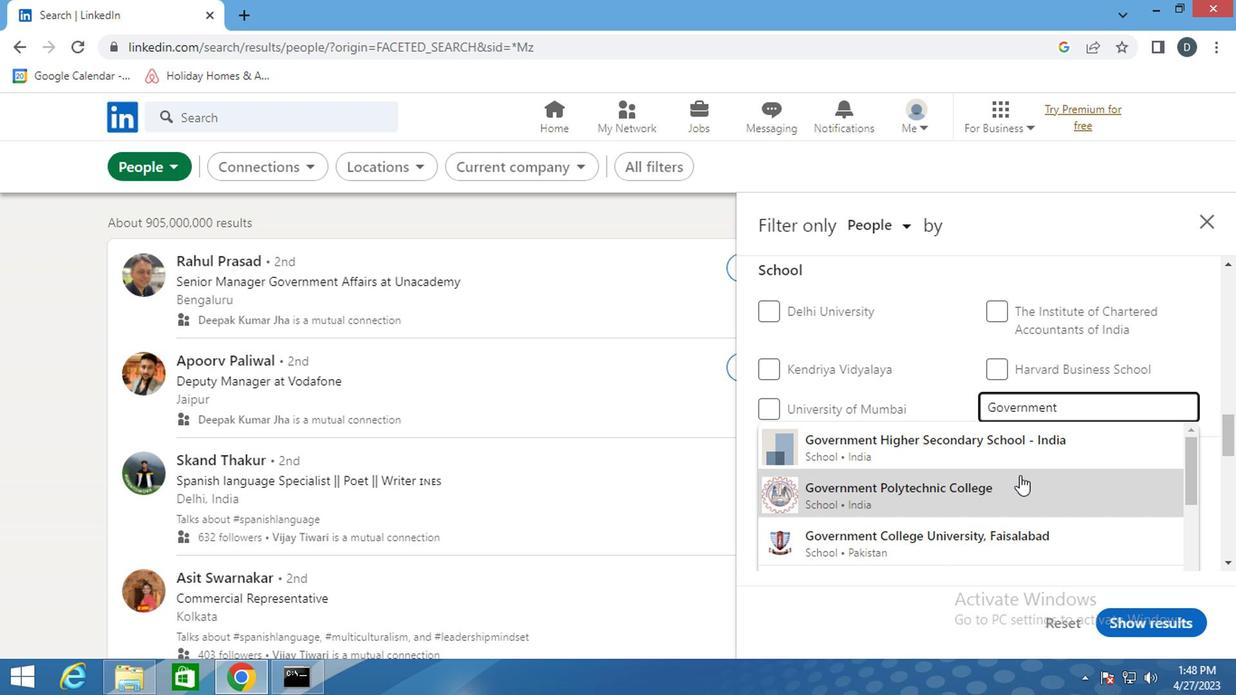 
Action: Mouse pressed left at (1017, 471)
Screenshot: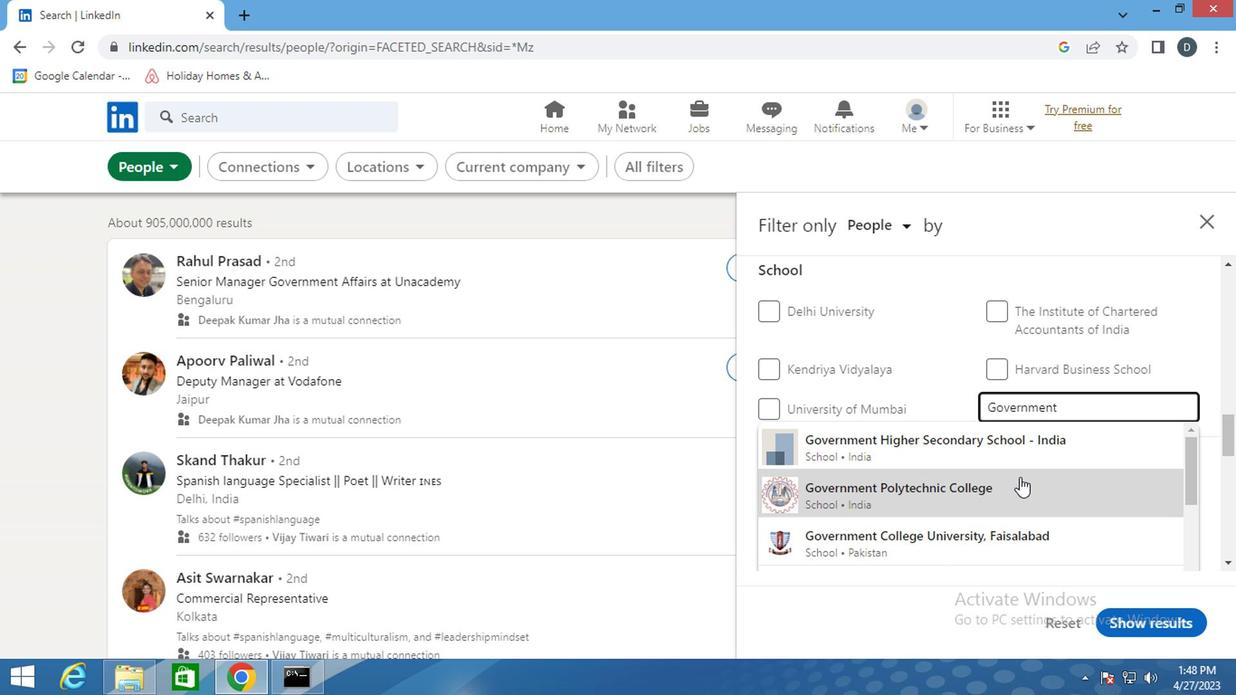 
Action: Mouse moved to (1054, 477)
Screenshot: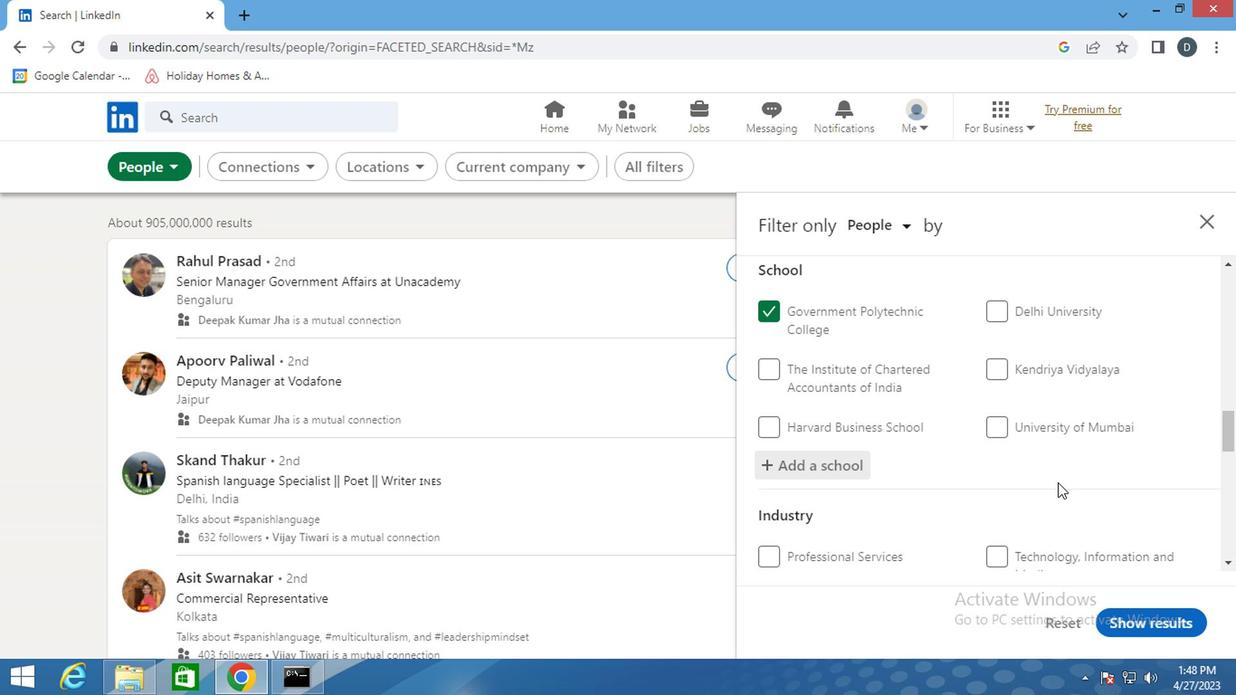 
Action: Mouse scrolled (1054, 475) with delta (0, -1)
Screenshot: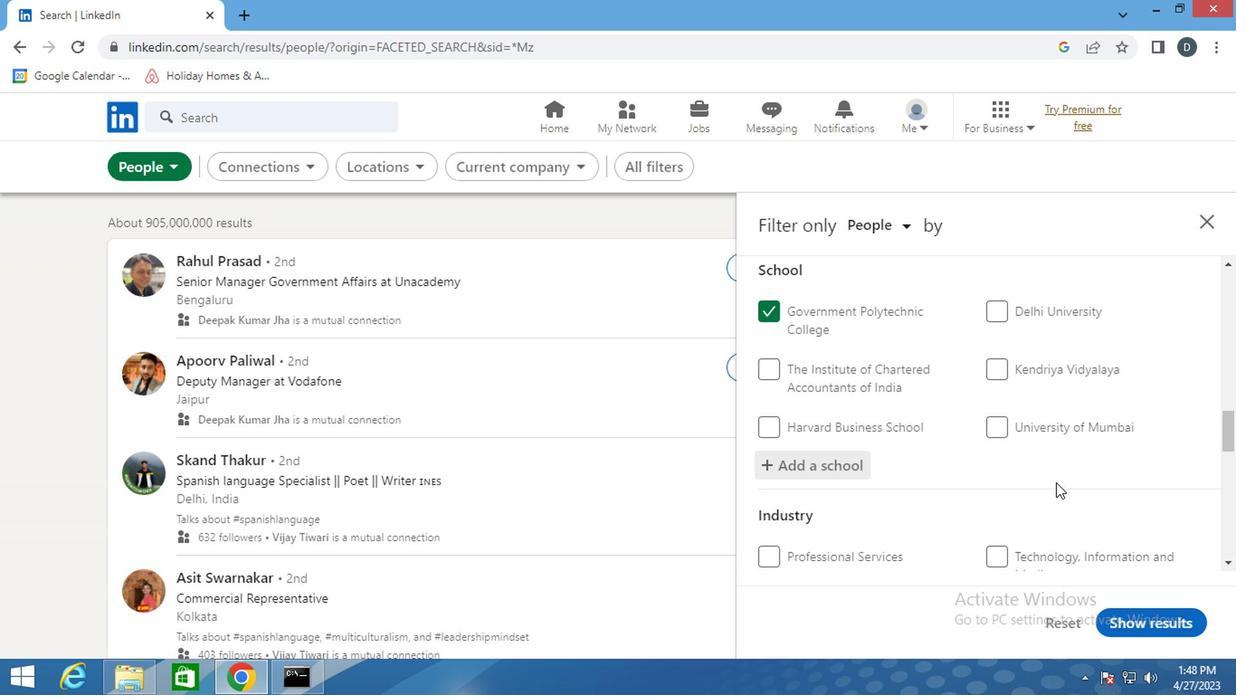 
Action: Mouse scrolled (1054, 475) with delta (0, -1)
Screenshot: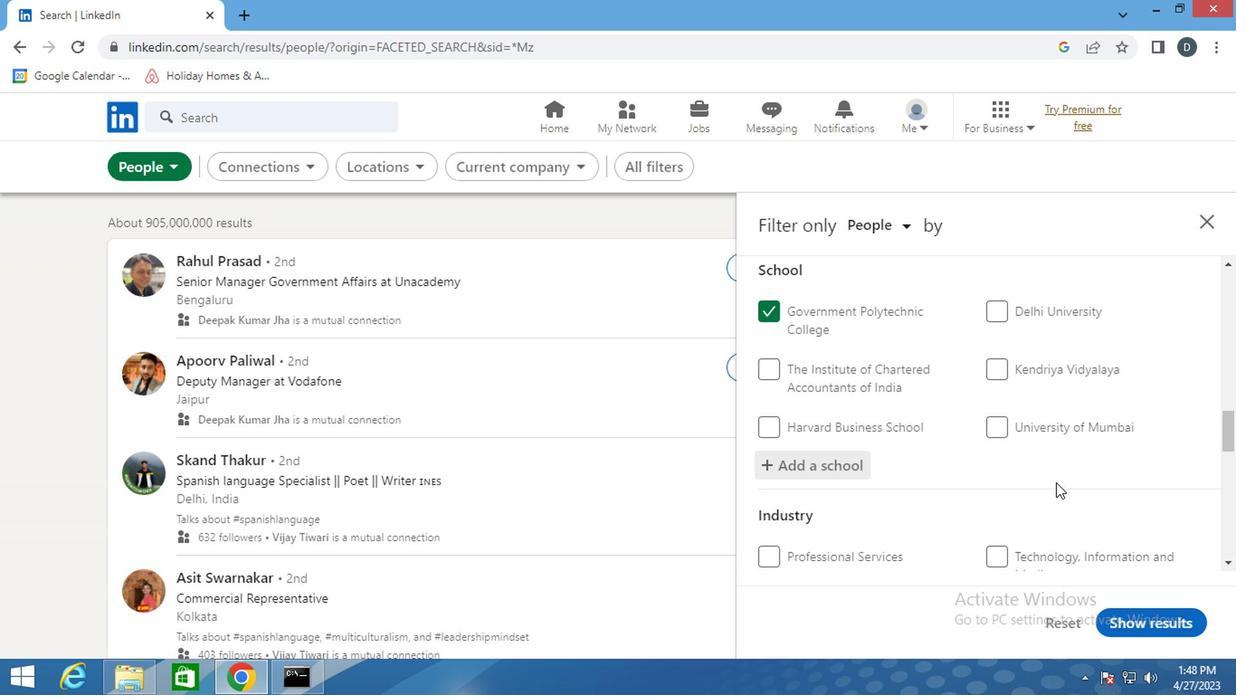 
Action: Mouse moved to (1020, 481)
Screenshot: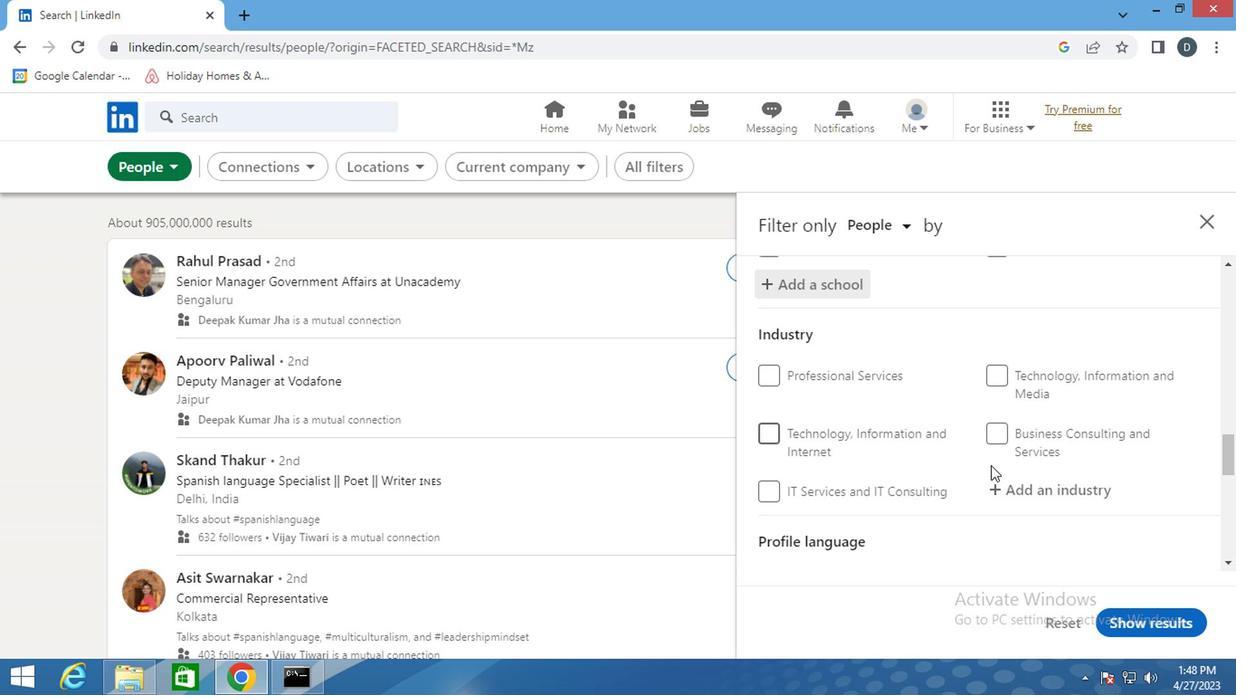 
Action: Mouse pressed left at (1020, 481)
Screenshot: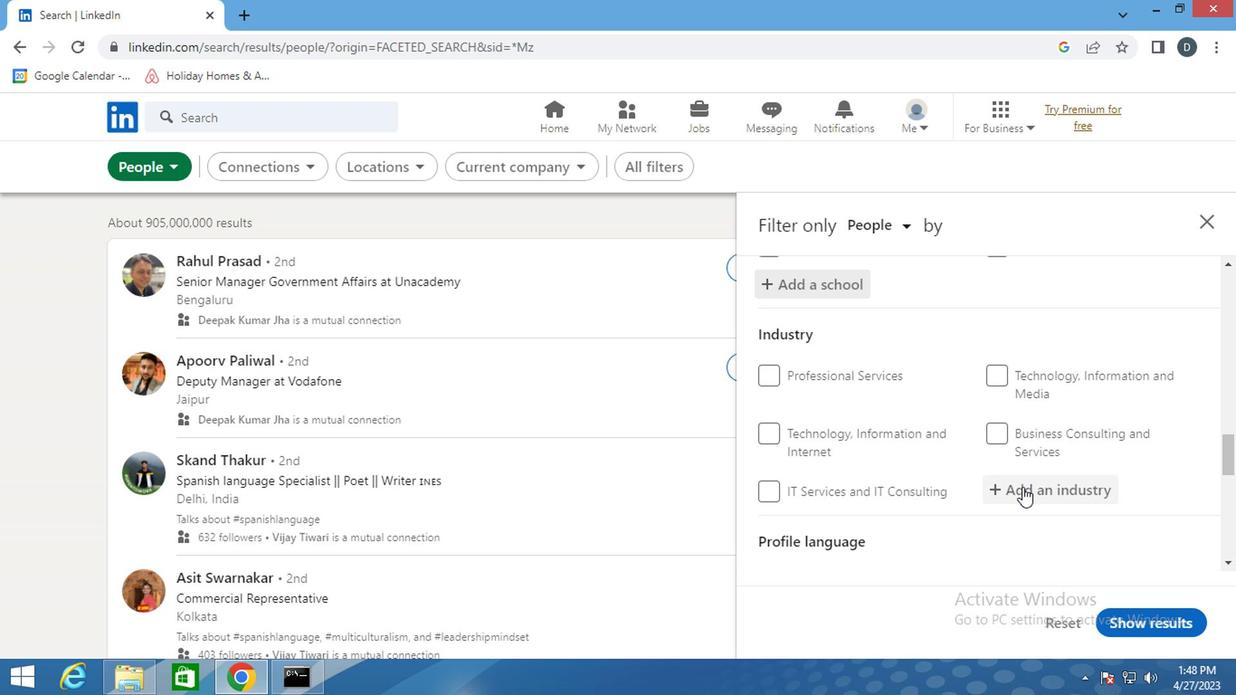 
Action: Mouse moved to (1022, 482)
Screenshot: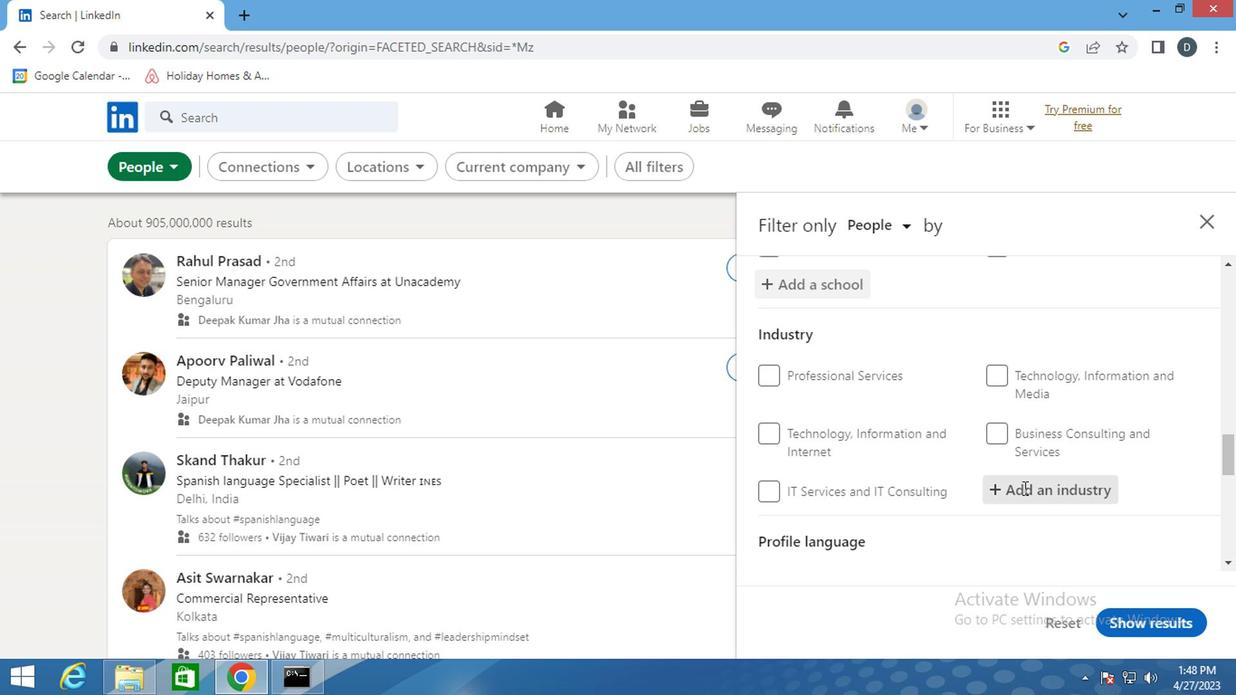 
Action: Key pressed <Key.shift>PRIMARY
Screenshot: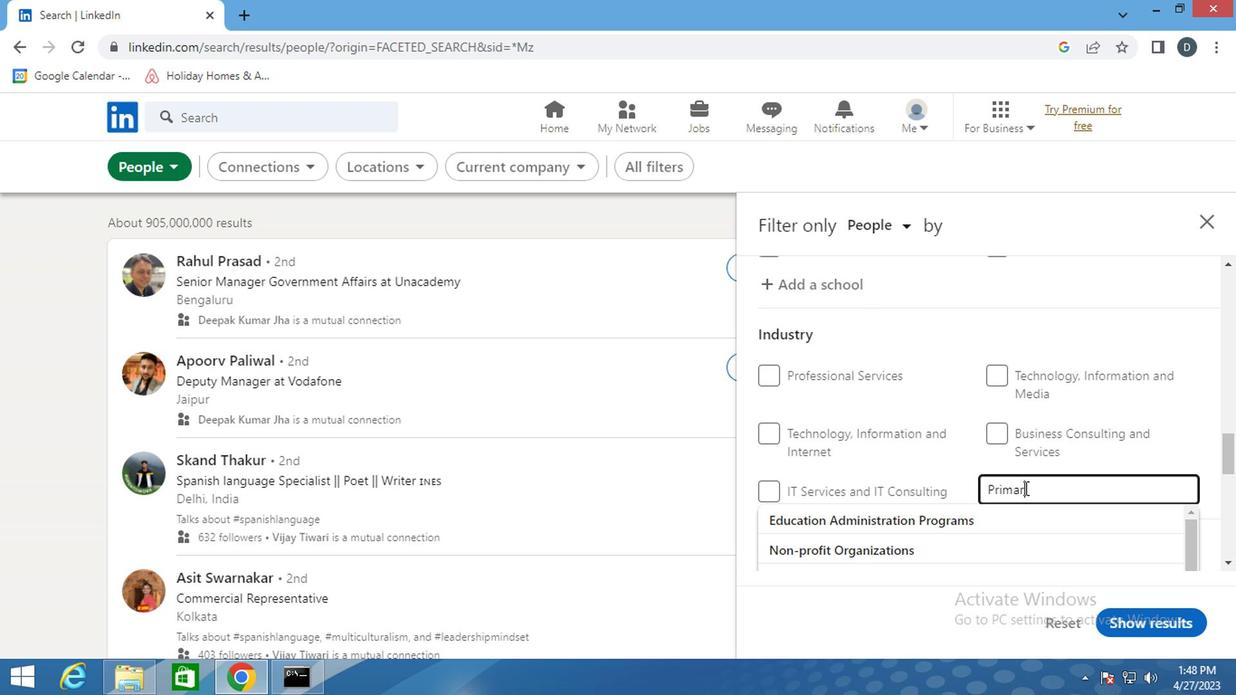 
Action: Mouse moved to (999, 510)
Screenshot: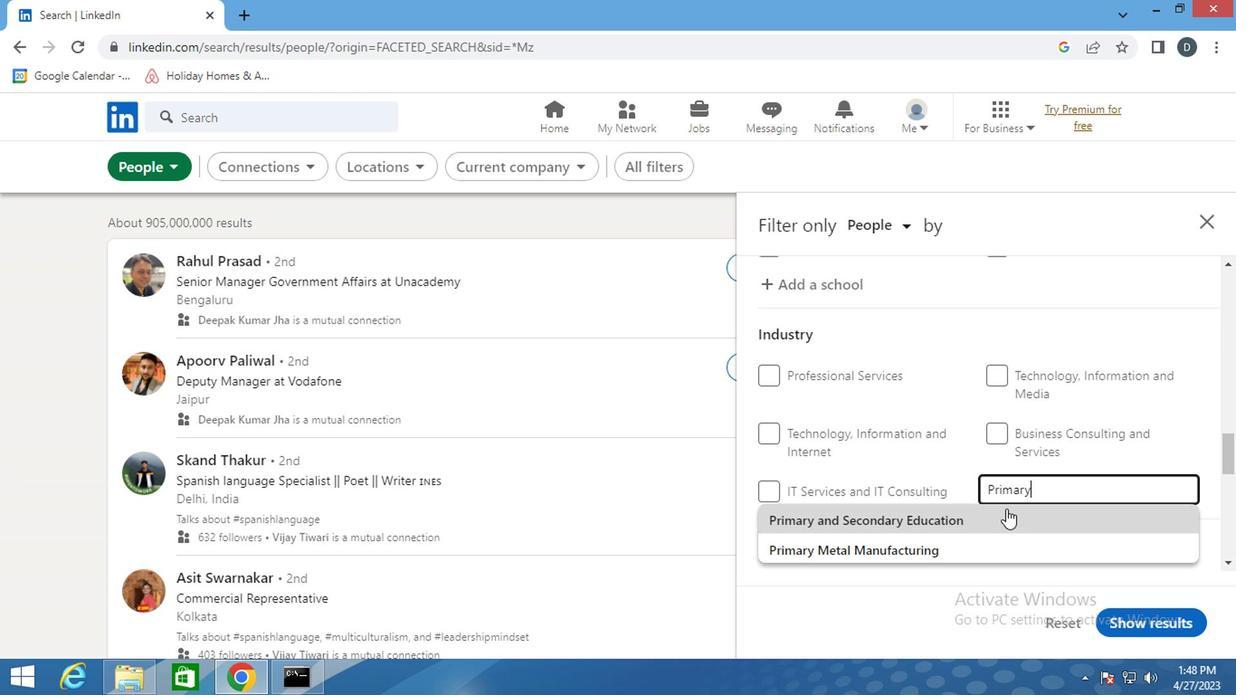 
Action: Mouse pressed left at (999, 510)
Screenshot: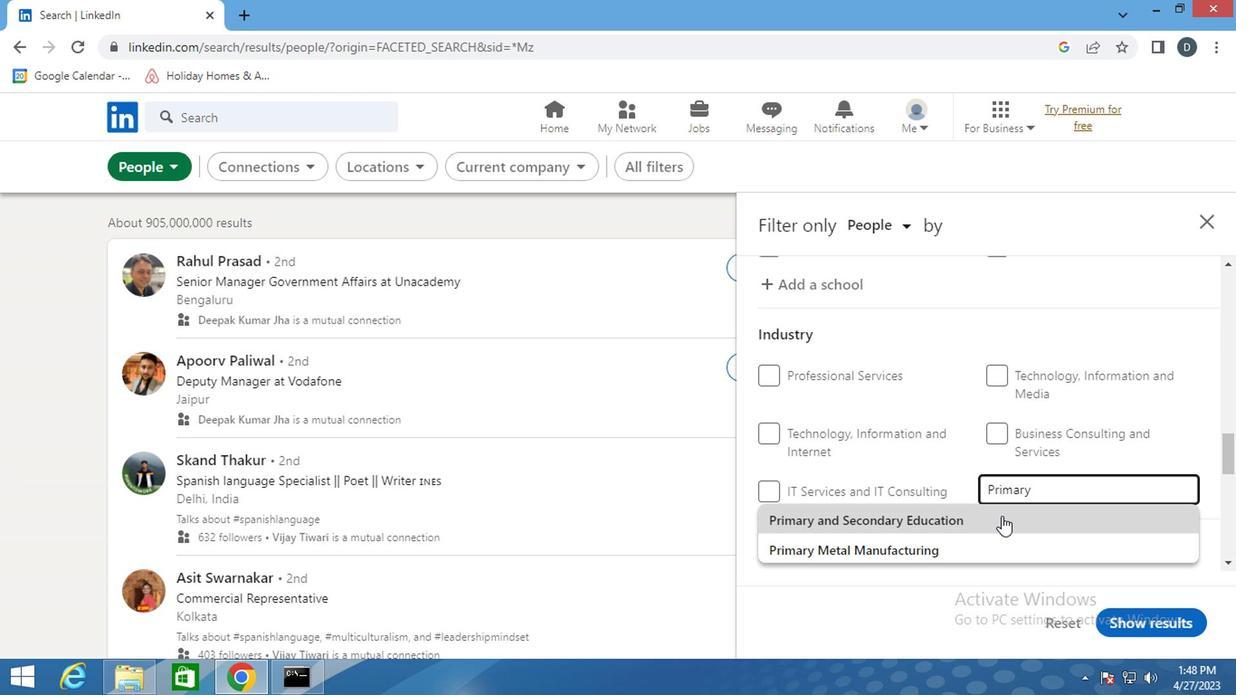 
Action: Mouse scrolled (999, 509) with delta (0, -1)
Screenshot: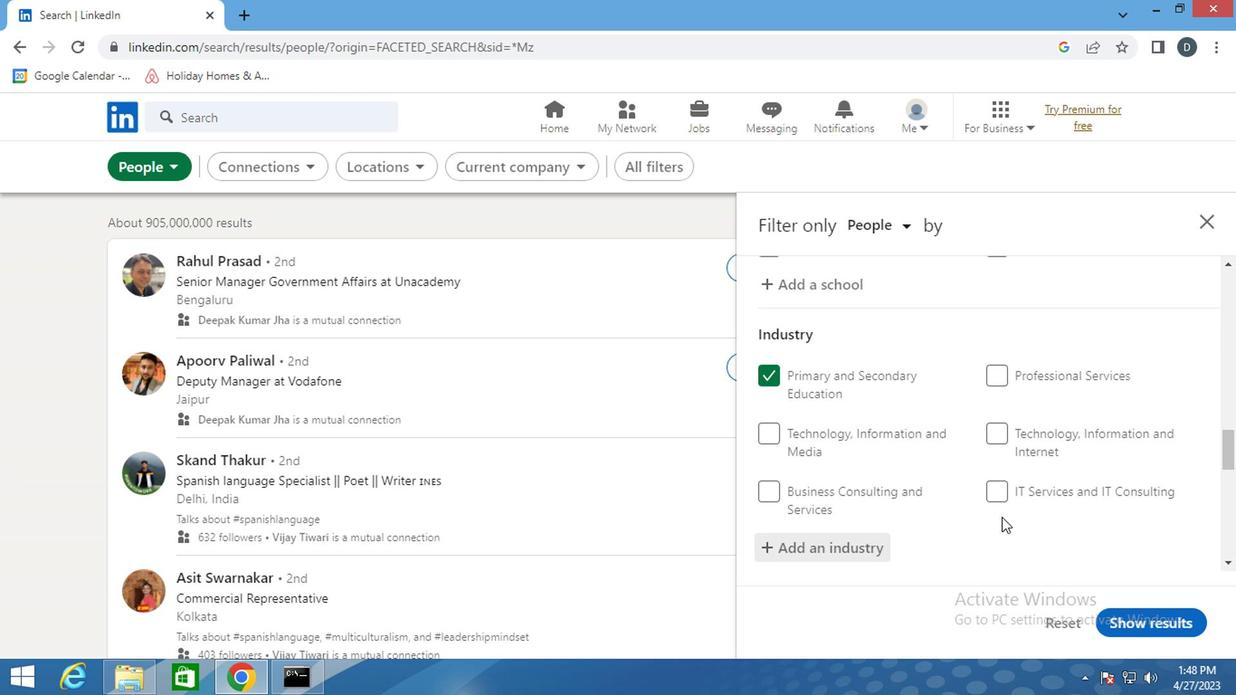 
Action: Mouse scrolled (999, 509) with delta (0, -1)
Screenshot: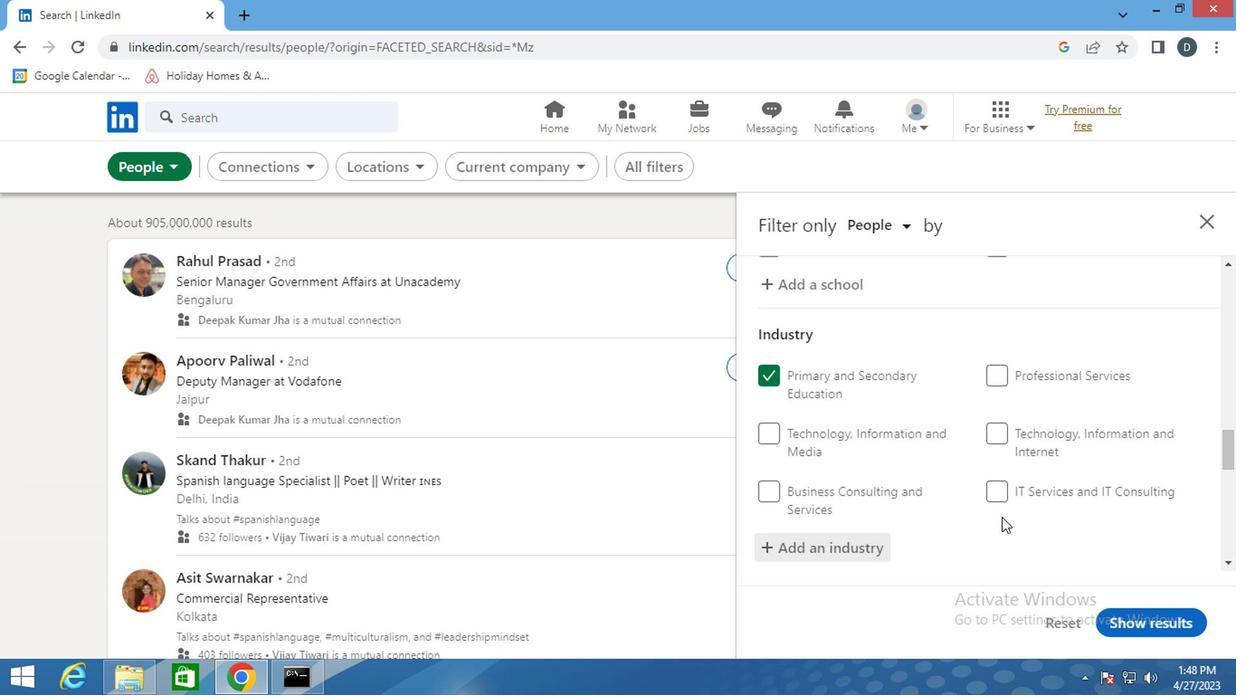
Action: Mouse scrolled (999, 509) with delta (0, -1)
Screenshot: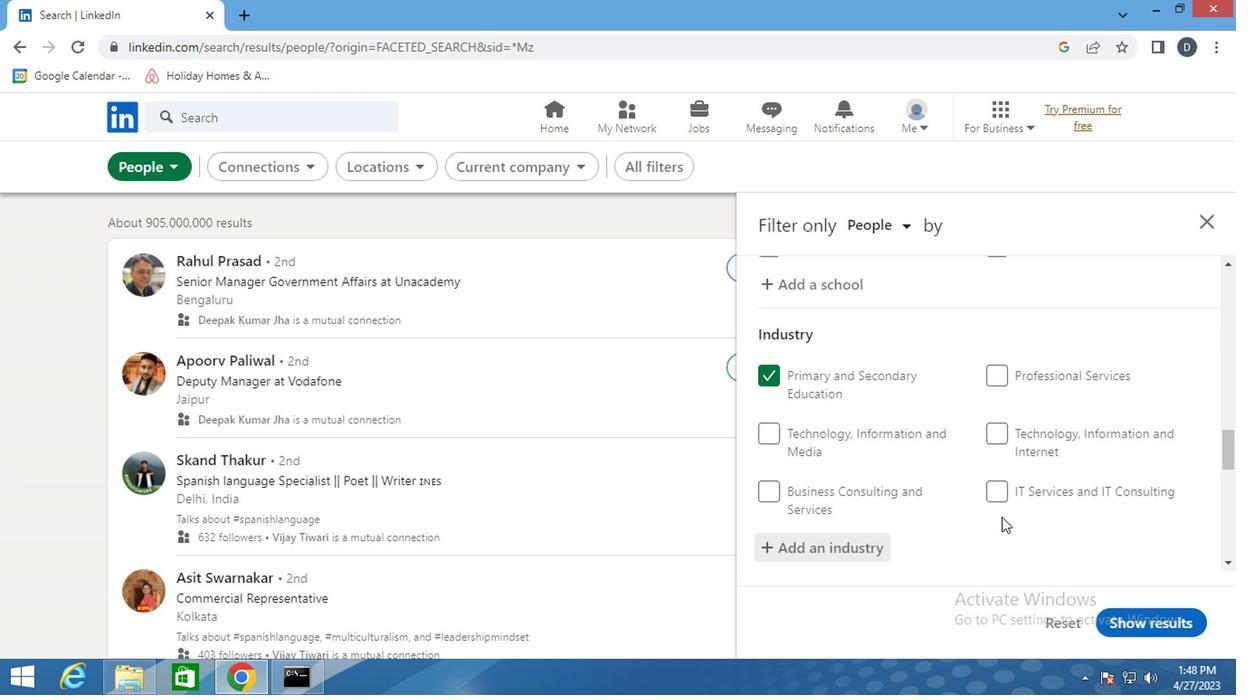 
Action: Mouse moved to (887, 413)
Screenshot: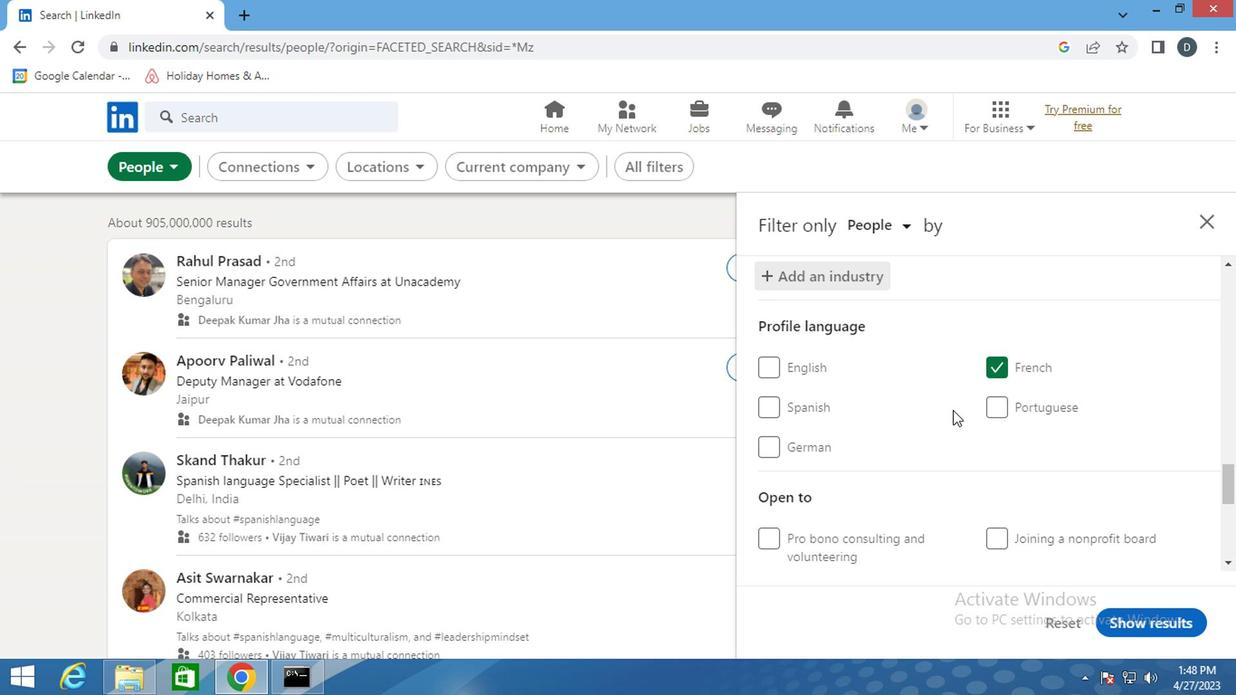 
Action: Mouse scrolled (887, 412) with delta (0, 0)
Screenshot: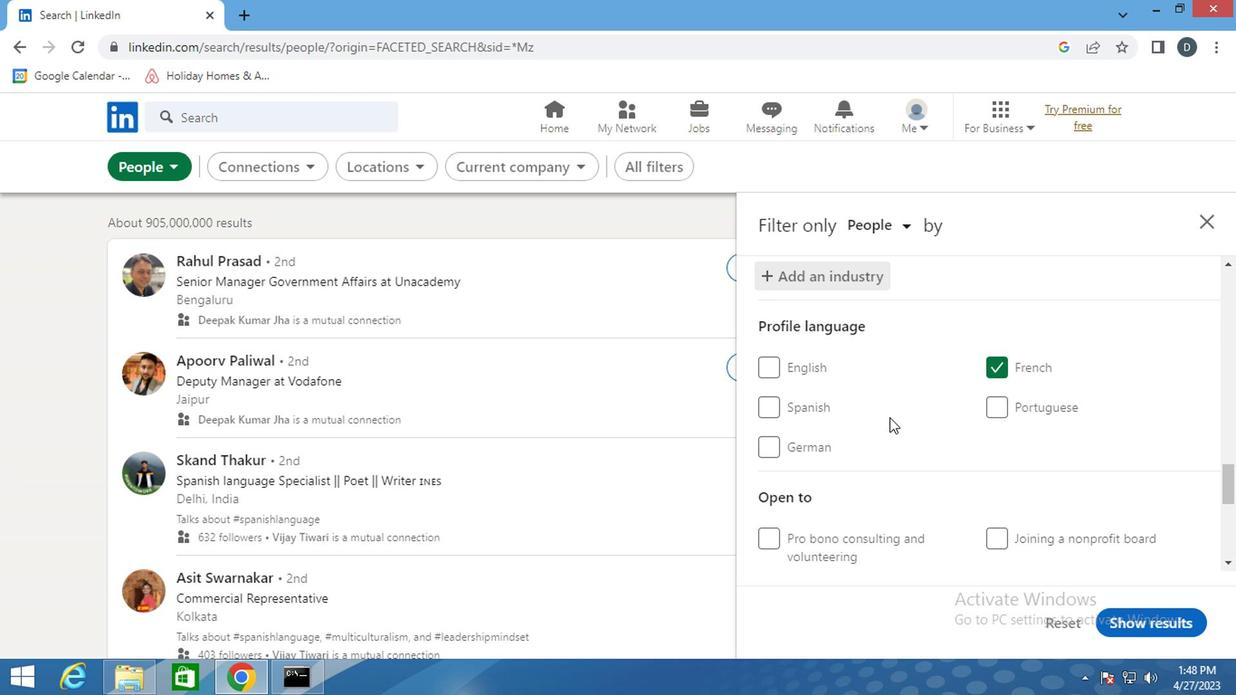 
Action: Mouse scrolled (887, 412) with delta (0, 0)
Screenshot: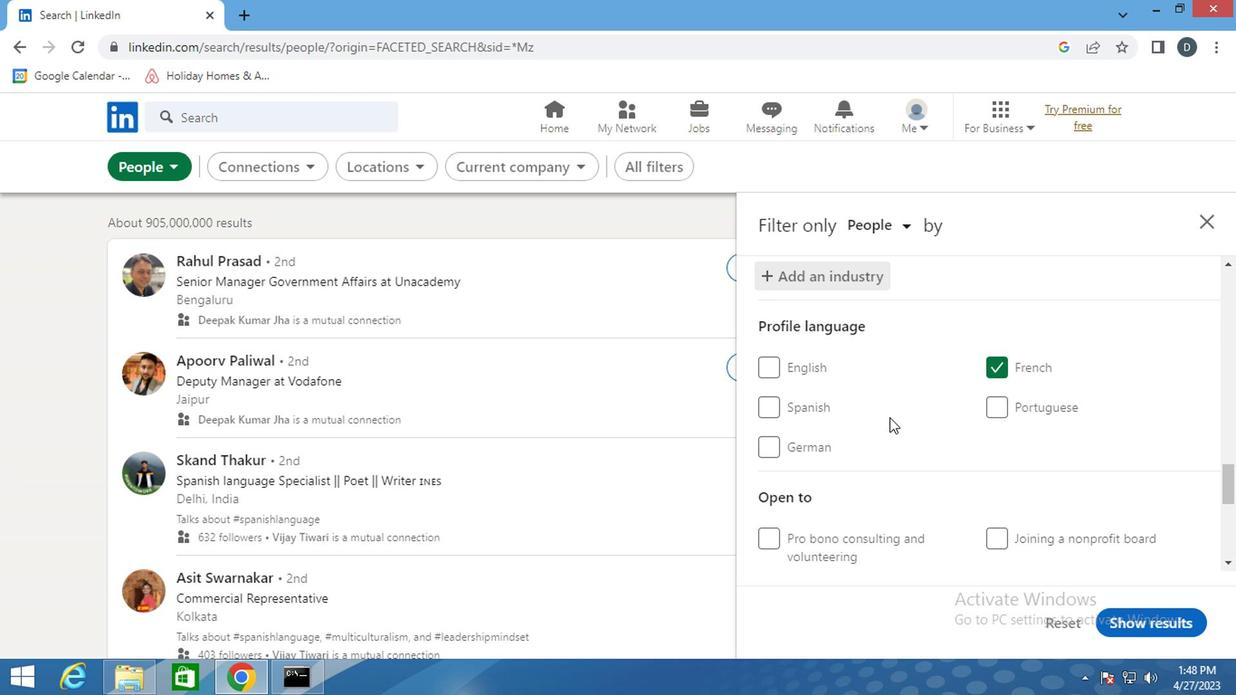 
Action: Mouse moved to (1065, 495)
Screenshot: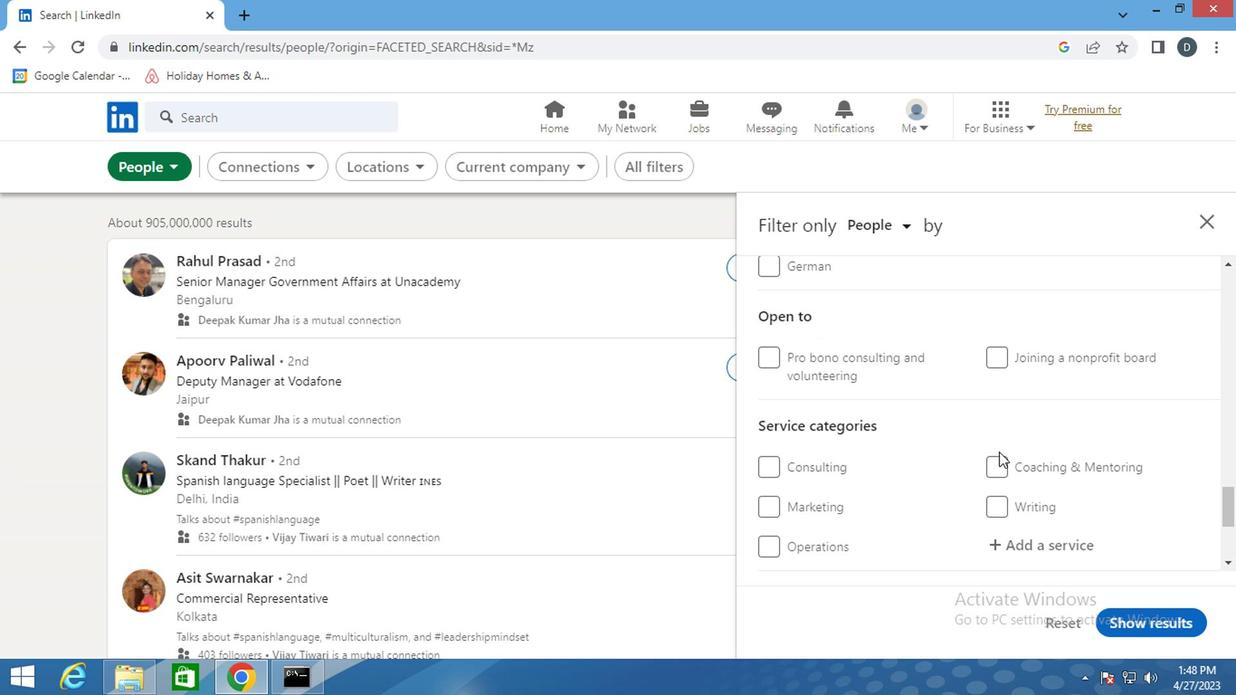 
Action: Mouse scrolled (1065, 494) with delta (0, 0)
Screenshot: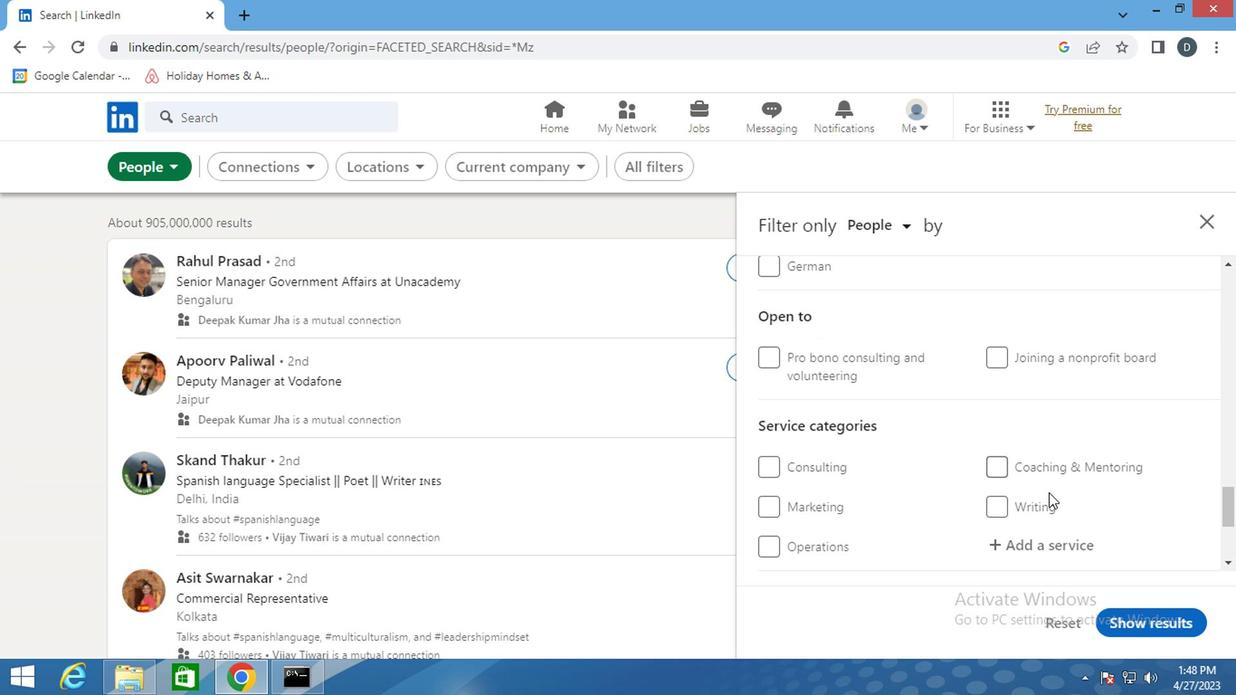 
Action: Mouse scrolled (1065, 494) with delta (0, 0)
Screenshot: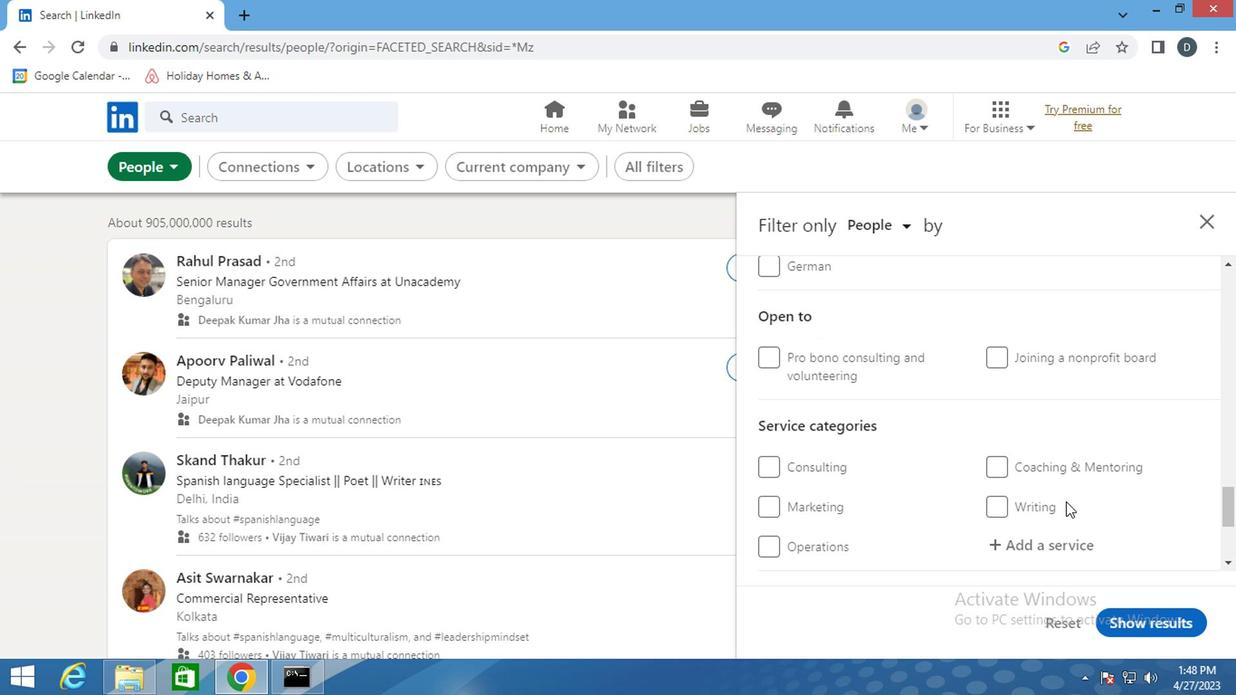 
Action: Mouse moved to (1074, 365)
Screenshot: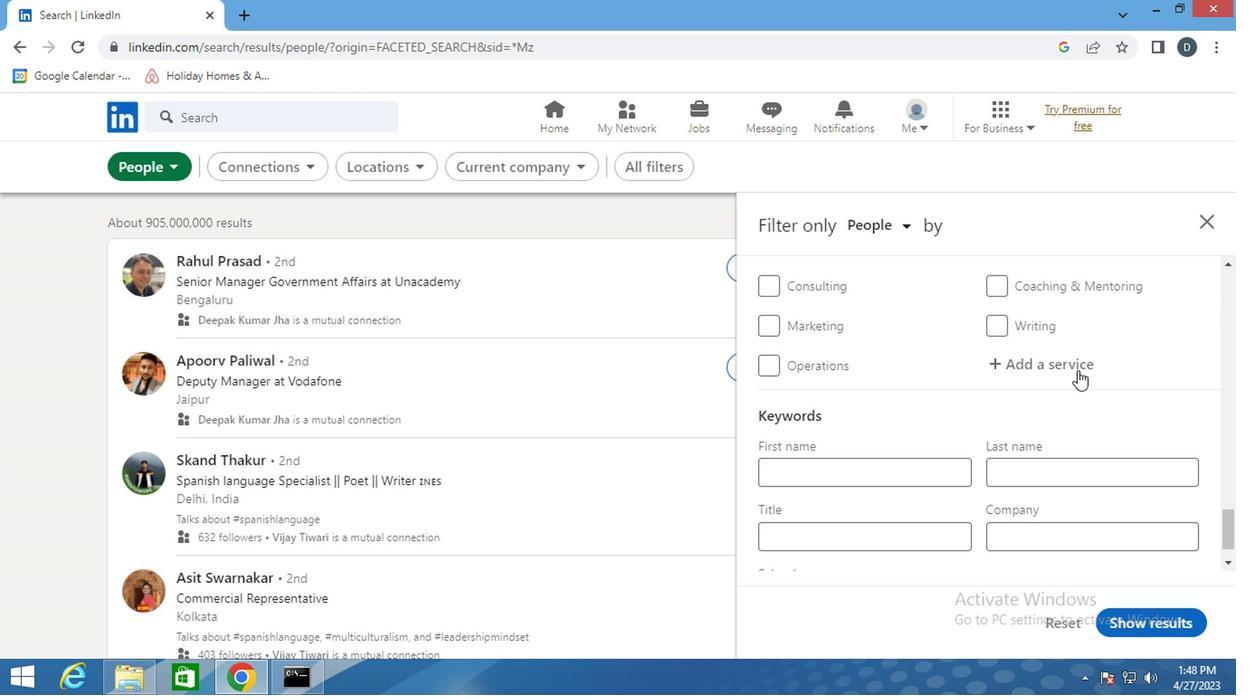 
Action: Mouse pressed left at (1074, 365)
Screenshot: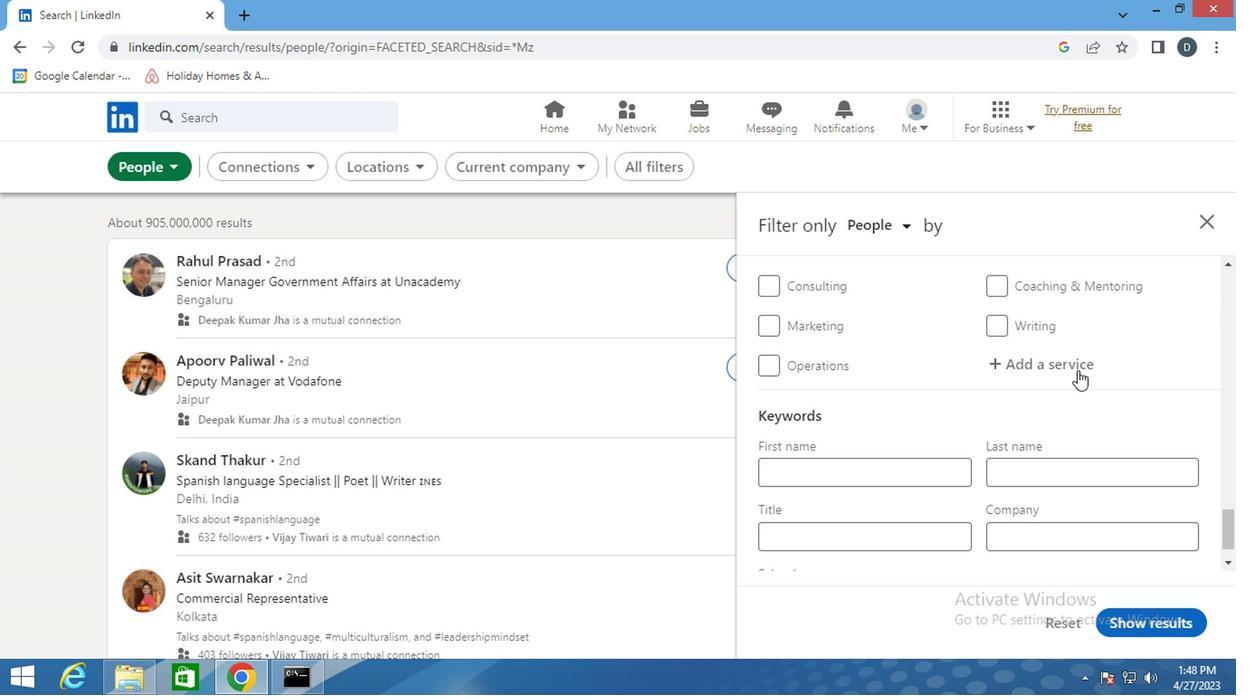 
Action: Mouse moved to (1063, 369)
Screenshot: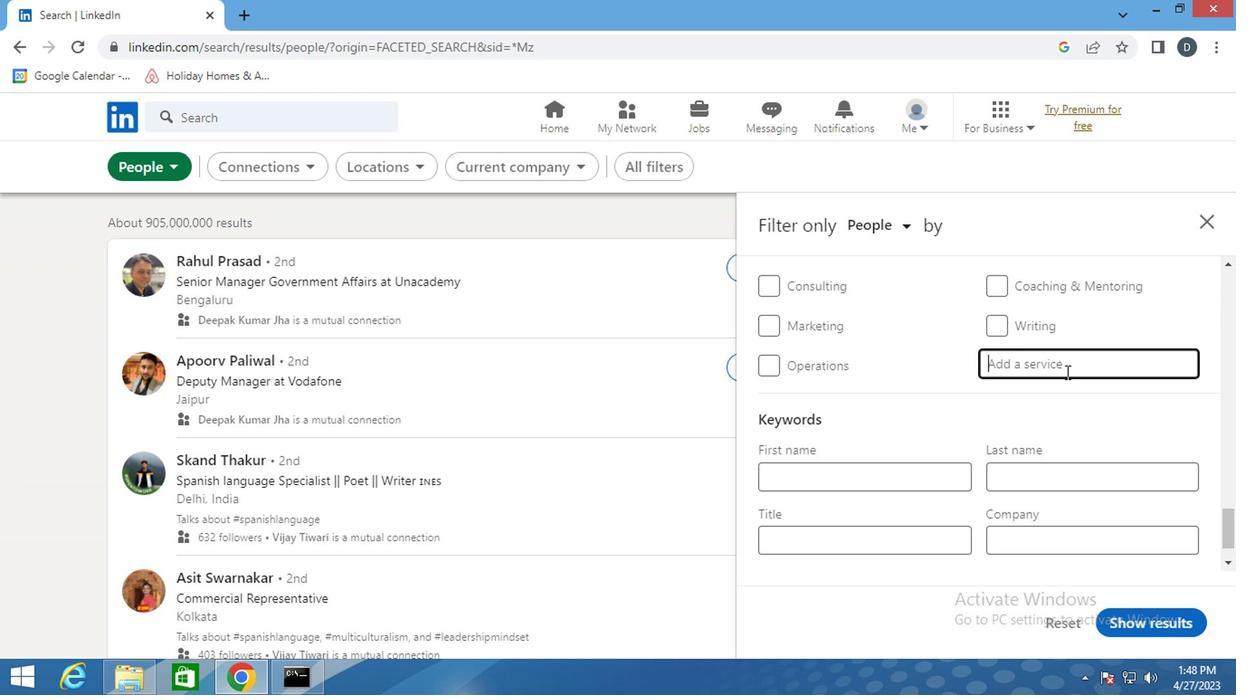 
Action: Key pressed <Key.shift>HEALTH<Key.space><Key.shift>INSUARANCE
Screenshot: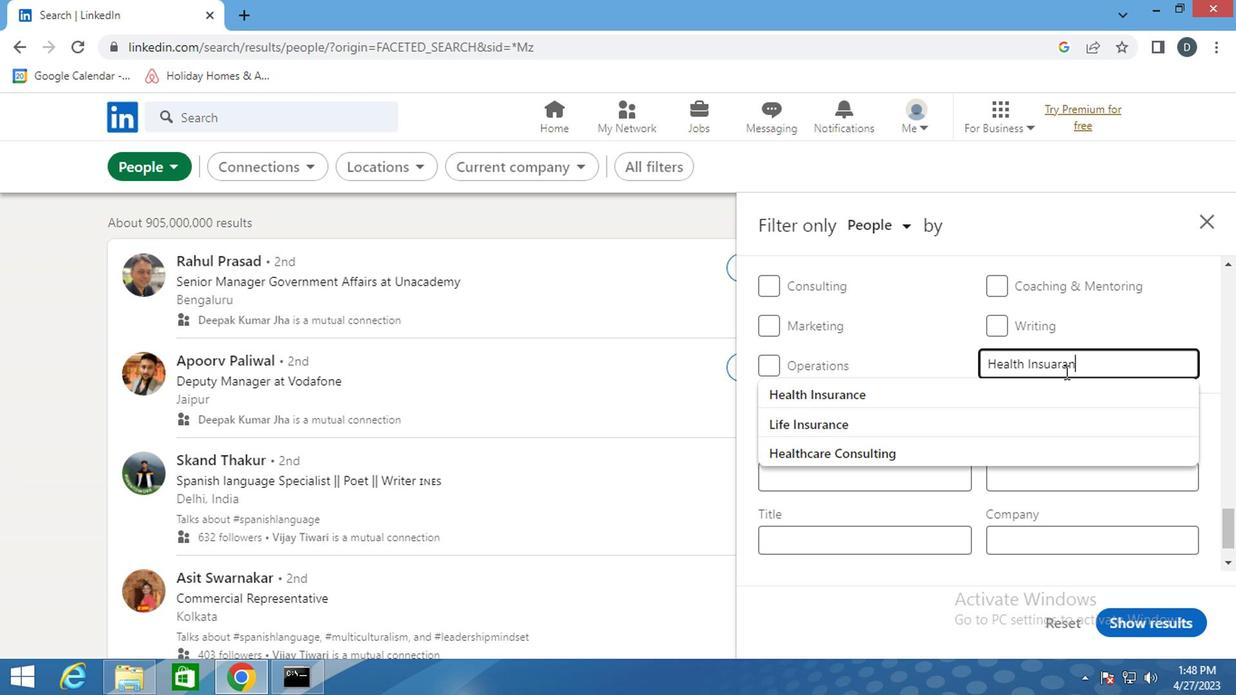 
Action: Mouse moved to (1028, 381)
Screenshot: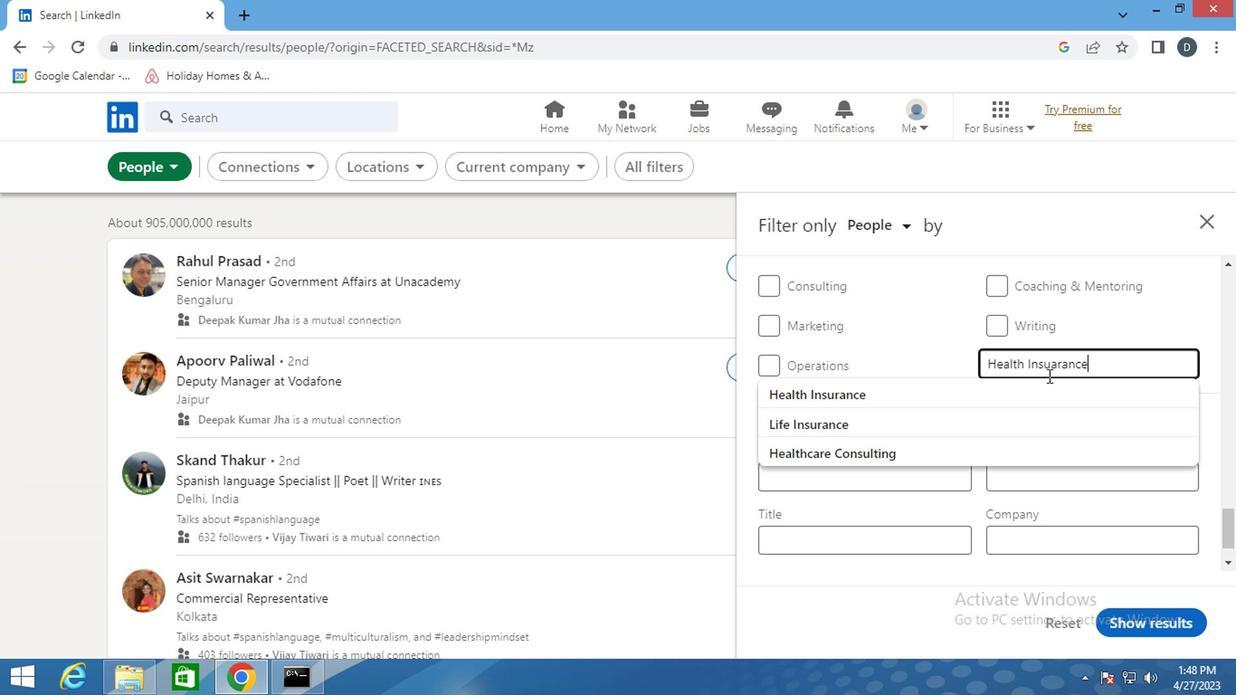 
Action: Mouse pressed left at (1028, 381)
Screenshot: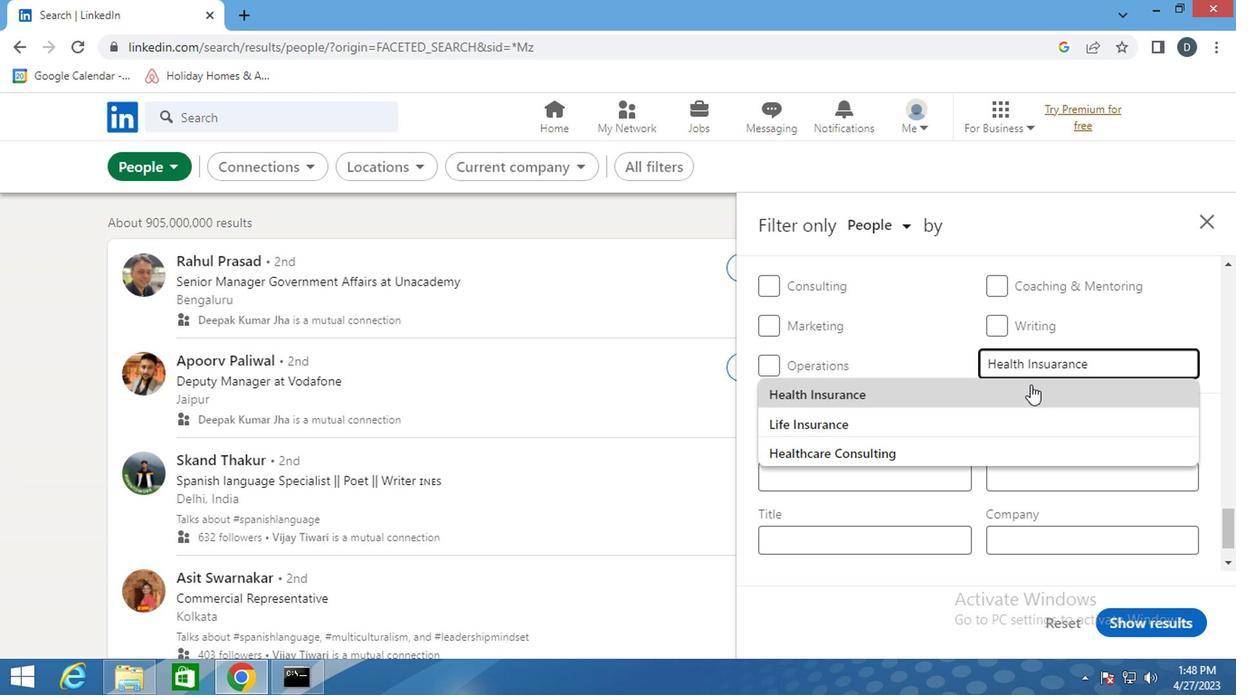 
Action: Mouse scrolled (1028, 381) with delta (0, 0)
Screenshot: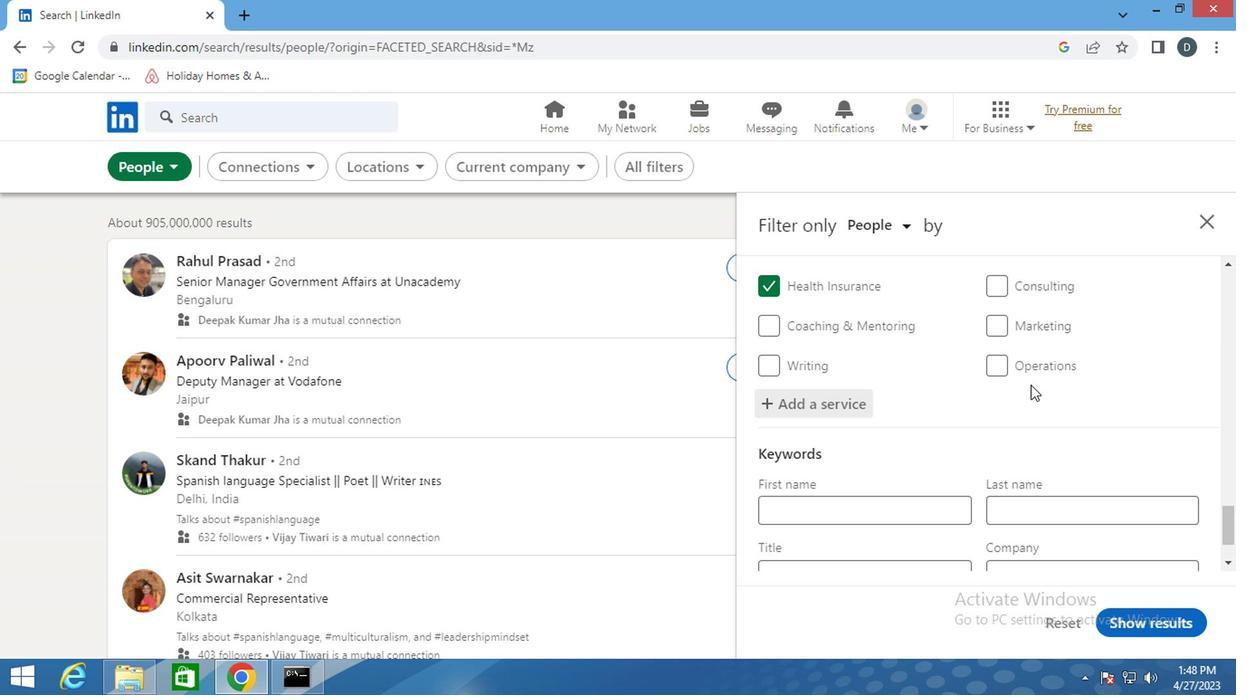 
Action: Mouse scrolled (1028, 381) with delta (0, 0)
Screenshot: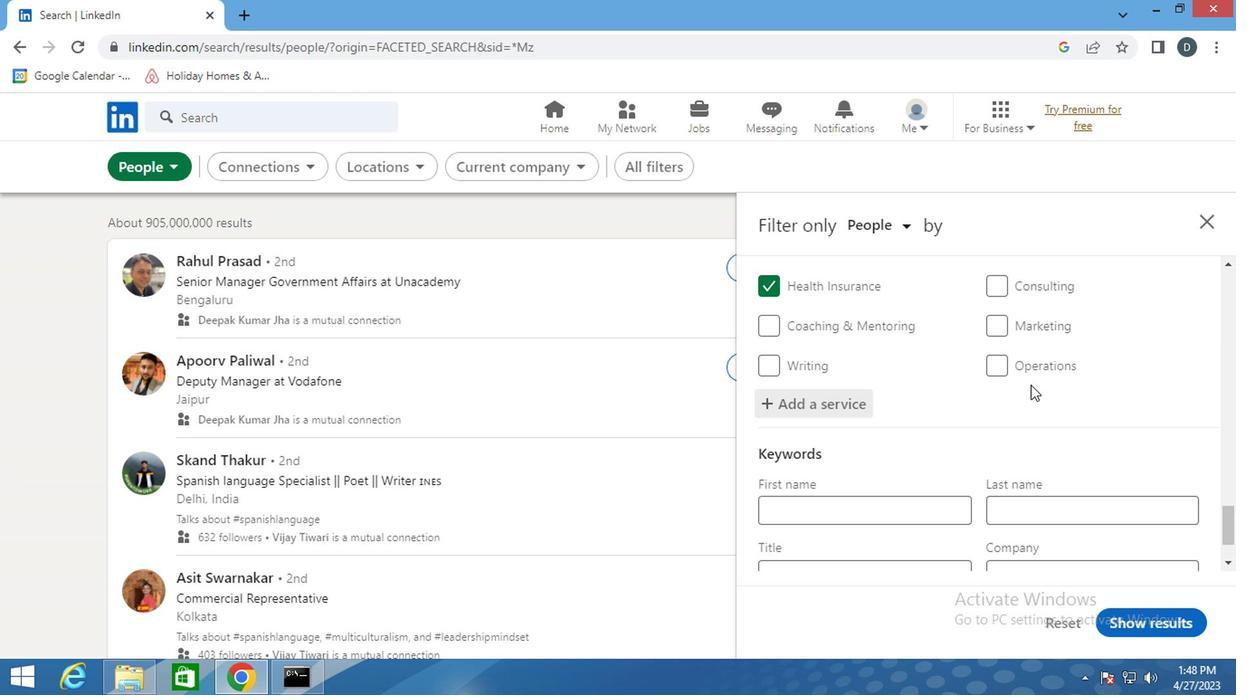 
Action: Mouse moved to (871, 484)
Screenshot: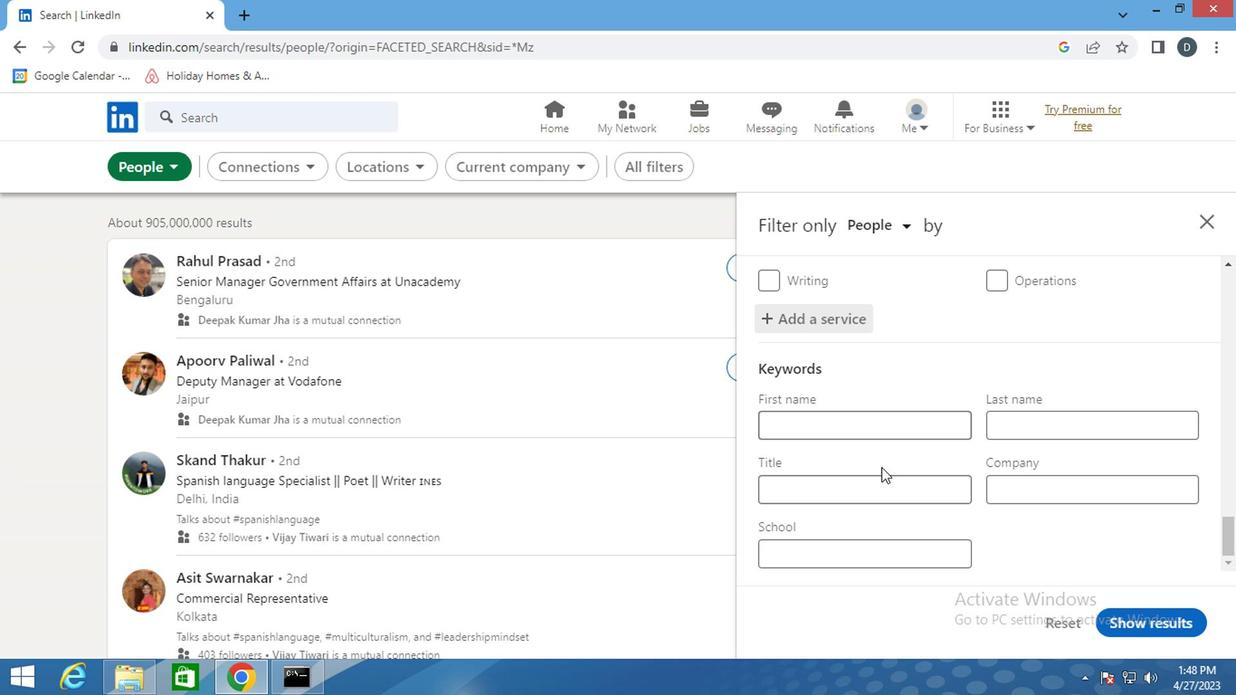 
Action: Mouse pressed left at (871, 484)
Screenshot: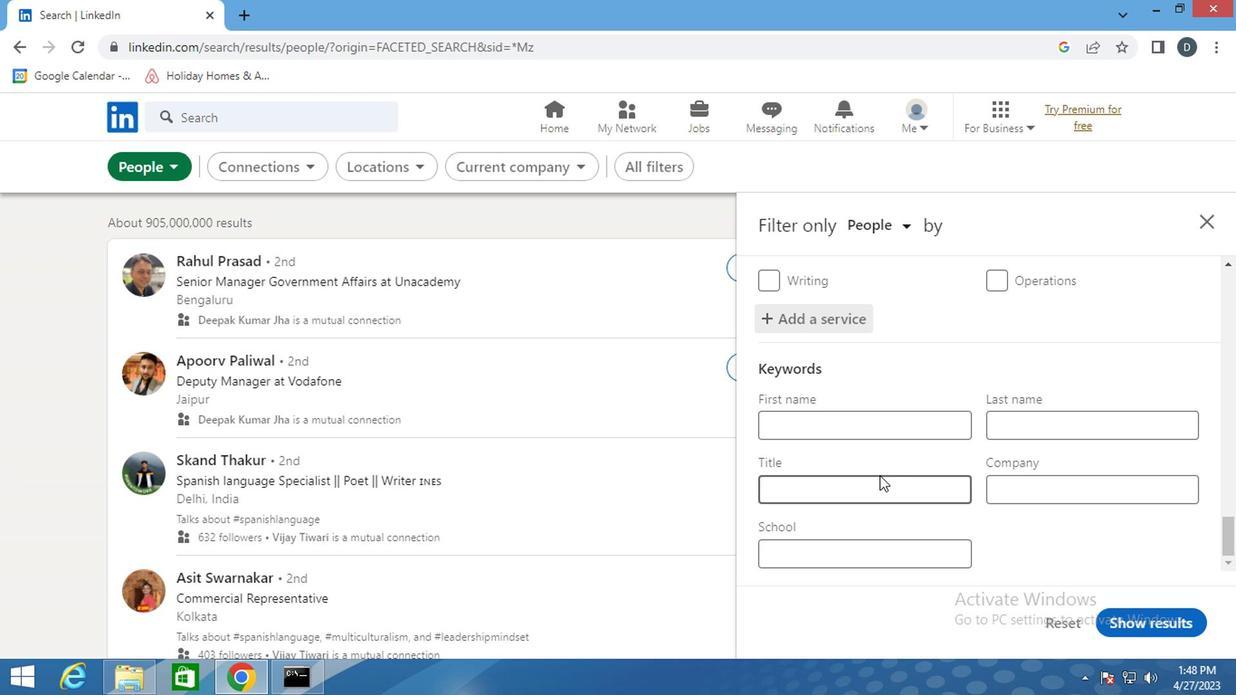 
Action: Mouse moved to (871, 485)
Screenshot: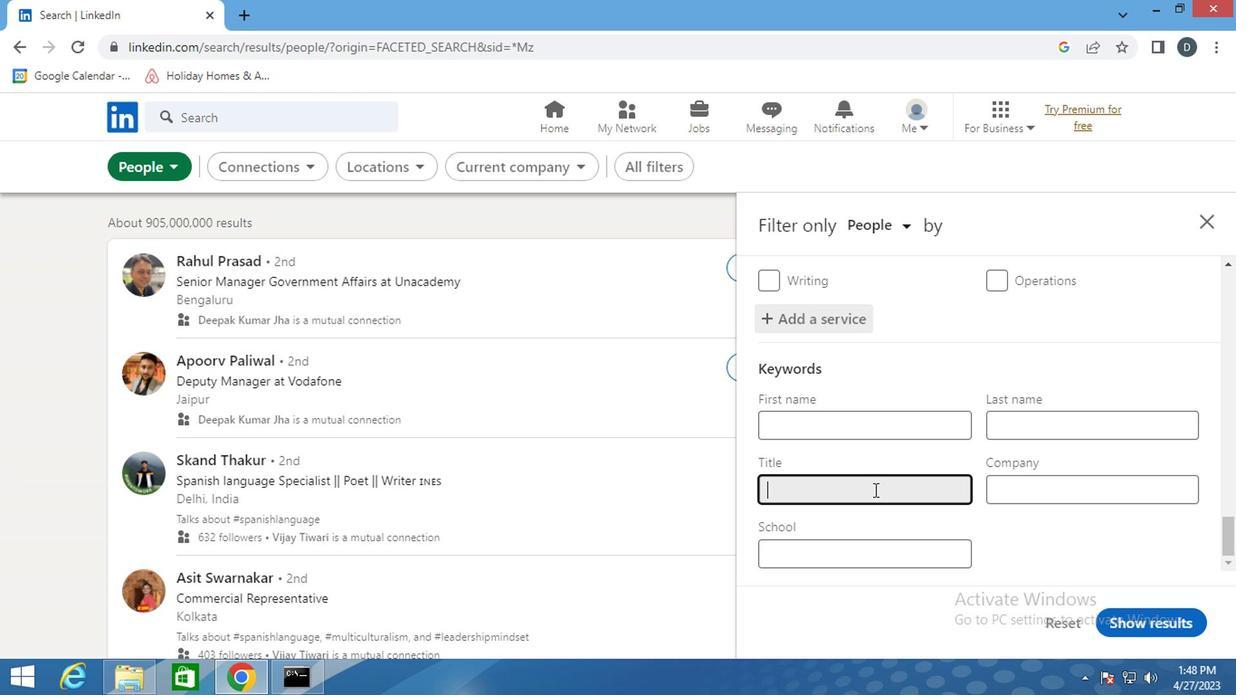 
Action: Key pressed <Key.shift>ENTREPRENEUR
Screenshot: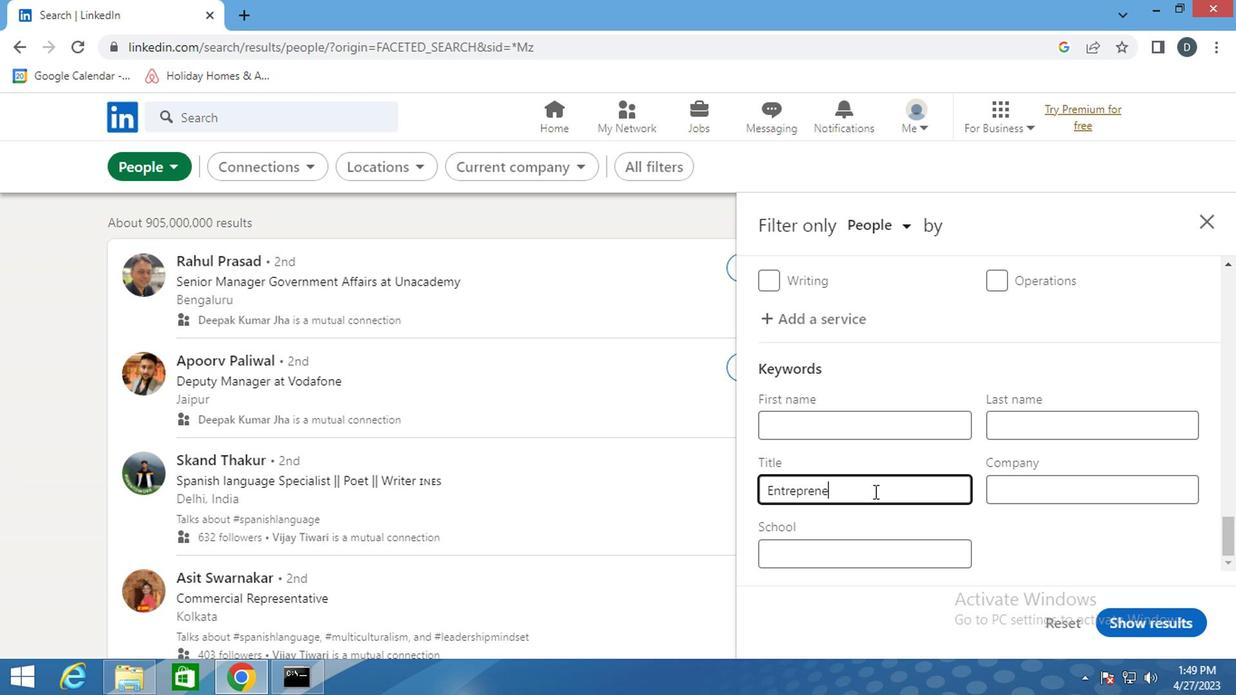 
Action: Mouse moved to (1144, 609)
Screenshot: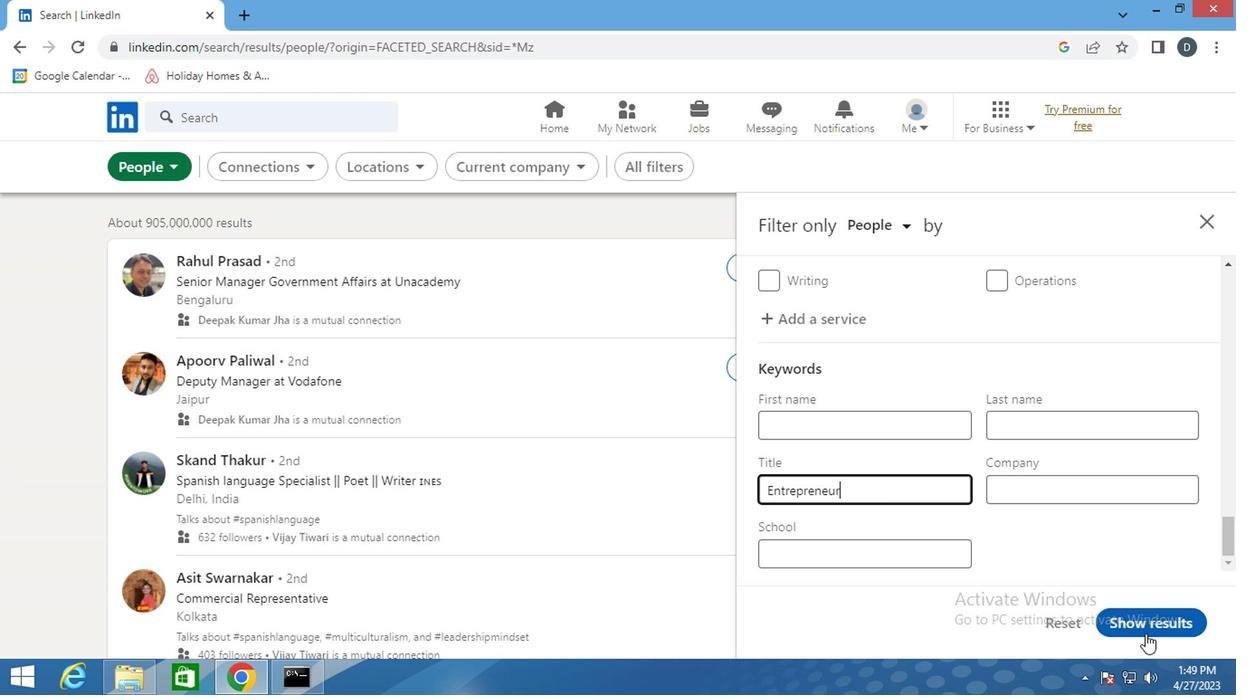 
Action: Mouse pressed left at (1144, 609)
Screenshot: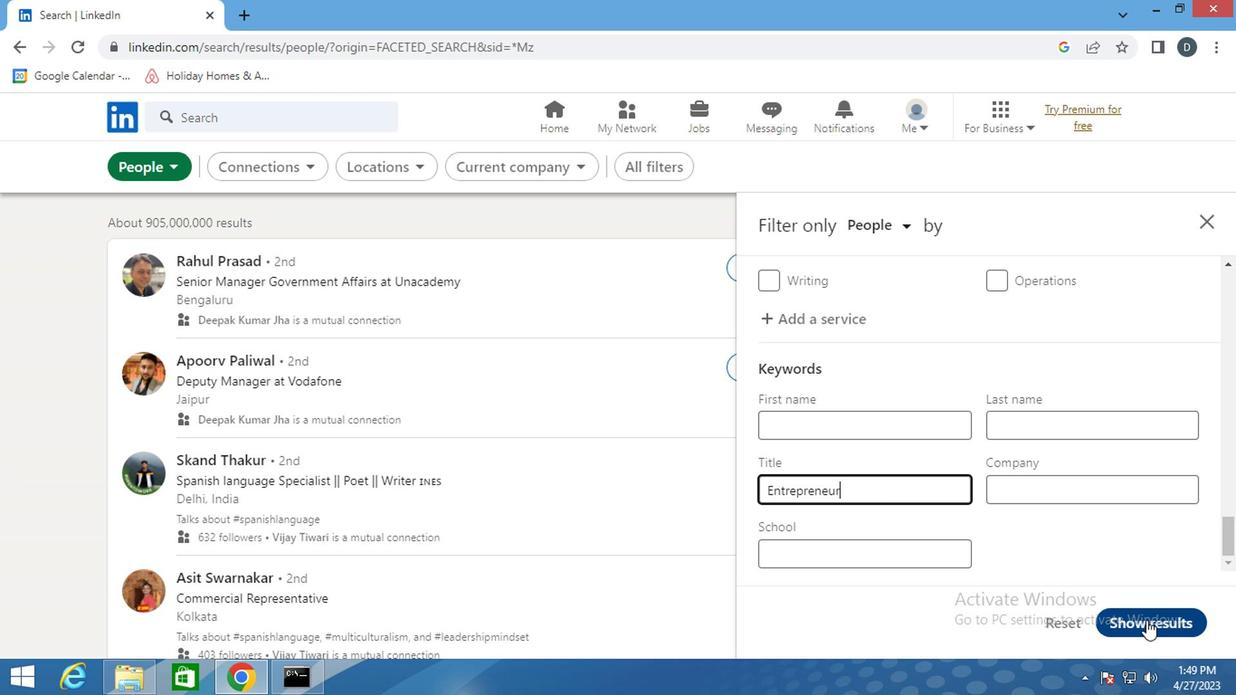 
Action: Mouse moved to (989, 400)
Screenshot: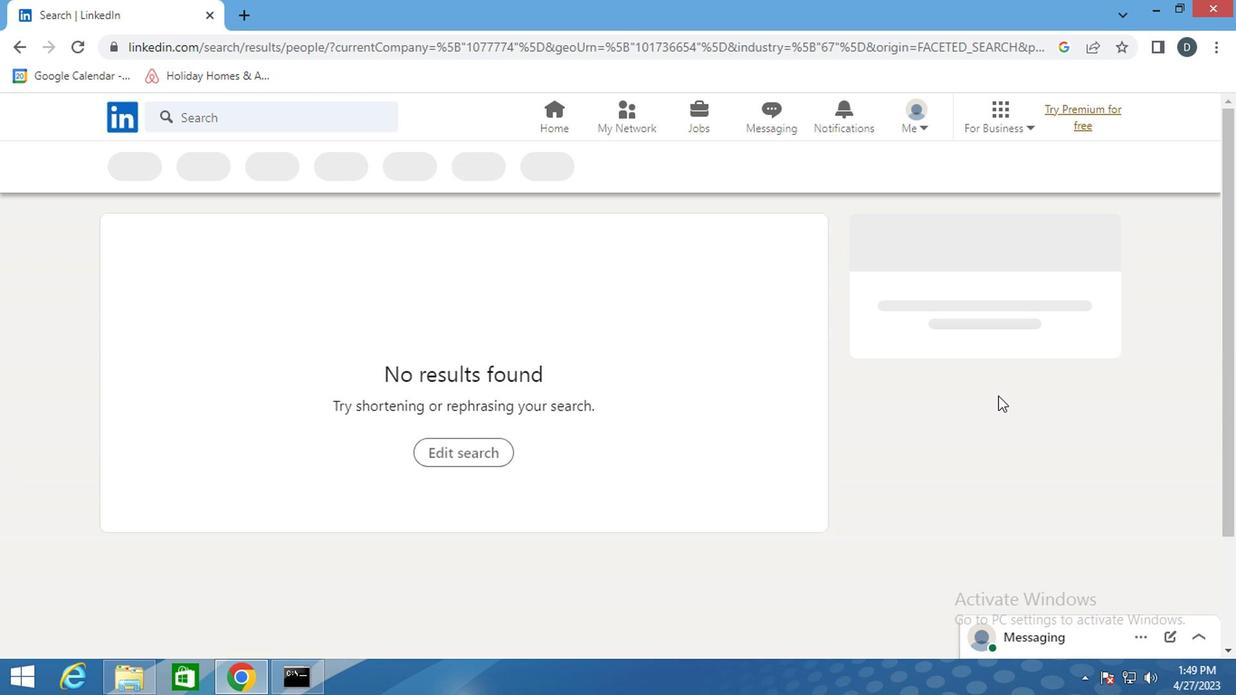 
